 Task: 1.11.2 Create wishlist object
Action: Mouse moved to (892, 63)
Screenshot: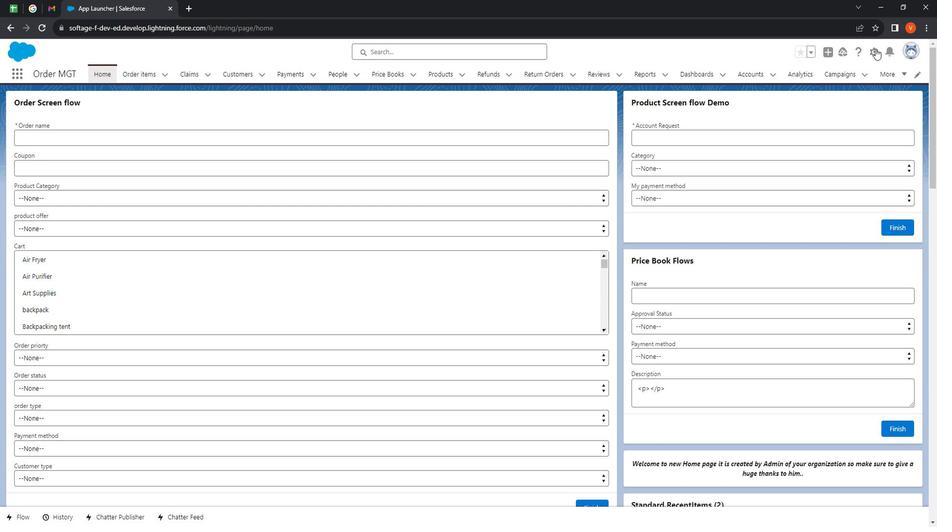 
Action: Mouse pressed left at (892, 63)
Screenshot: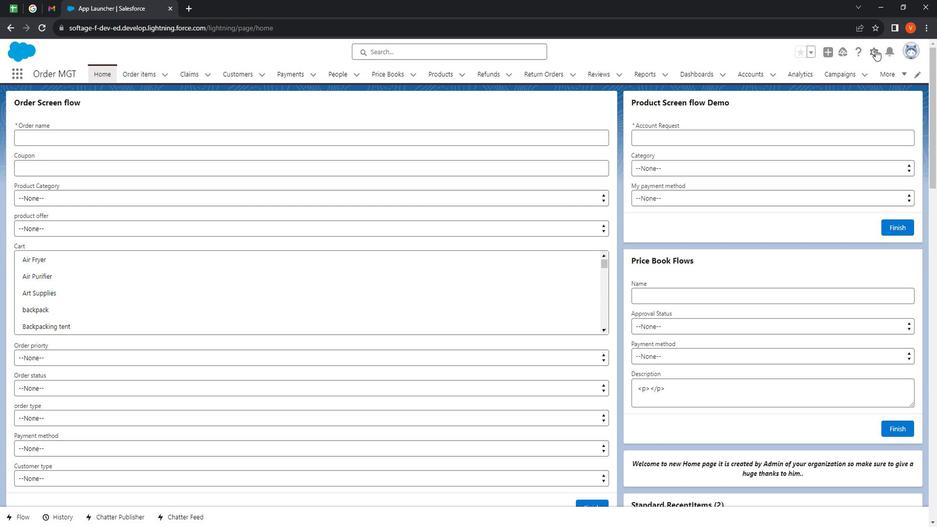 
Action: Mouse moved to (866, 102)
Screenshot: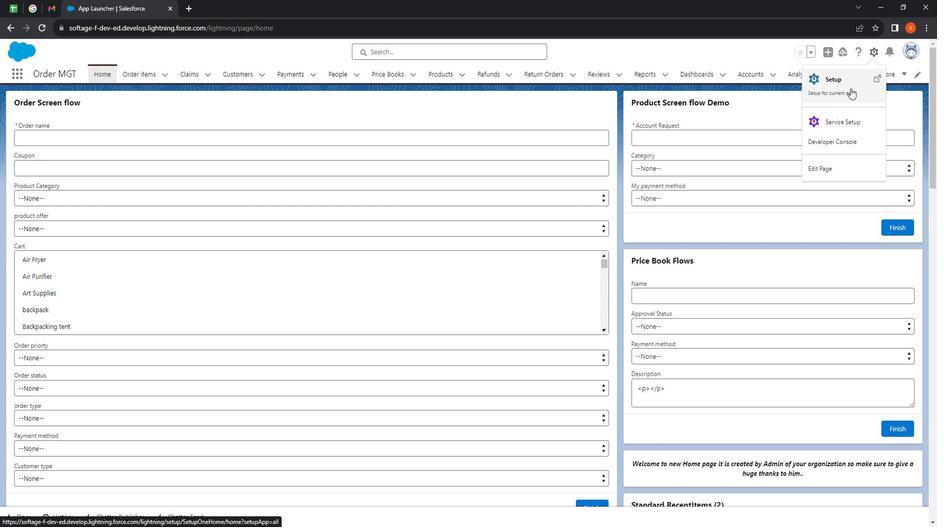 
Action: Mouse pressed left at (866, 102)
Screenshot: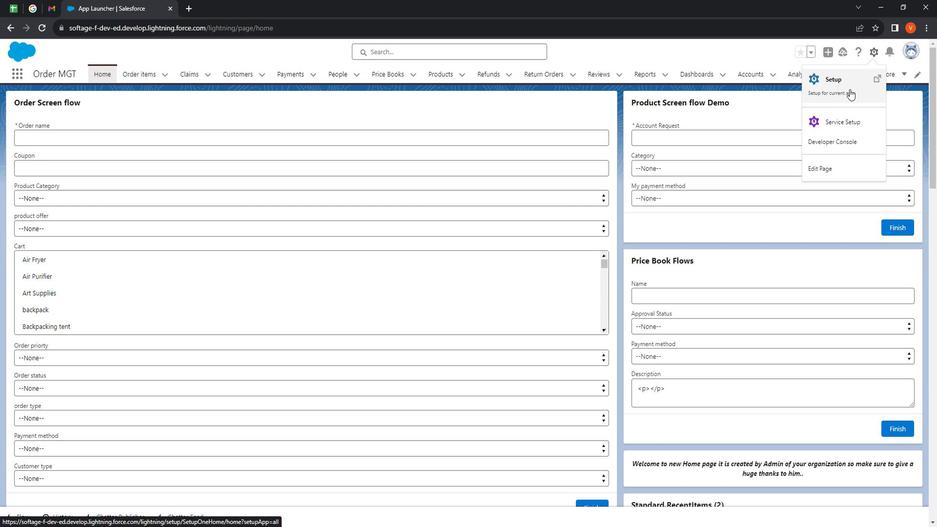 
Action: Mouse moved to (138, 83)
Screenshot: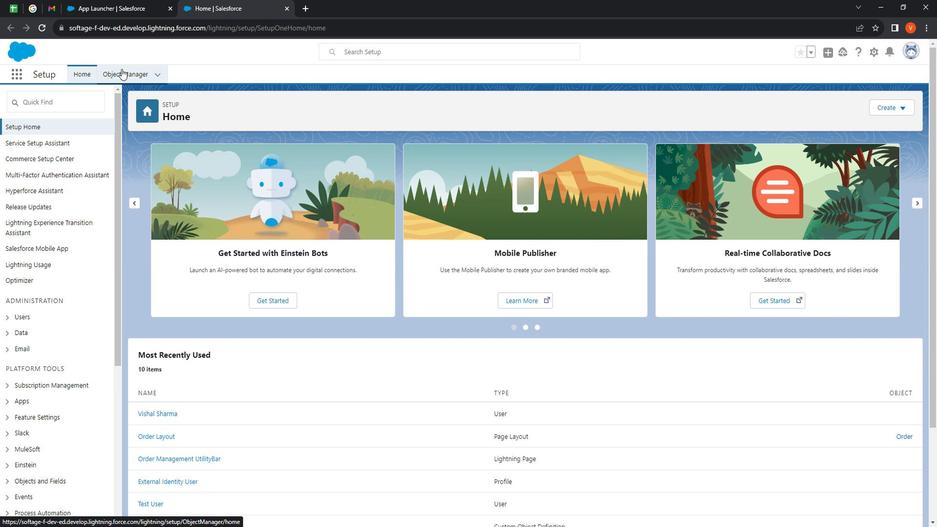 
Action: Mouse pressed left at (138, 83)
Screenshot: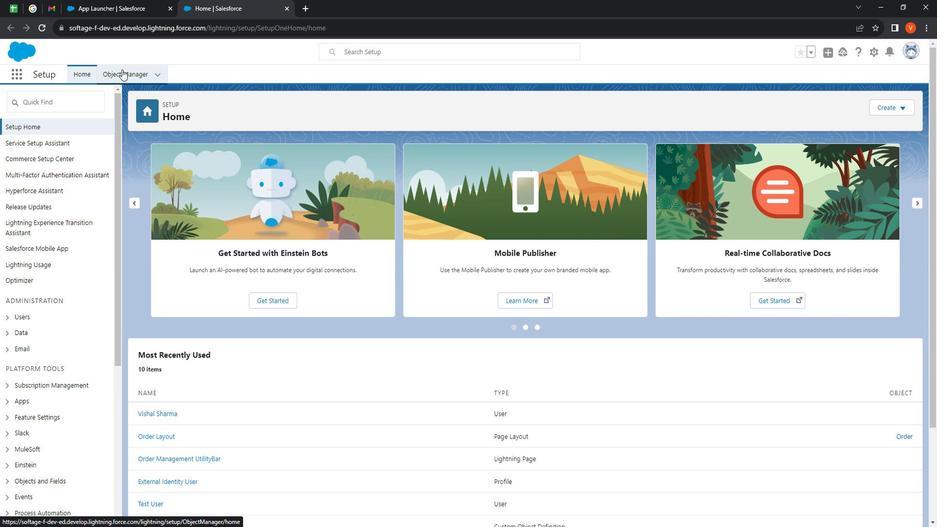 
Action: Mouse moved to (905, 122)
Screenshot: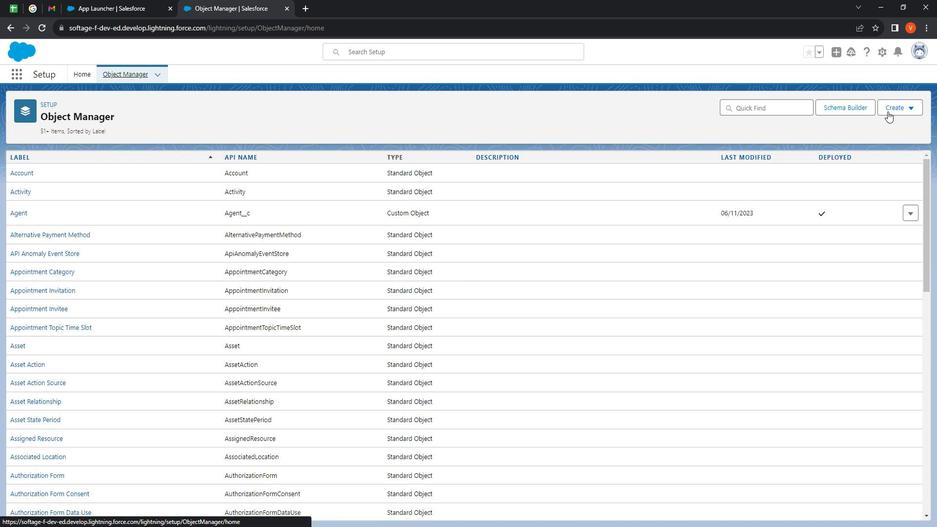 
Action: Mouse pressed left at (905, 122)
Screenshot: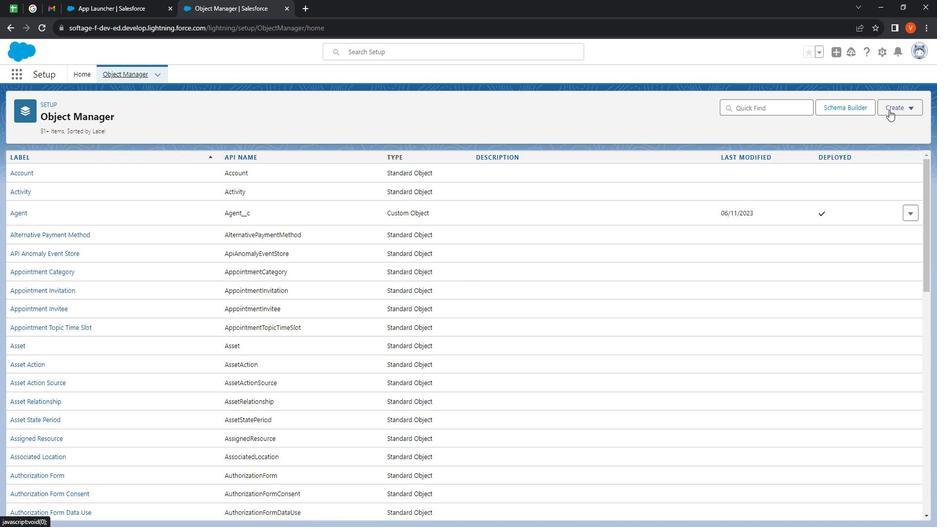 
Action: Mouse moved to (890, 145)
Screenshot: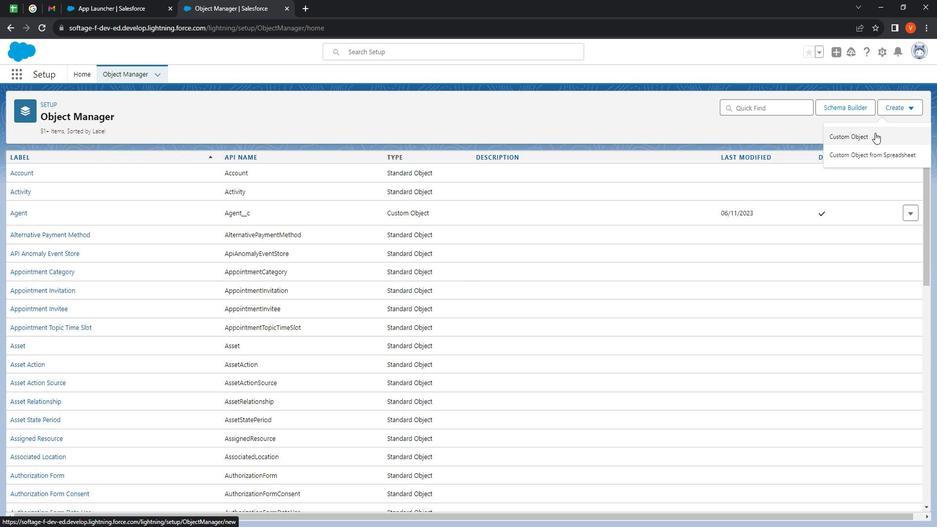 
Action: Mouse pressed left at (890, 145)
Screenshot: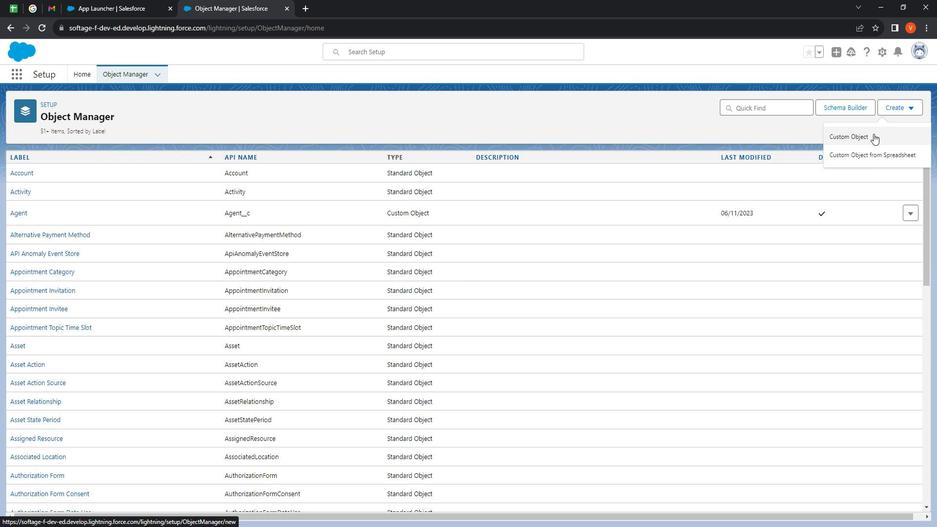
Action: Mouse moved to (225, 242)
Screenshot: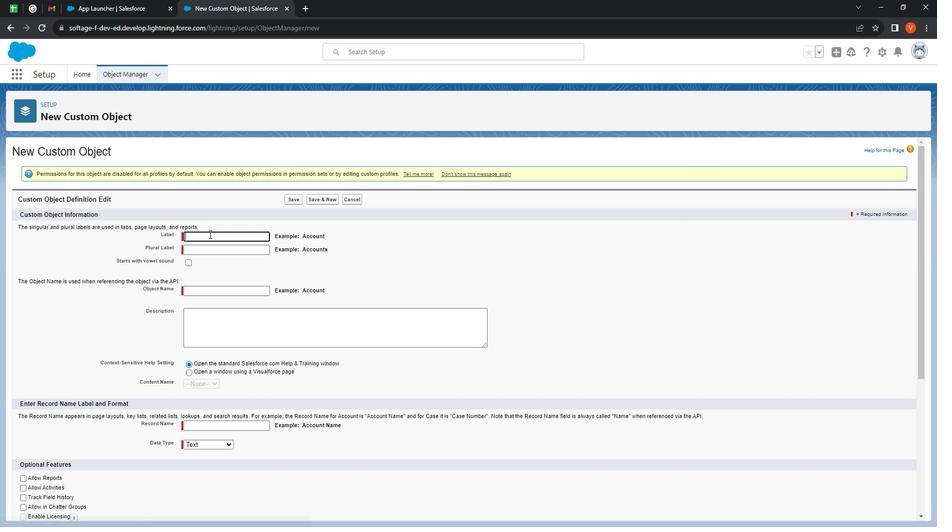 
Action: Mouse pressed left at (225, 242)
Screenshot: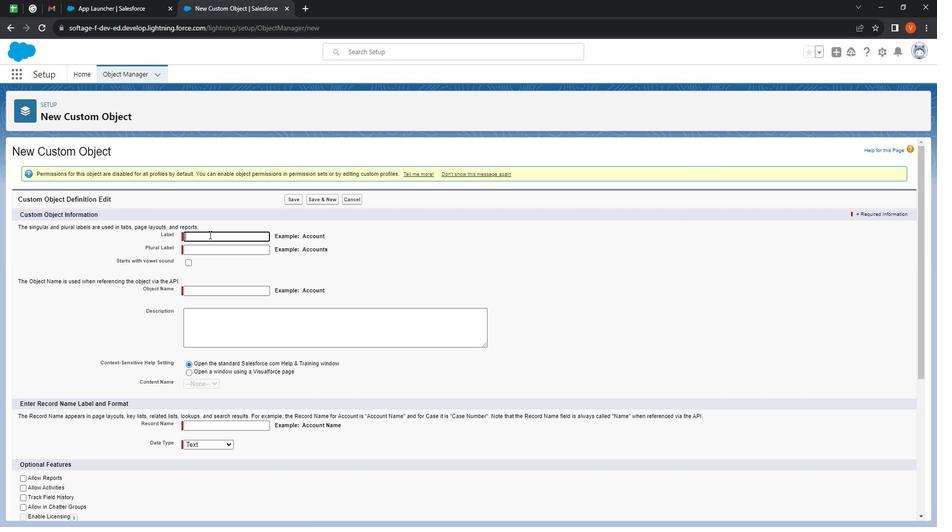 
Action: Key pressed <Key.shift>
Screenshot: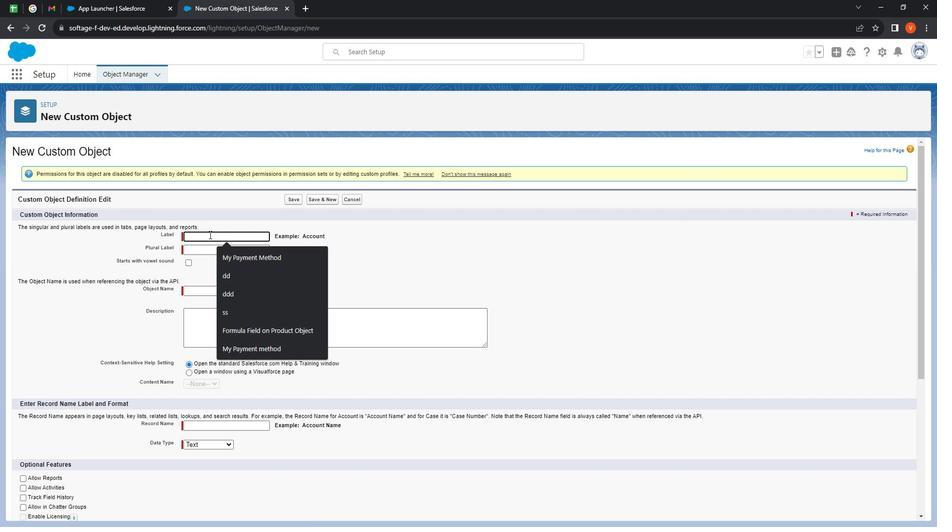 
Action: Mouse moved to (211, 240)
Screenshot: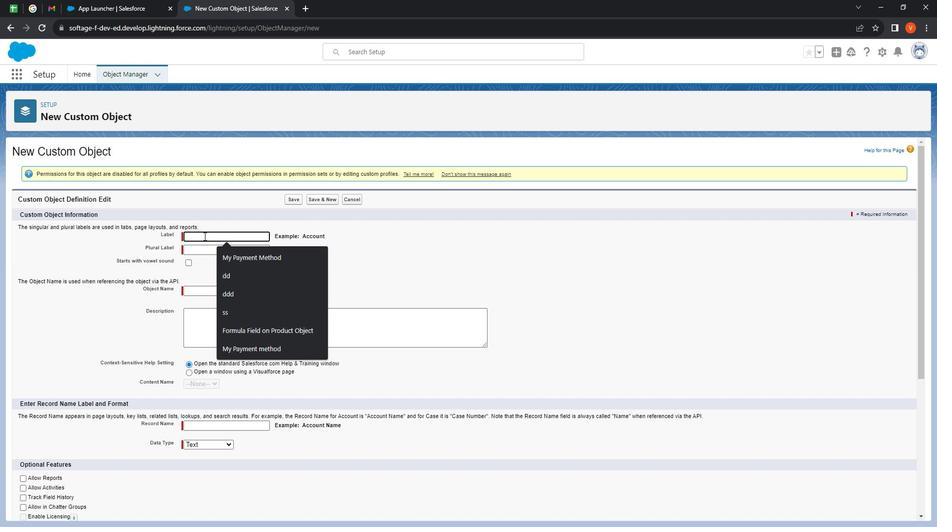 
Action: Key pressed W
Screenshot: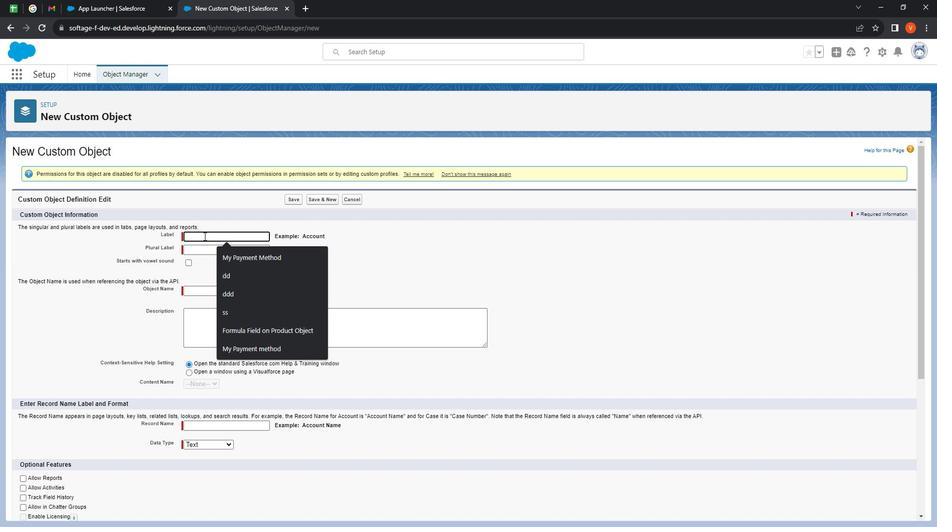 
Action: Mouse moved to (209, 239)
Screenshot: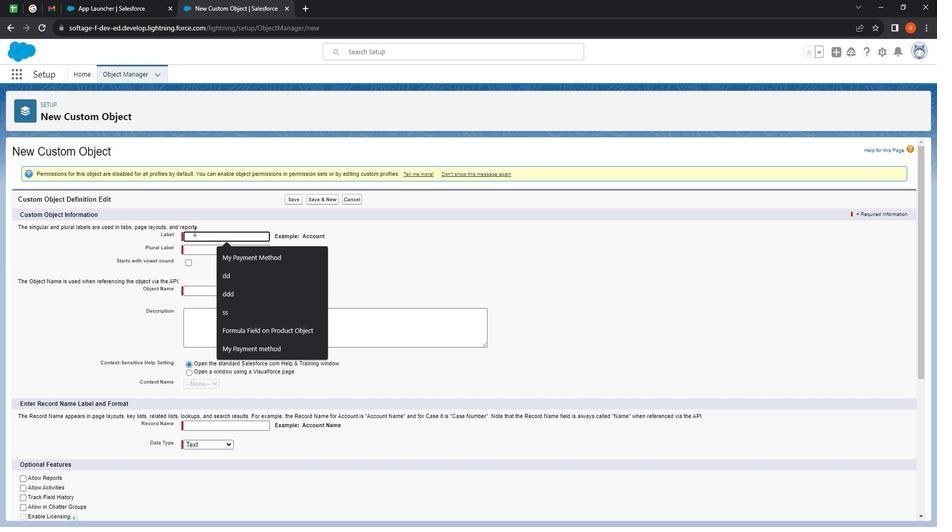 
Action: Key pressed ishlist
Screenshot: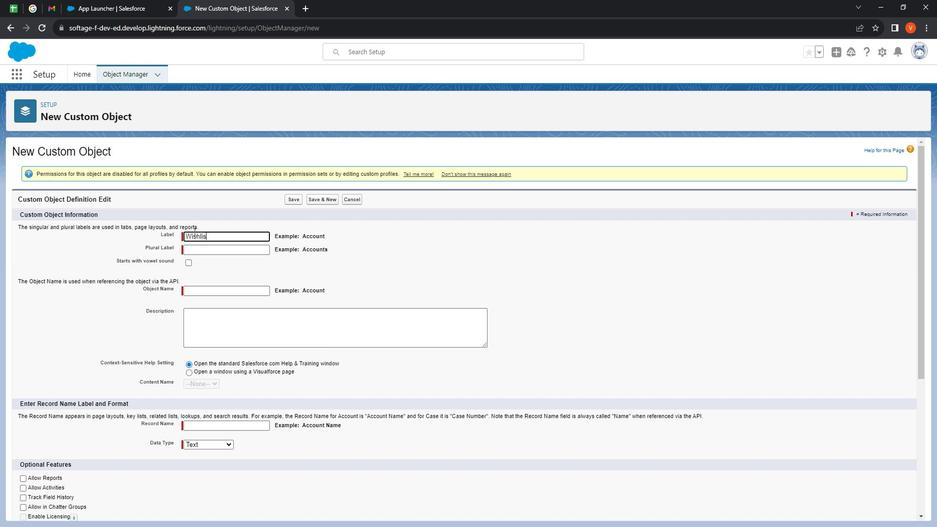 
Action: Mouse moved to (227, 259)
Screenshot: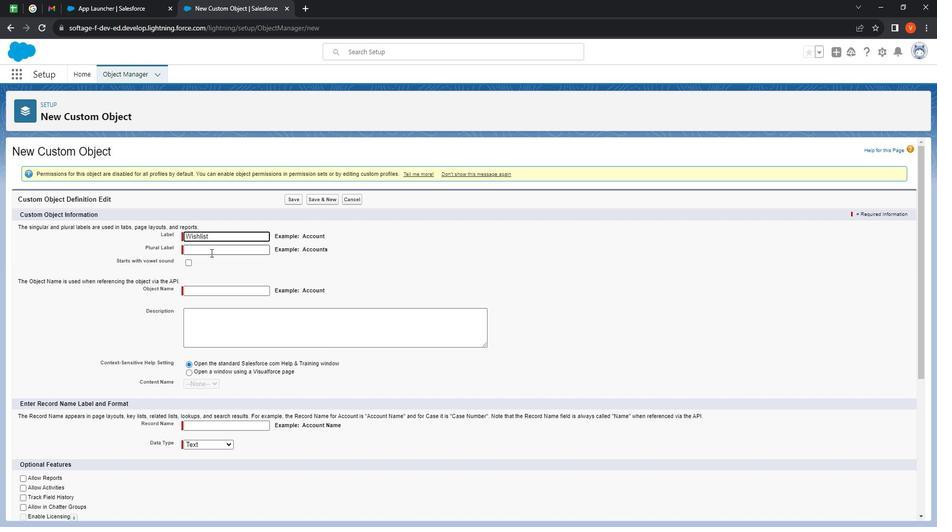 
Action: Mouse pressed left at (227, 259)
Screenshot: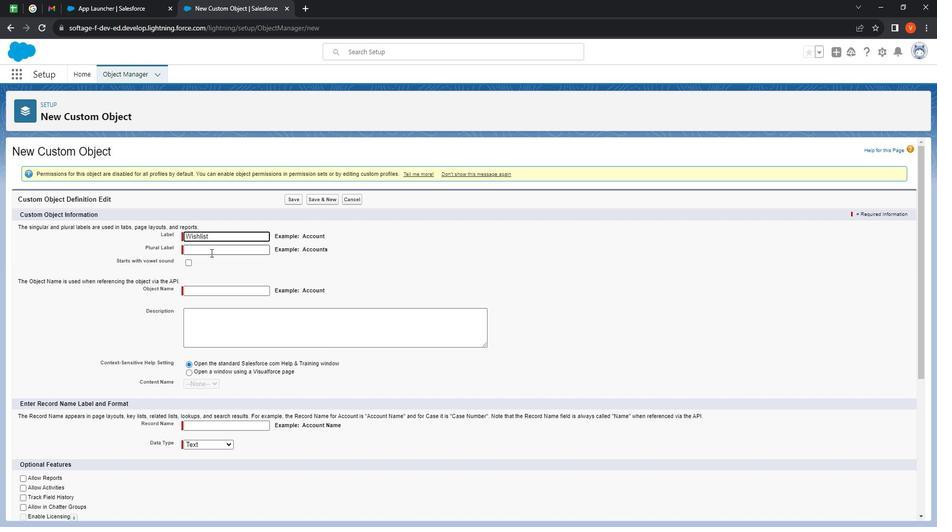 
Action: Key pressed <Key.shift>Wishlists
Screenshot: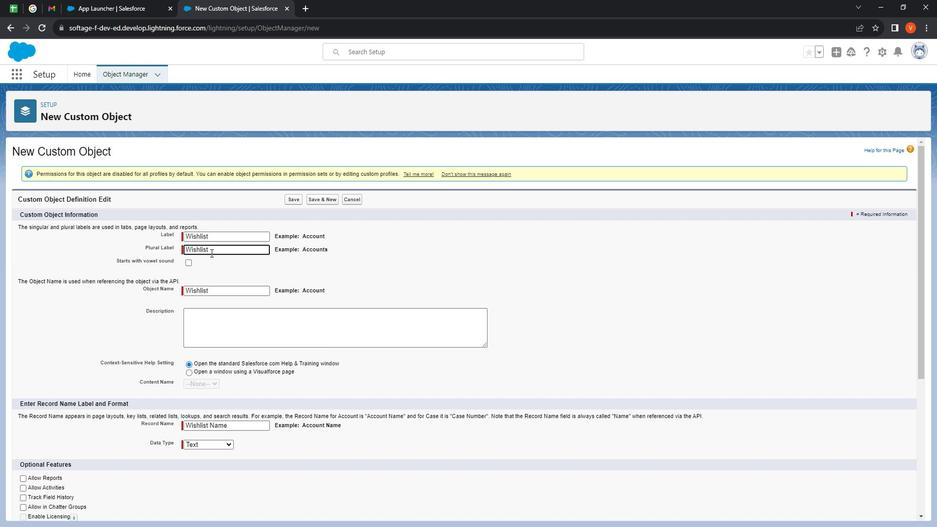 
Action: Mouse moved to (236, 323)
Screenshot: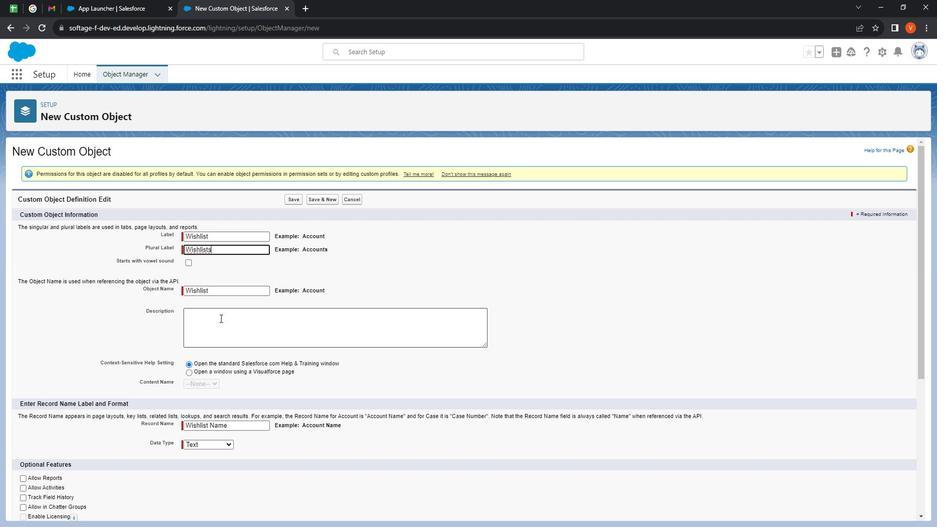 
Action: Mouse pressed left at (236, 323)
Screenshot: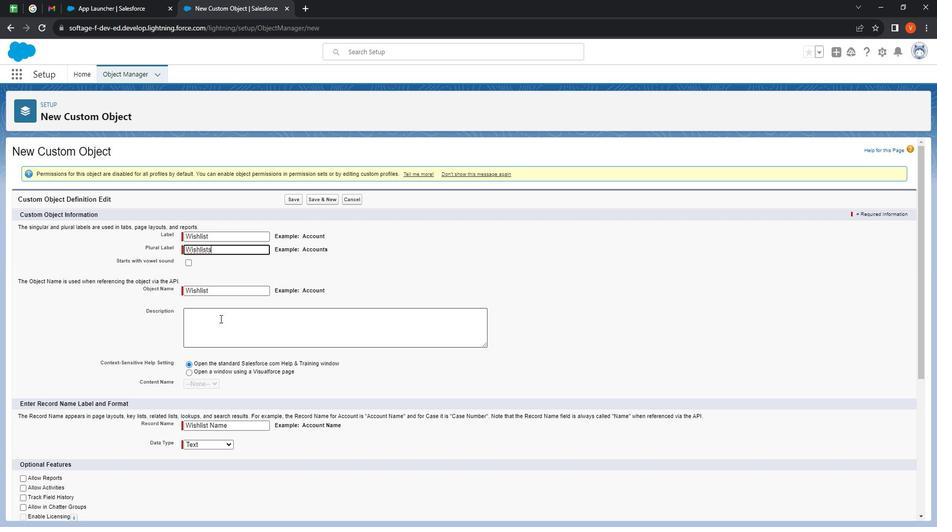 
Action: Key pressed <Key.shift><Key.shift><Key.shift><Key.shift><Key.shift><Key.shift><Key.shift><Key.shift><Key.shift><Key.shift><Key.shift><Key.shift><Key.shift><Key.shift><Key.shift><Key.shift><Key.shift><Key.shift><Key.shift><Key.shift><Key.shift><Key.shift><Key.shift><Key.shift><Key.shift><Key.shift><Key.shift><Key.shift><Key.shift><Key.shift><Key.shift><Key.shift><Key.shift><Key.shift><Key.shift><Key.shift><Key.shift><Key.shift><Key.shift><Key.shift>In<Key.space>salesforce<Key.space>wishlist<Key.space>object<Key.space>could<Key.space>be<Key.space>a<Key.space>custom<Key.space>object<Key.space>created<Key.space>to<Key.space>track<Key.space>and<Key.space>manage<Key.space>users<Key.space>wishlist<Key.space>within<Key.space>the<Key.space>platform<Key.space>below<Key.space>are<Key.space>examples<Key.space>to<Key.space>field<Key.space>you<Key.space>might<Key.space>consider<Key.space>adding<Key.space>to<Key.space>a<Key.space>wishlist<Key.space>custom<Key.space>object<Key.space>along<Key.space>with<Key.space>ter<Key.backspace><Key.backspace>heir<Key.space>respective<Key.space>data<Key.space>type
Screenshot: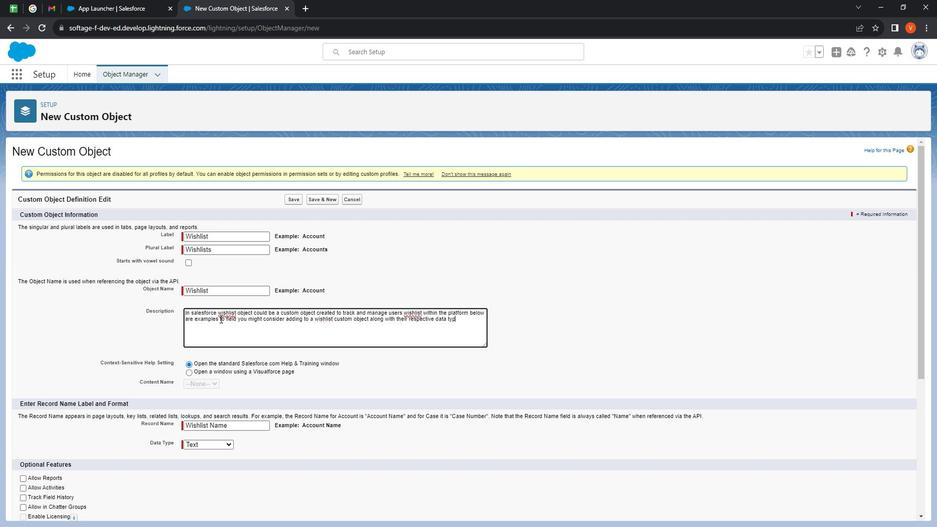 
Action: Mouse moved to (285, 377)
Screenshot: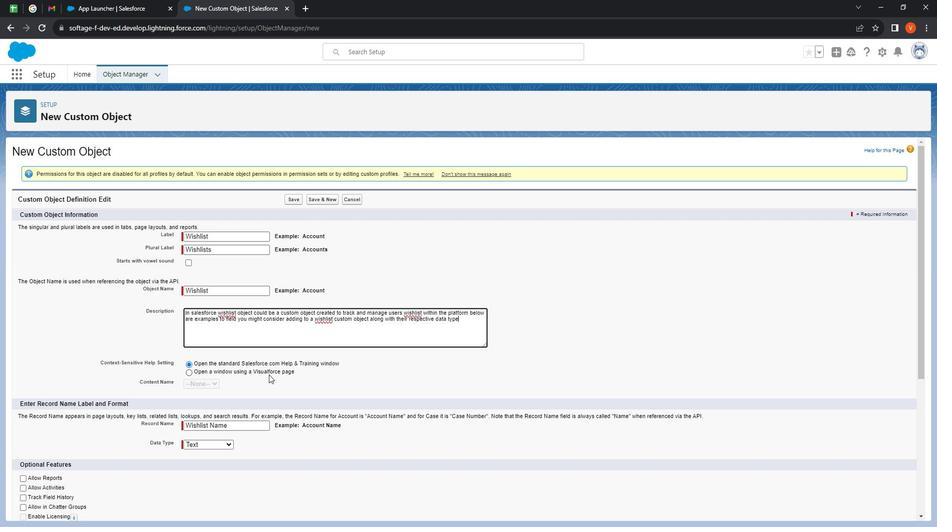 
Action: Key pressed .
Screenshot: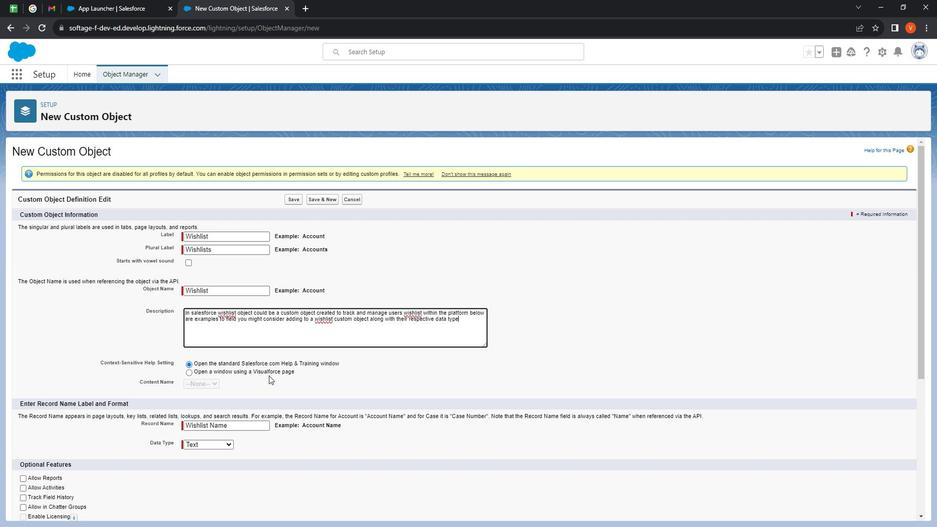 
Action: Mouse moved to (344, 323)
Screenshot: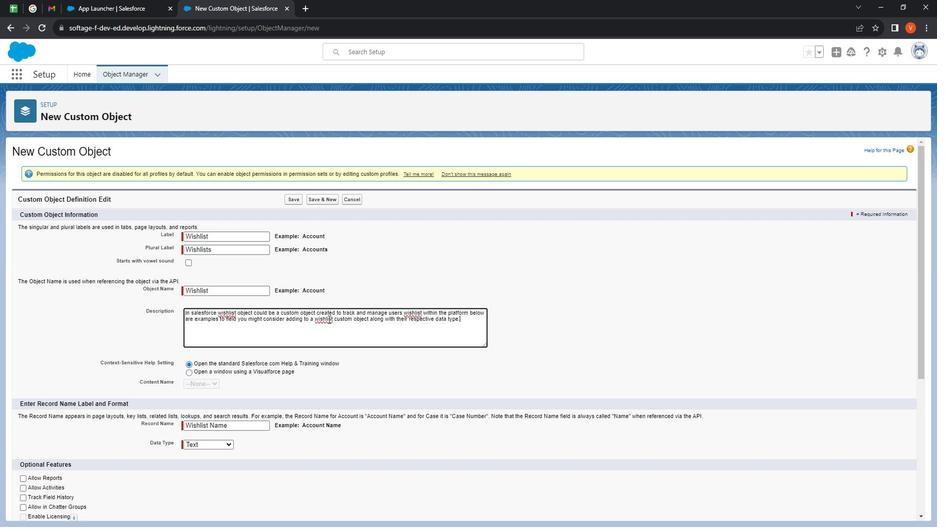 
Action: Mouse pressed right at (344, 323)
Screenshot: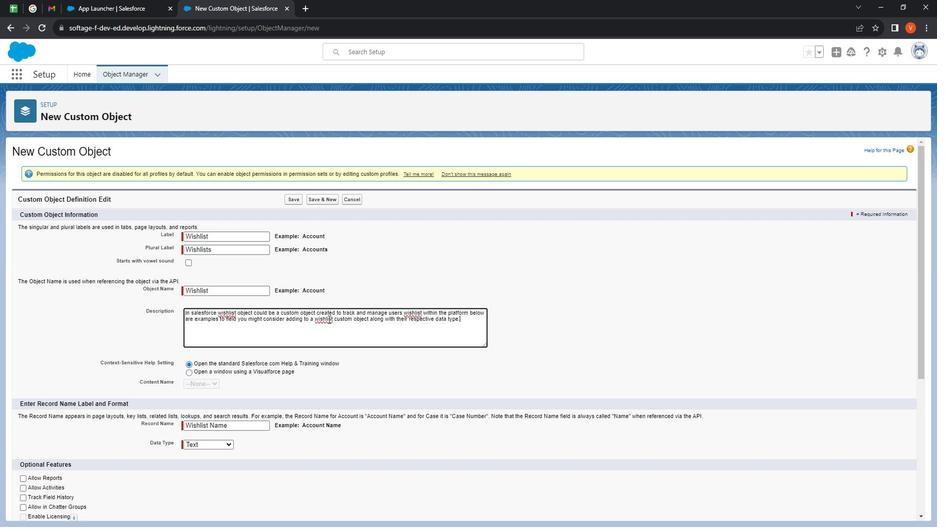 
Action: Mouse moved to (363, 330)
Screenshot: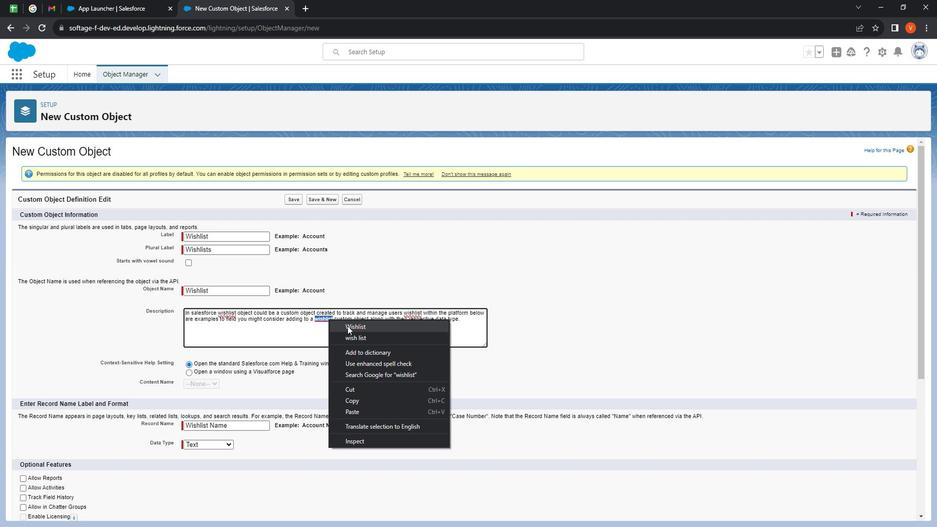 
Action: Mouse pressed left at (363, 330)
Screenshot: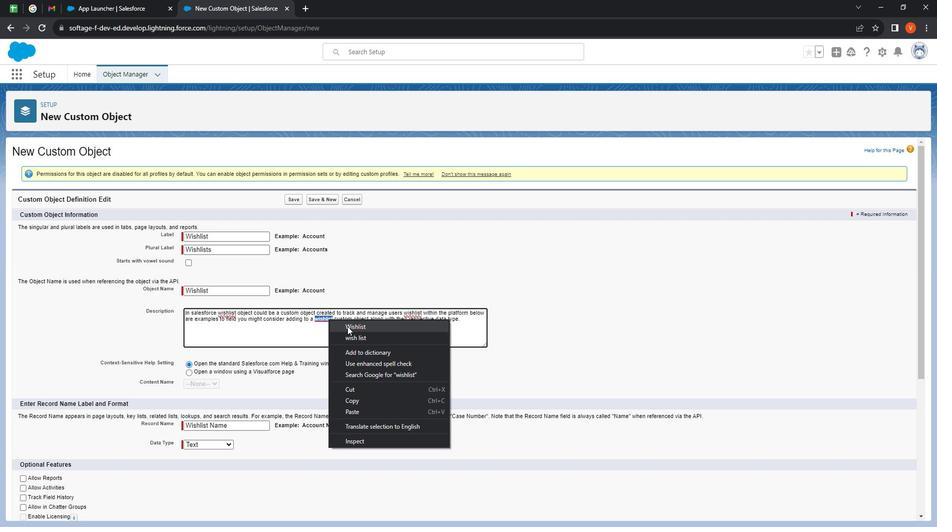 
Action: Mouse moved to (245, 317)
Screenshot: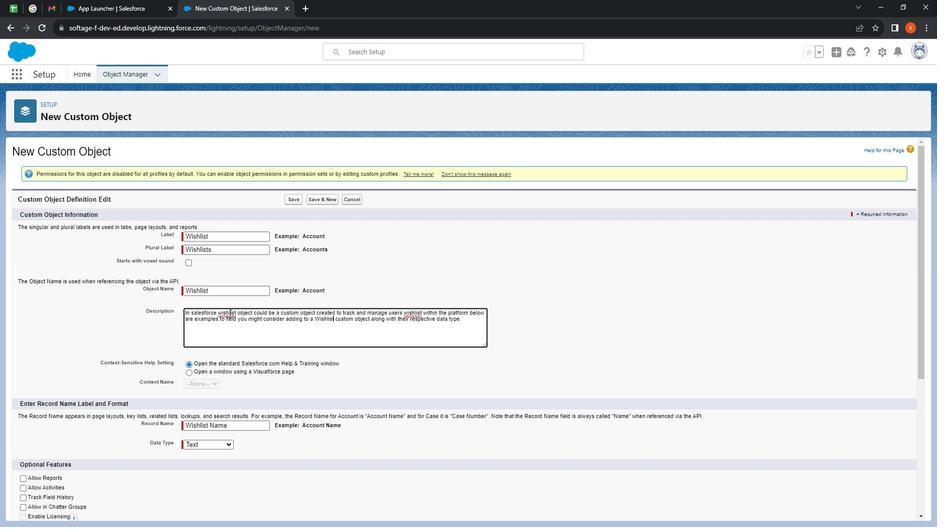 
Action: Mouse pressed right at (245, 317)
Screenshot: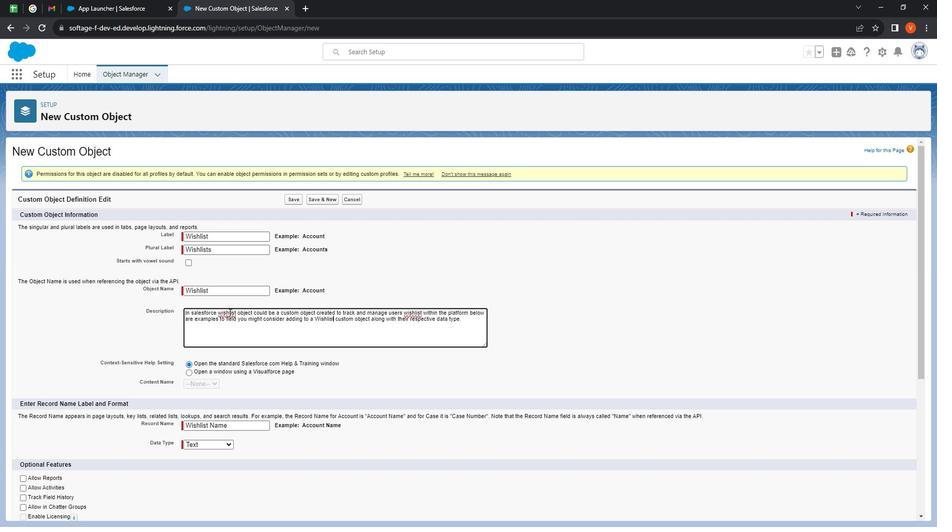 
Action: Mouse moved to (270, 323)
Screenshot: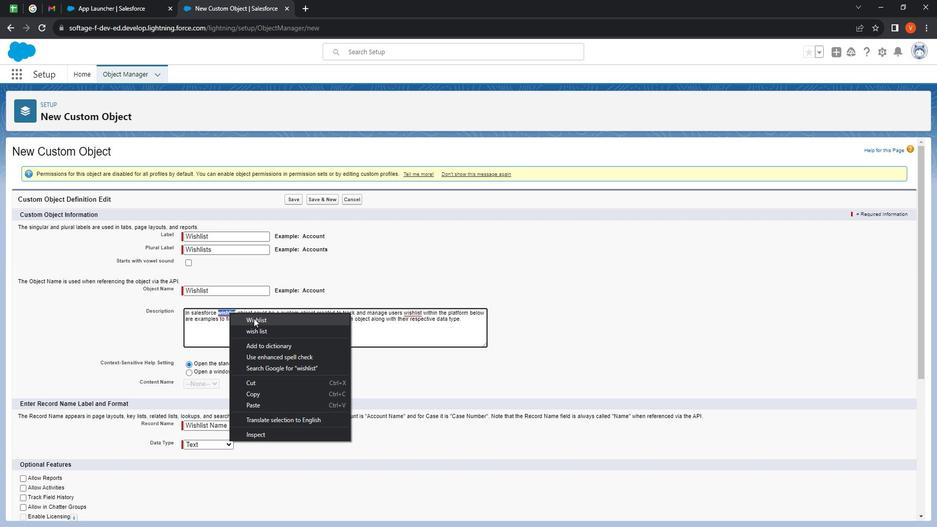 
Action: Mouse pressed left at (270, 323)
Screenshot: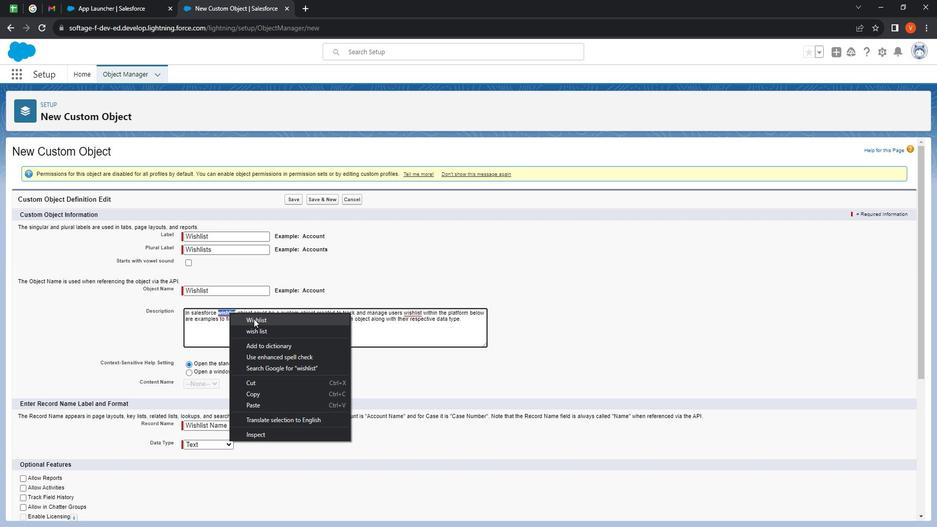 
Action: Mouse moved to (433, 318)
Screenshot: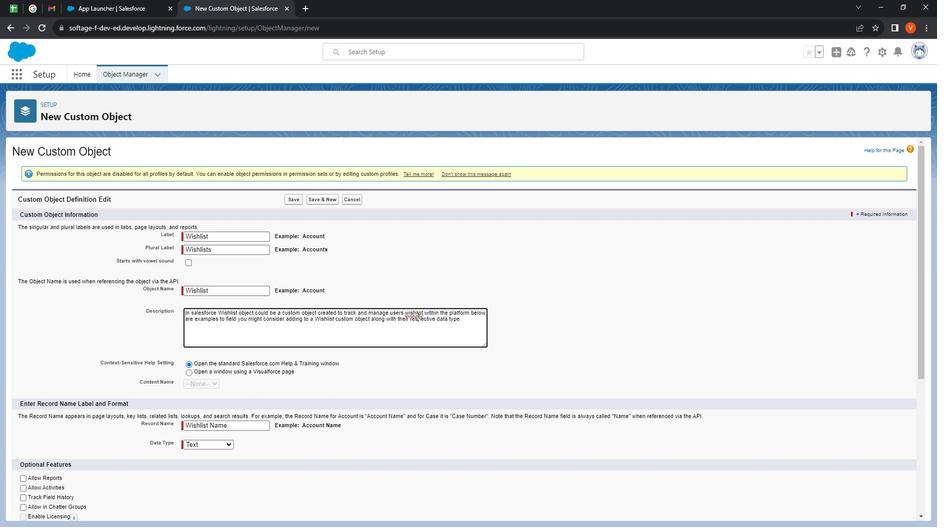 
Action: Mouse pressed right at (433, 318)
Screenshot: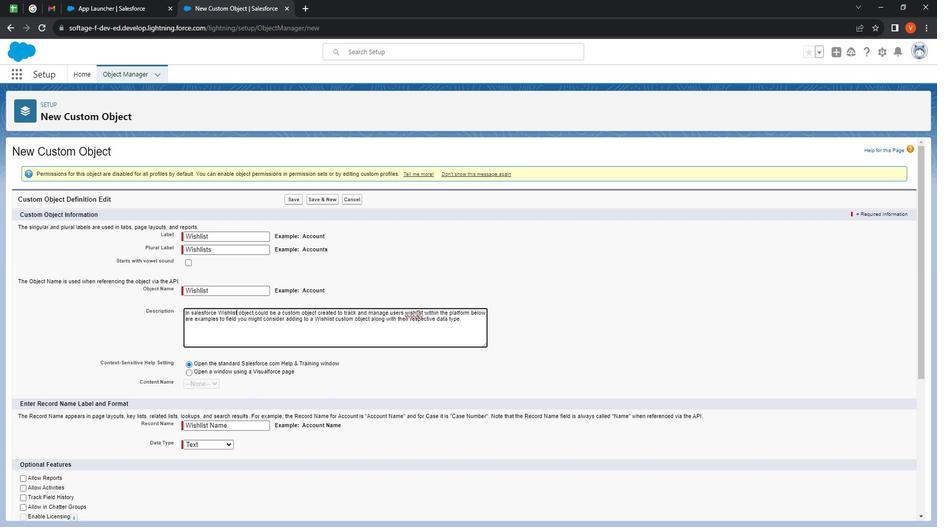
Action: Mouse moved to (448, 326)
Screenshot: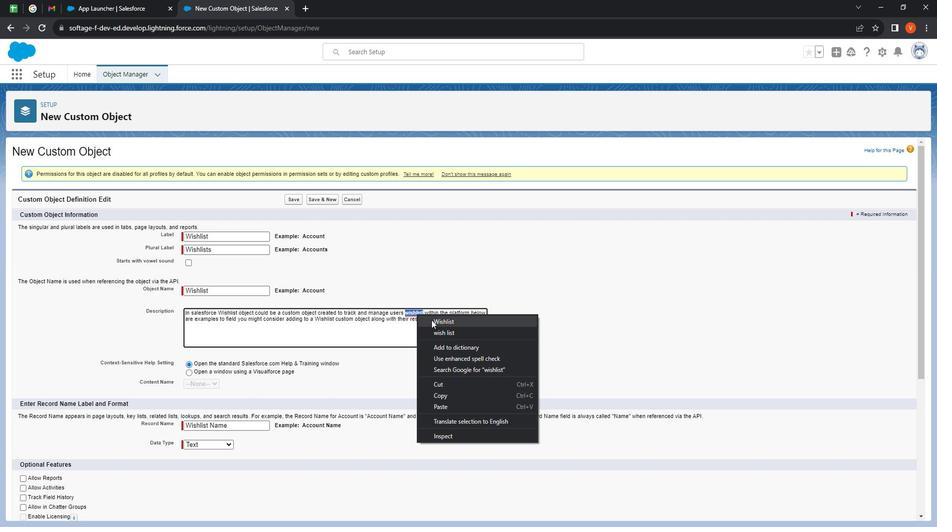 
Action: Mouse pressed left at (448, 326)
Screenshot: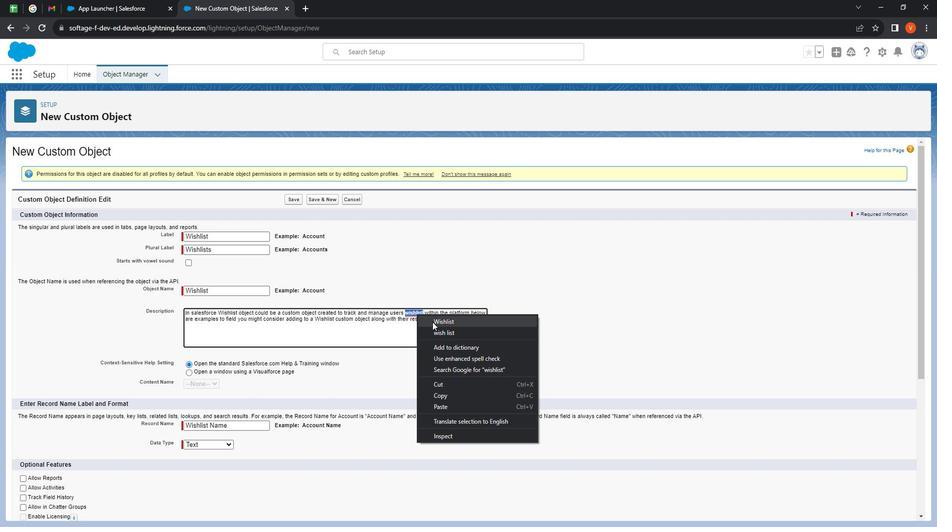 
Action: Mouse moved to (499, 326)
Screenshot: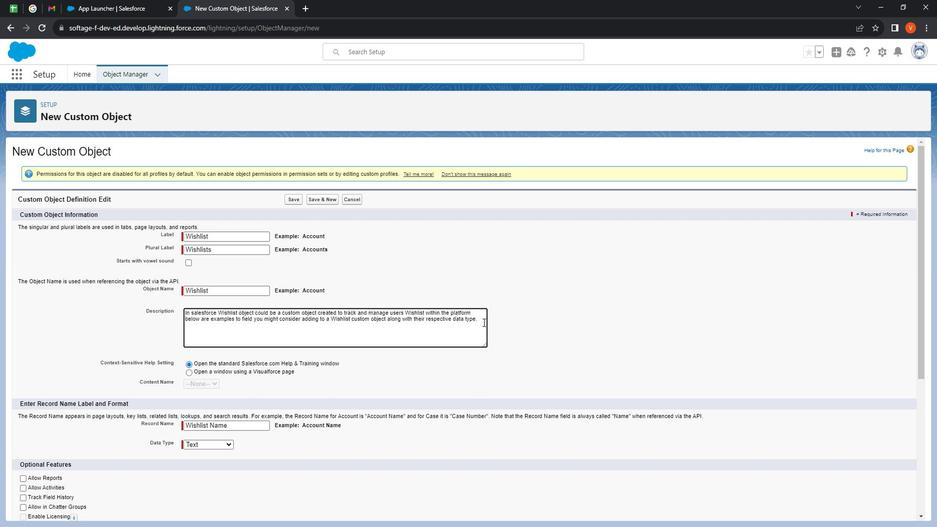 
Action: Mouse pressed left at (499, 326)
Screenshot: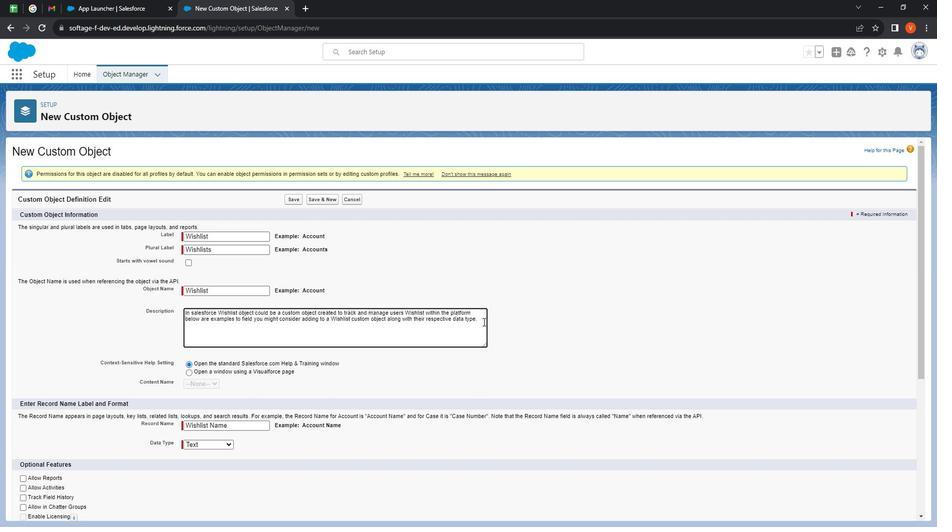 
Action: Mouse moved to (341, 294)
Screenshot: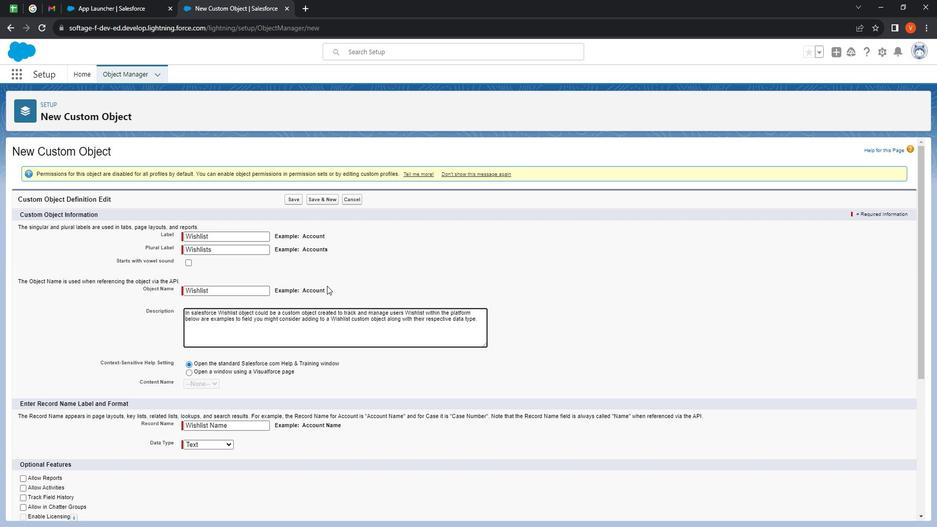 
Action: Mouse scrolled (341, 294) with delta (0, 0)
Screenshot: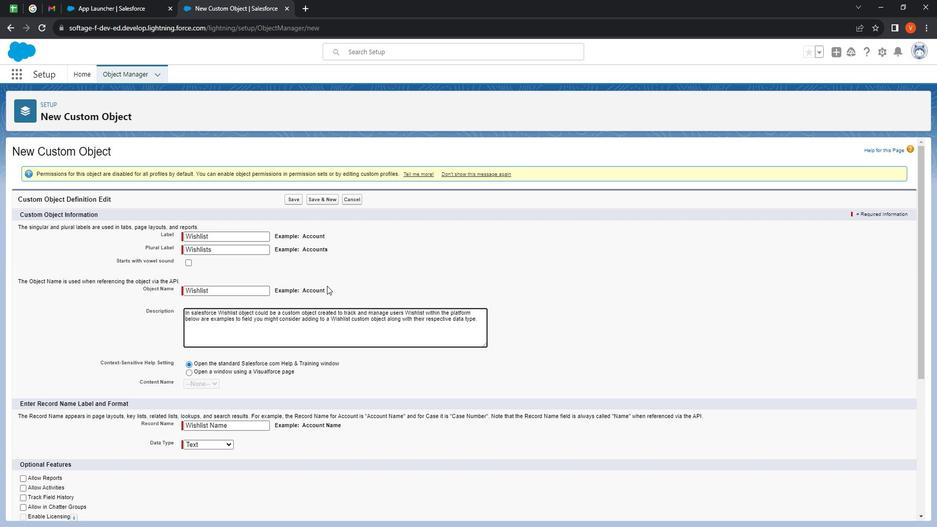 
Action: Mouse moved to (338, 305)
Screenshot: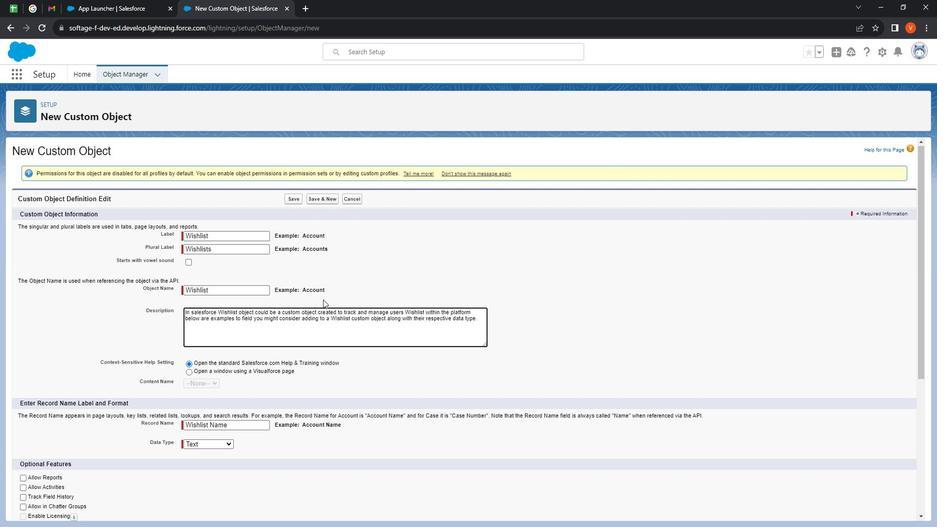 
Action: Mouse scrolled (338, 304) with delta (0, 0)
Screenshot: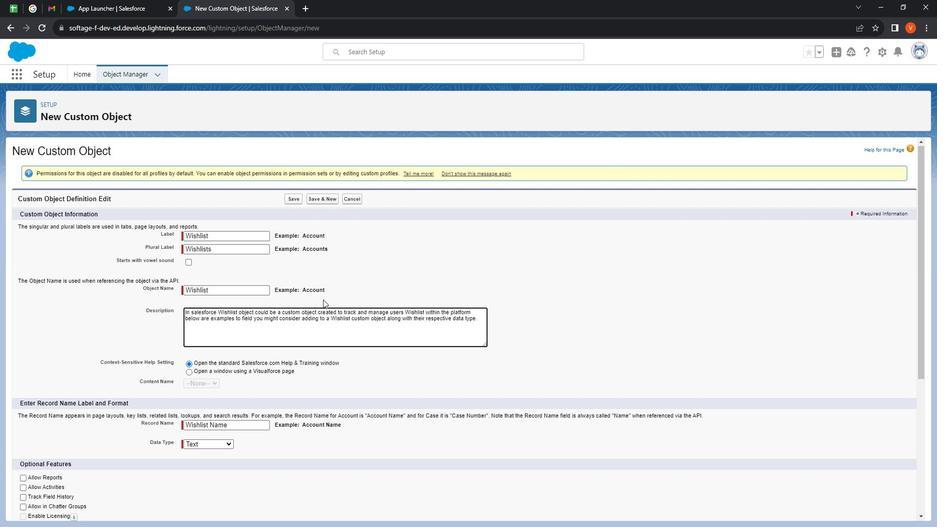 
Action: Mouse moved to (329, 327)
Screenshot: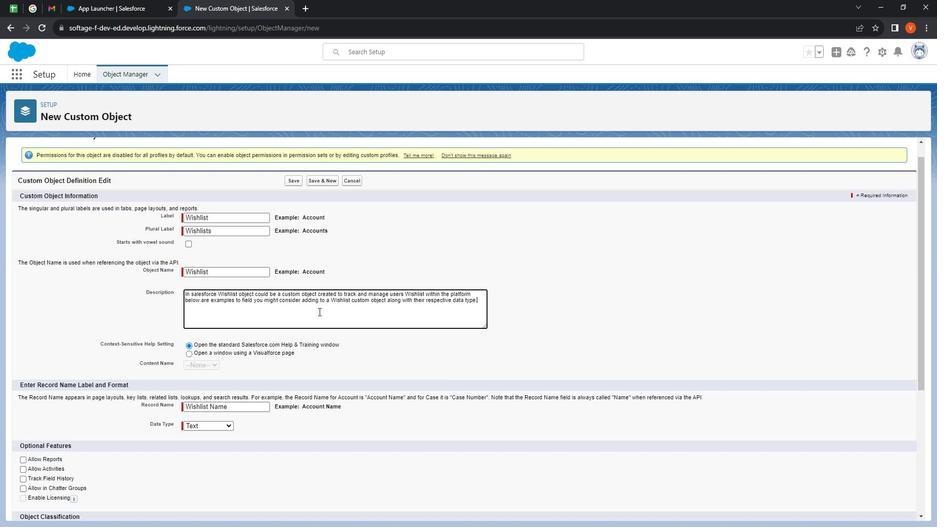 
Action: Mouse scrolled (329, 327) with delta (0, 0)
Screenshot: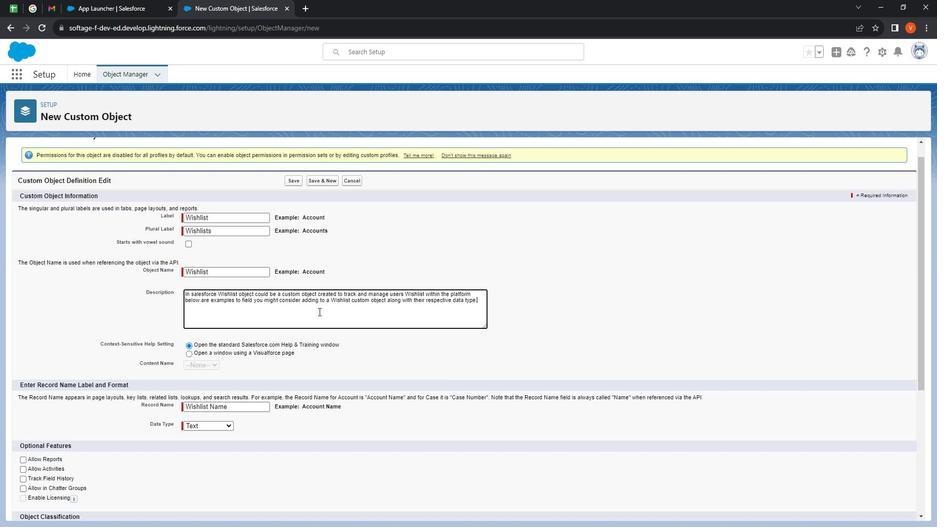 
Action: Mouse moved to (60, 329)
Screenshot: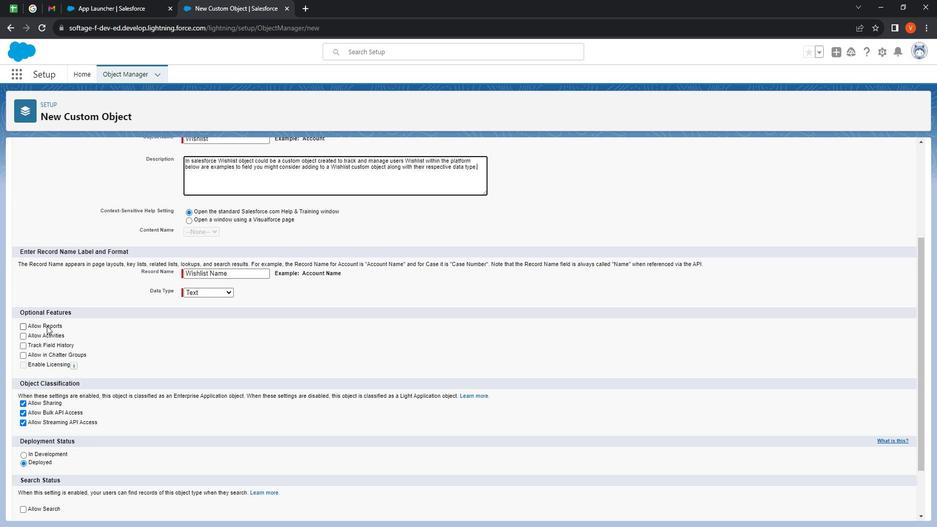 
Action: Mouse pressed left at (60, 329)
Screenshot: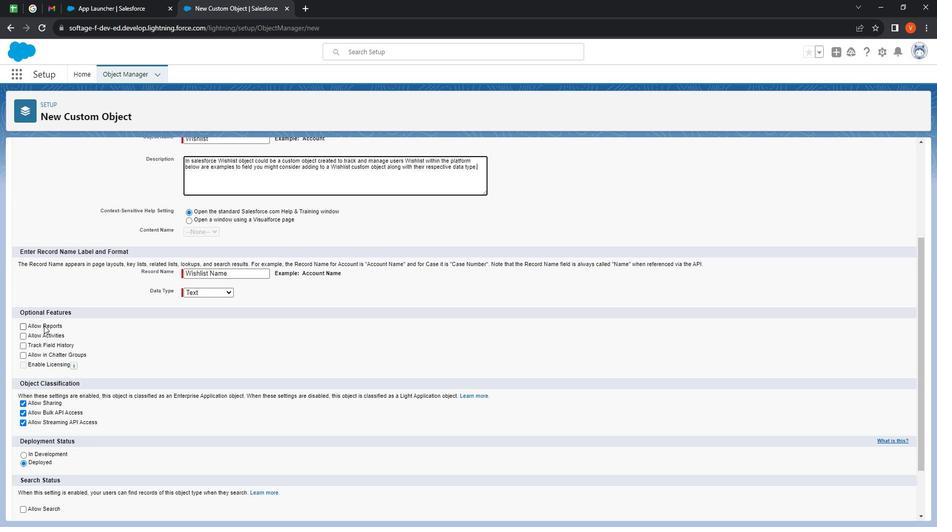 
Action: Mouse moved to (76, 340)
Screenshot: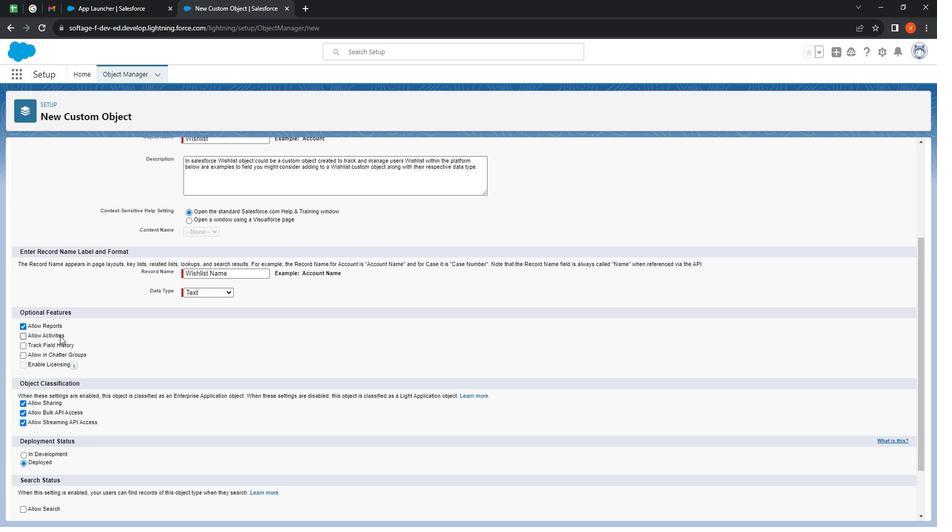 
Action: Mouse pressed left at (76, 340)
Screenshot: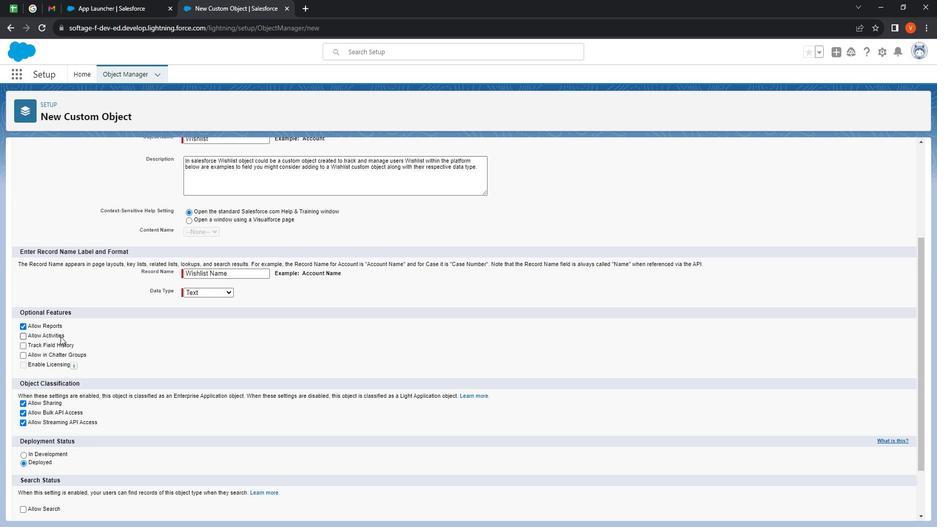 
Action: Mouse moved to (70, 348)
Screenshot: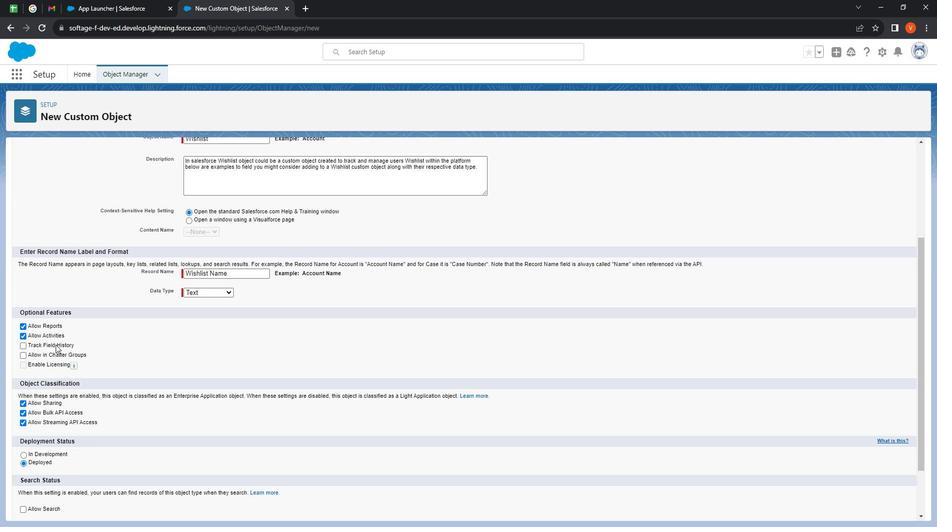 
Action: Mouse pressed left at (70, 348)
Screenshot: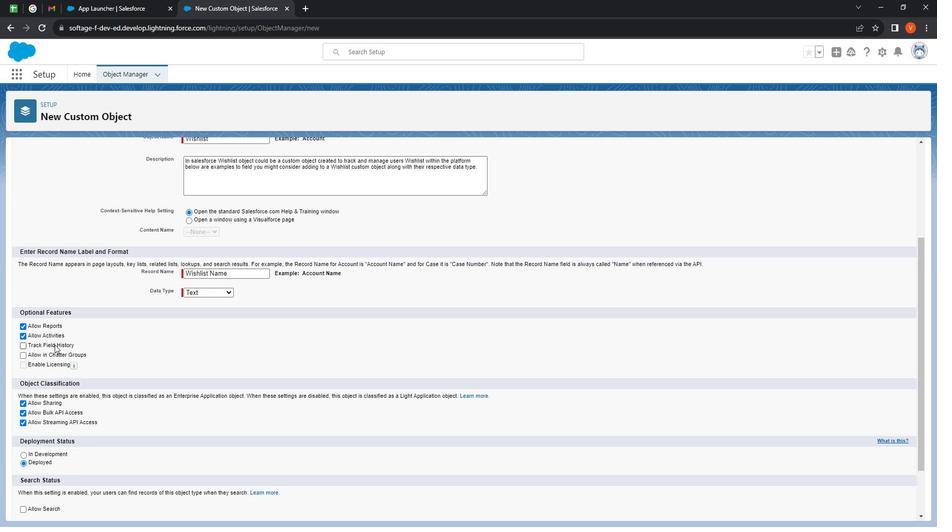 
Action: Mouse moved to (86, 418)
Screenshot: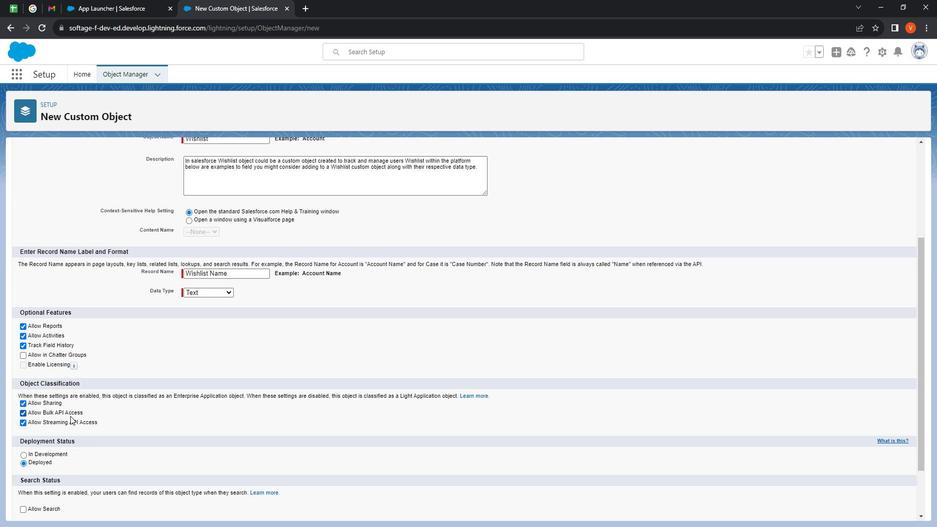 
Action: Mouse scrolled (86, 417) with delta (0, 0)
Screenshot: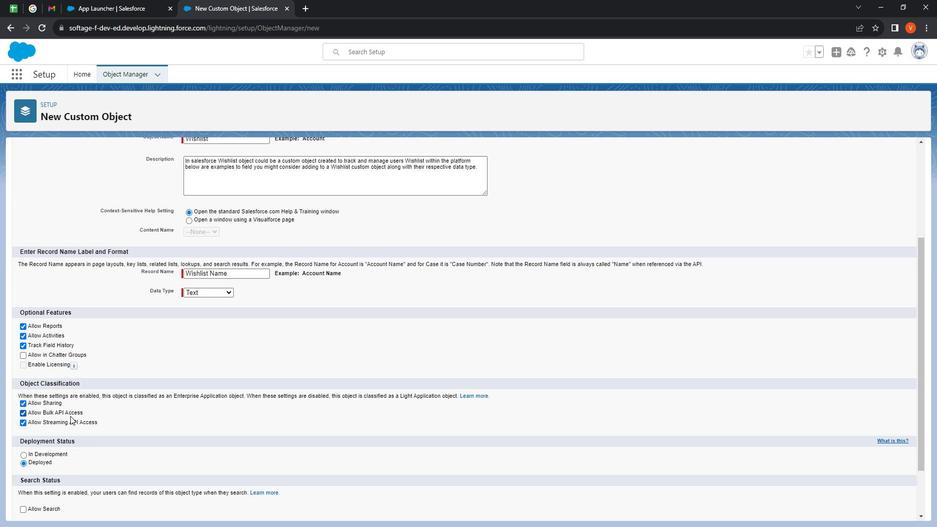 
Action: Mouse moved to (86, 421)
Screenshot: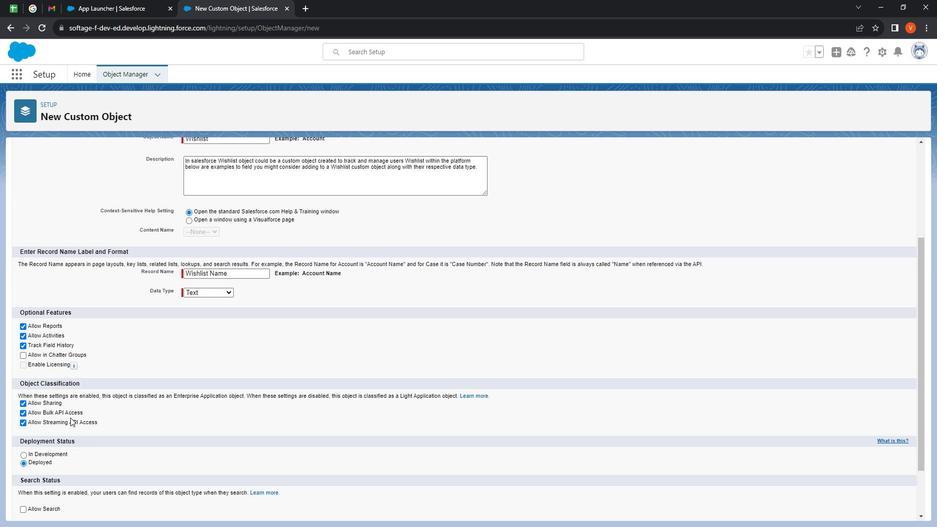
Action: Mouse scrolled (86, 421) with delta (0, 0)
Screenshot: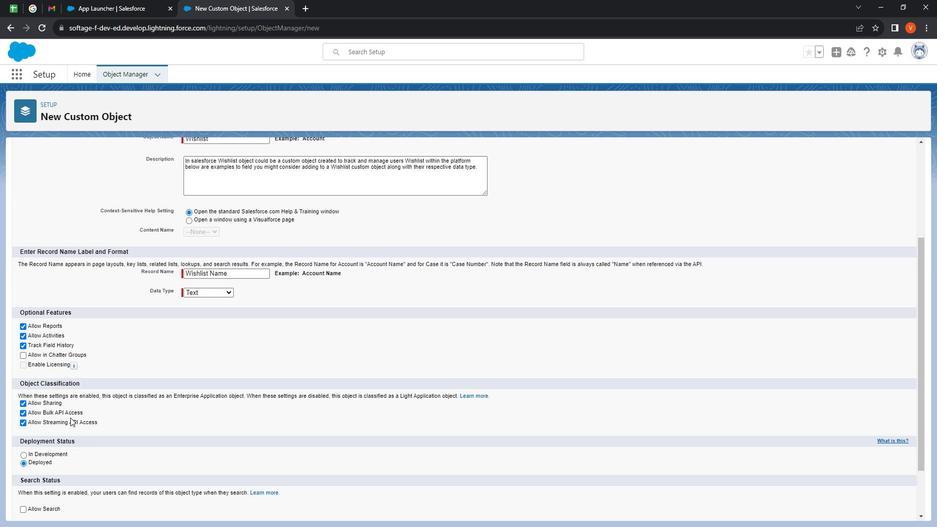 
Action: Mouse moved to (91, 424)
Screenshot: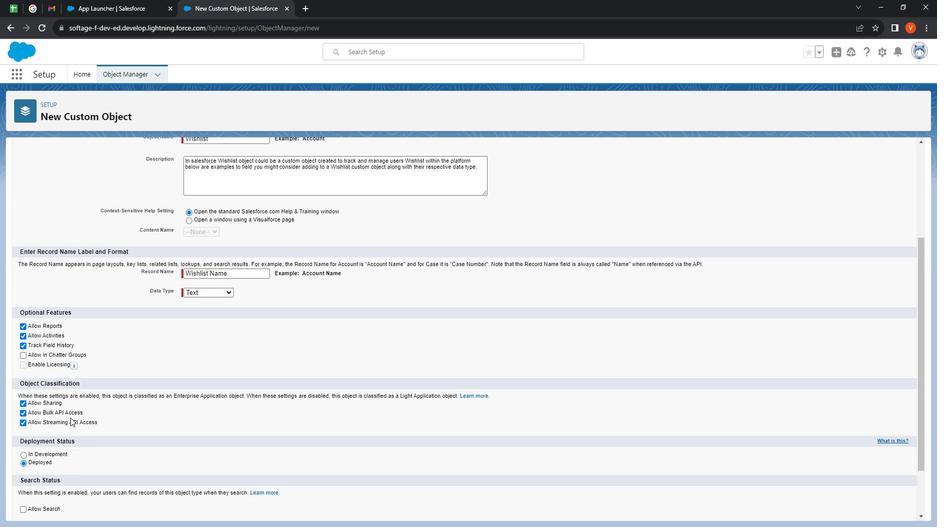 
Action: Mouse scrolled (91, 424) with delta (0, 0)
Screenshot: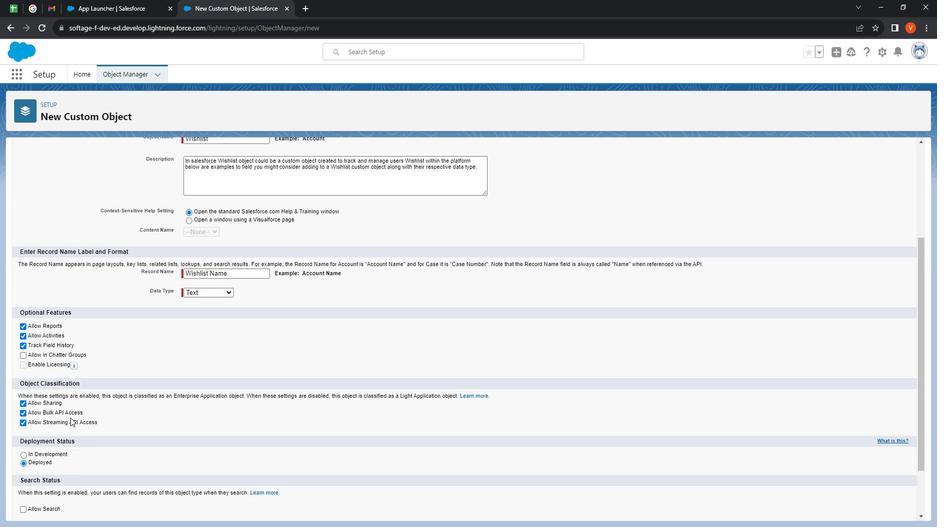 
Action: Mouse moved to (96, 426)
Screenshot: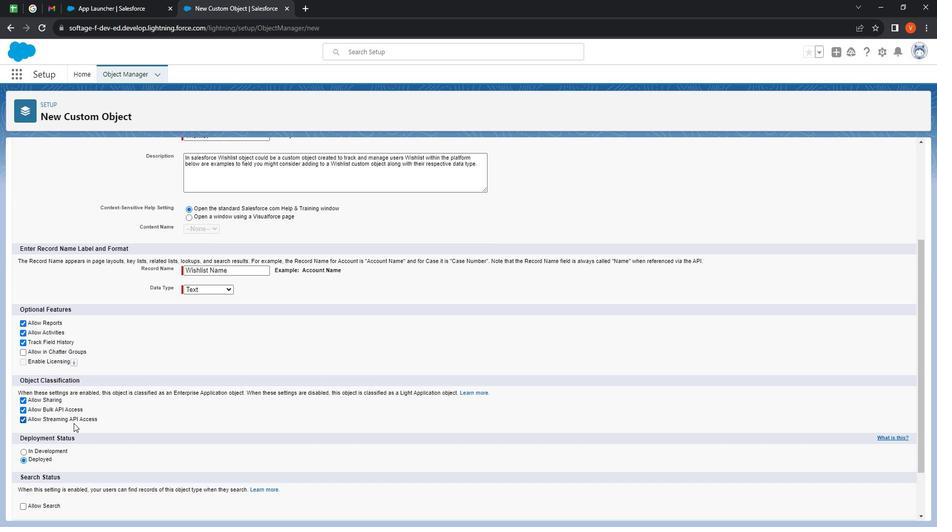 
Action: Mouse scrolled (96, 426) with delta (0, 0)
Screenshot: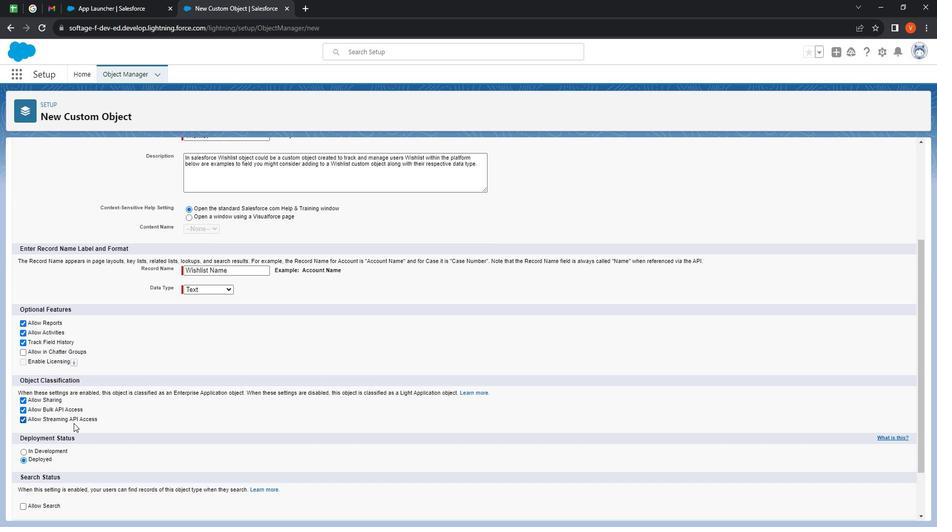 
Action: Mouse moved to (63, 439)
Screenshot: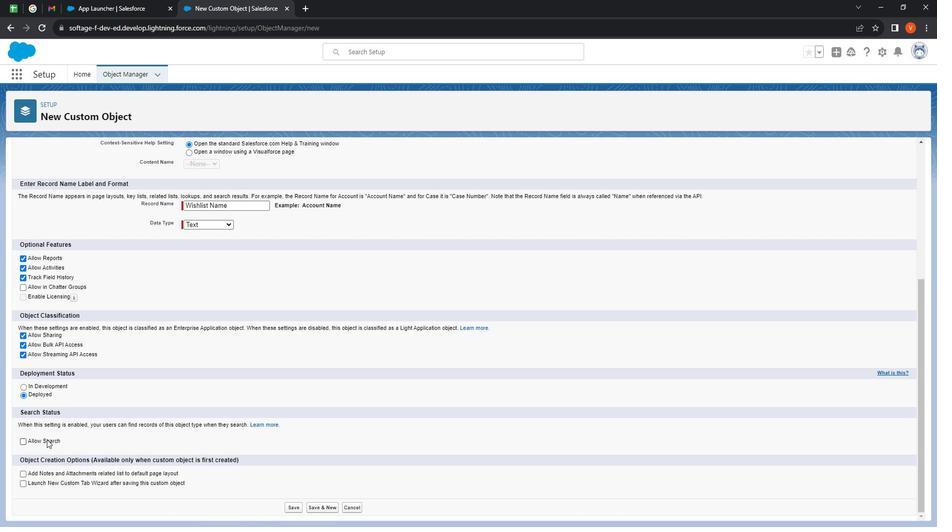 
Action: Mouse pressed left at (63, 439)
Screenshot: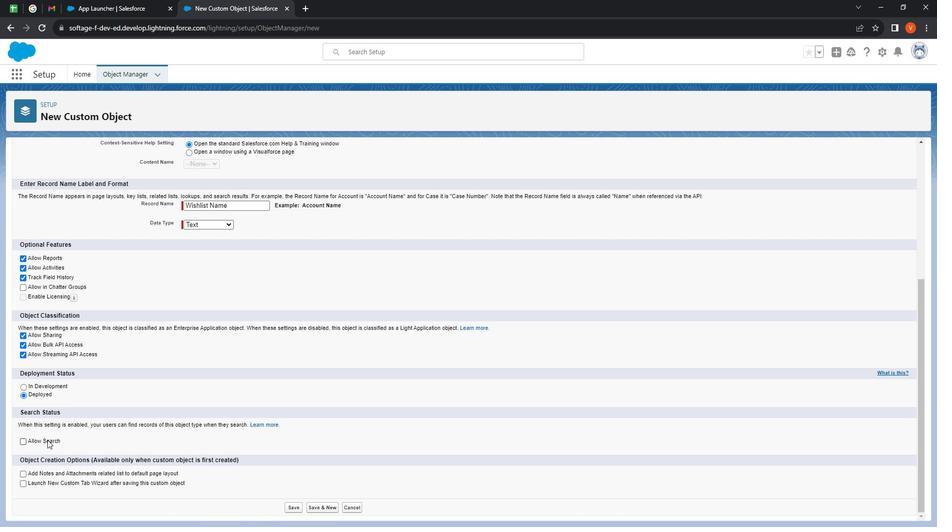 
Action: Mouse moved to (310, 504)
Screenshot: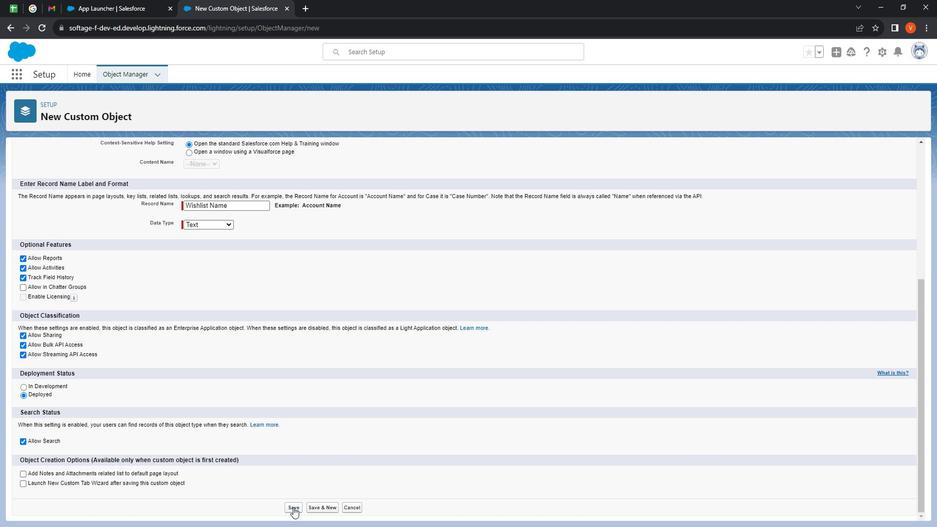 
Action: Mouse pressed left at (310, 504)
Screenshot: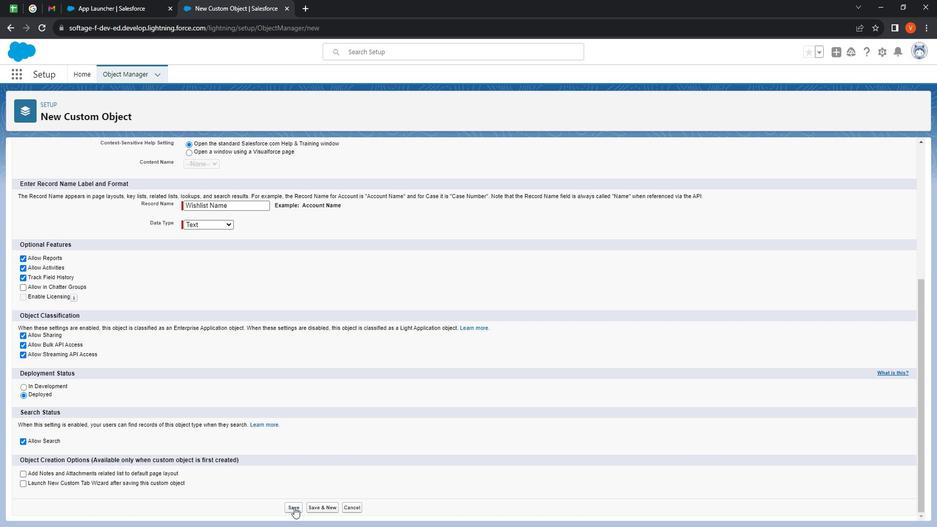 
Action: Mouse moved to (78, 187)
Screenshot: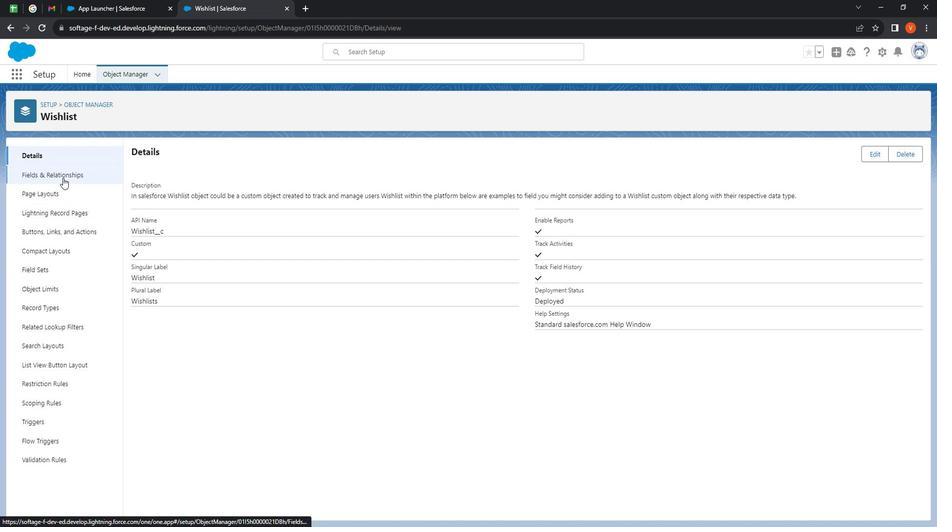 
Action: Mouse pressed left at (78, 187)
Screenshot: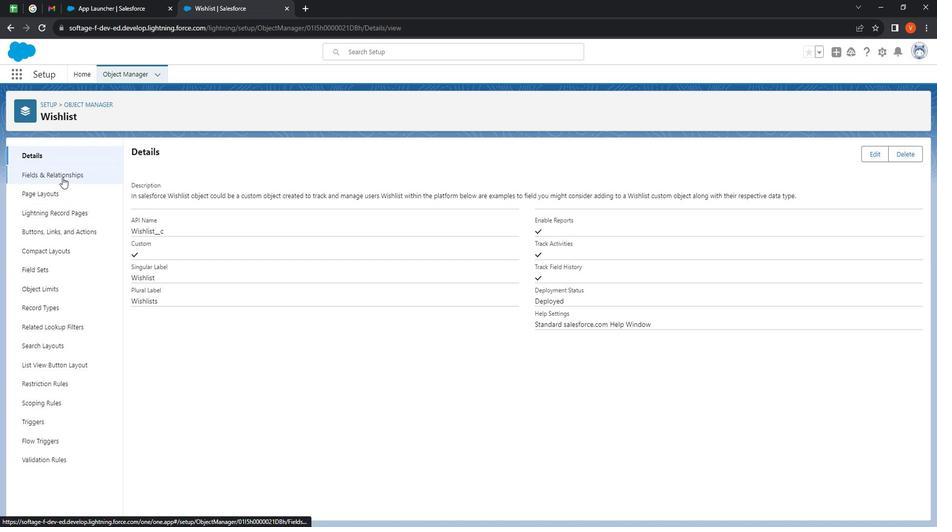 
Action: Mouse moved to (719, 165)
Screenshot: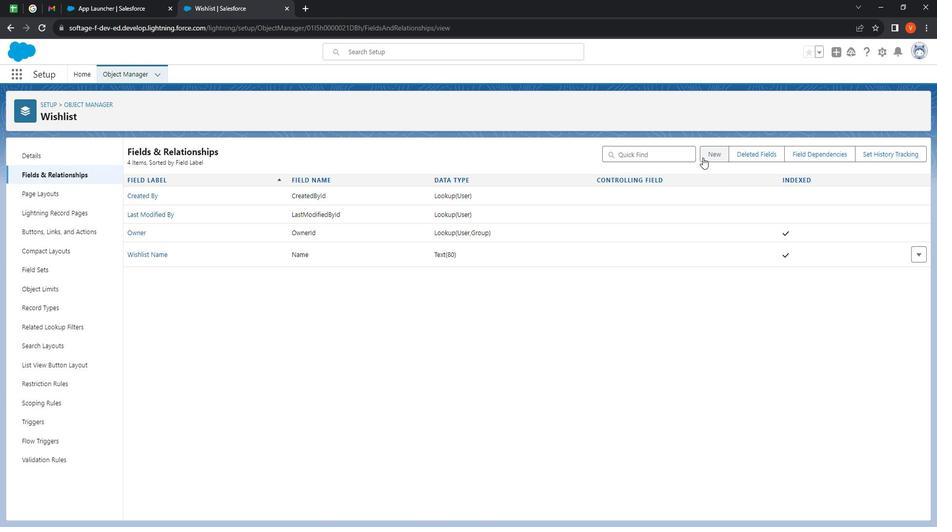 
Action: Mouse pressed left at (719, 165)
Screenshot: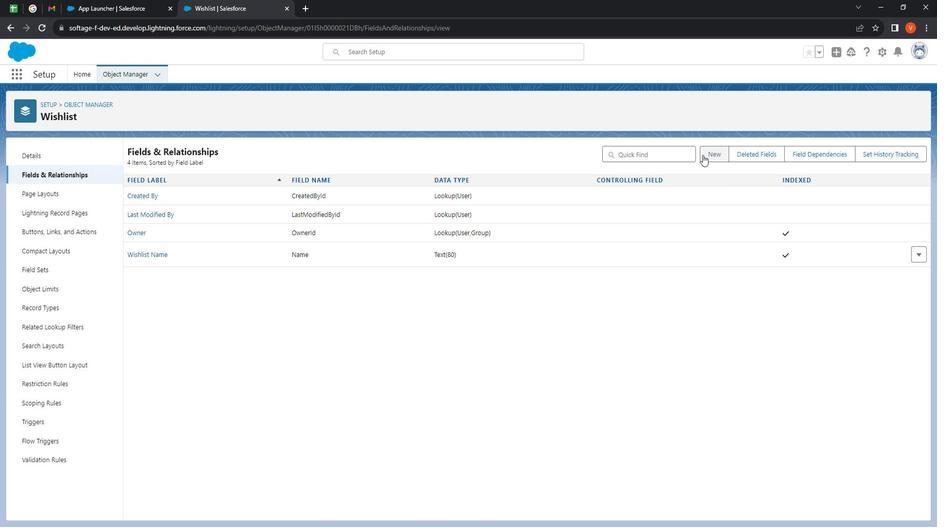 
Action: Mouse moved to (402, 295)
Screenshot: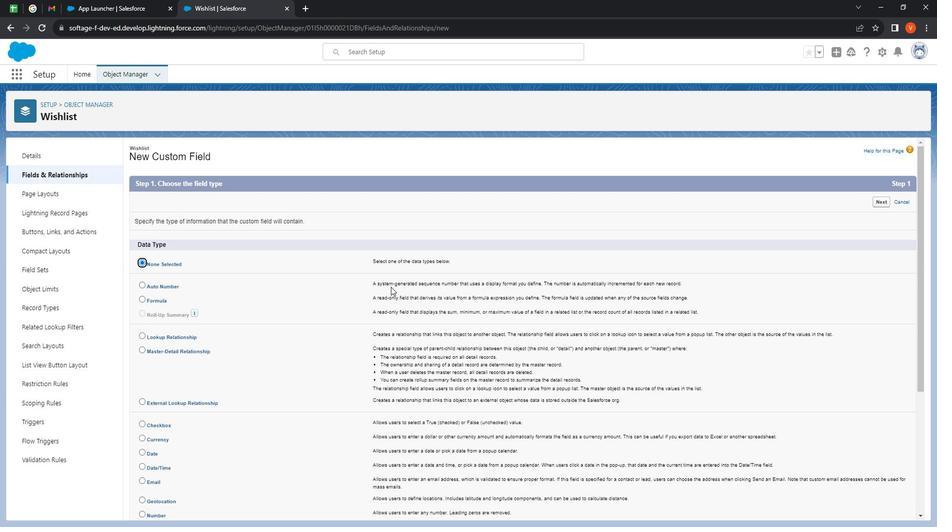 
Action: Mouse scrolled (402, 295) with delta (0, 0)
Screenshot: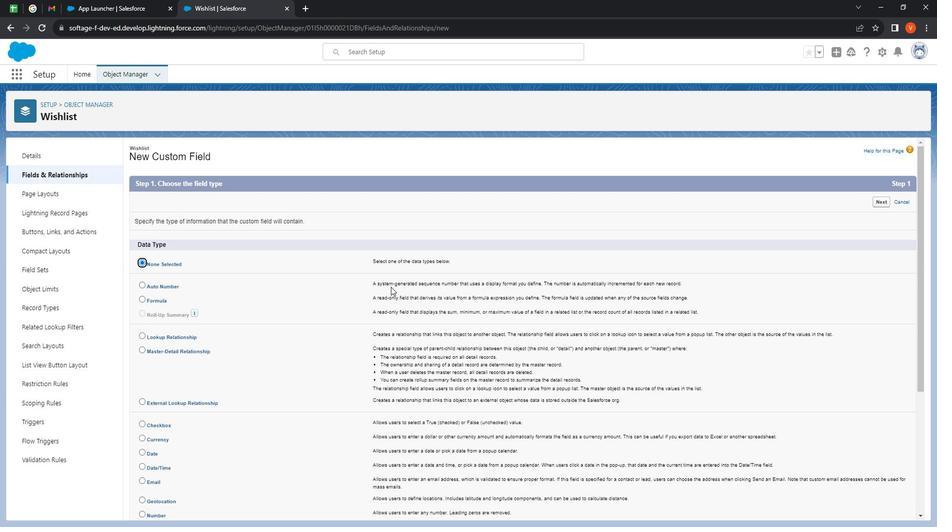 
Action: Mouse moved to (375, 311)
Screenshot: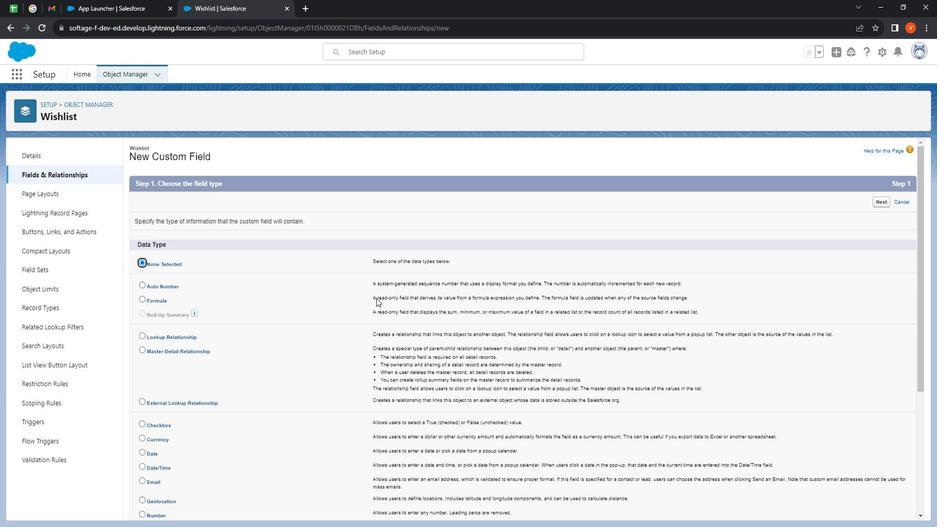 
Action: Mouse scrolled (377, 307) with delta (0, 0)
Screenshot: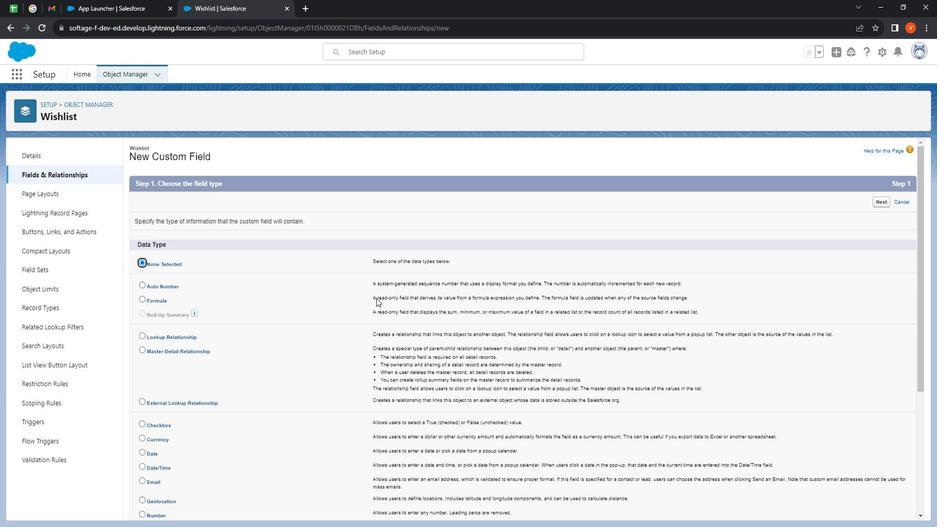 
Action: Mouse moved to (357, 319)
Screenshot: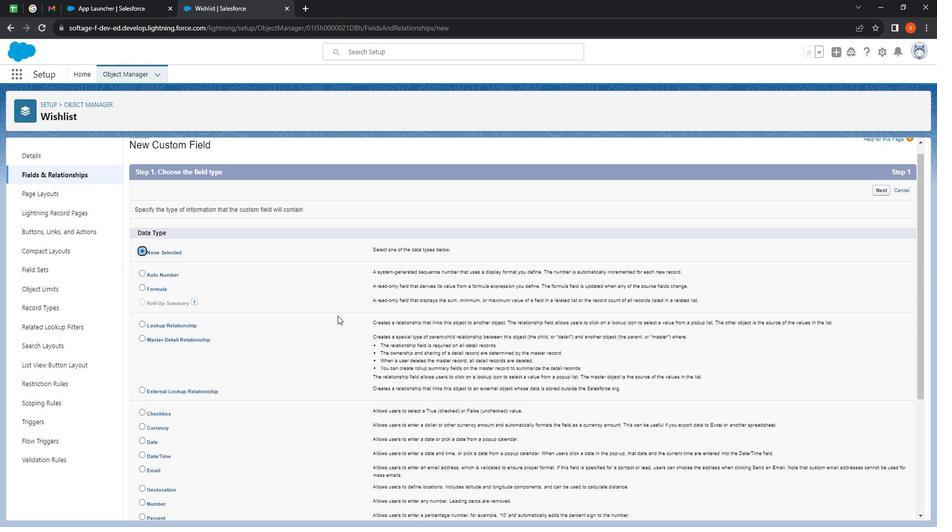 
Action: Mouse scrolled (357, 318) with delta (0, 0)
Screenshot: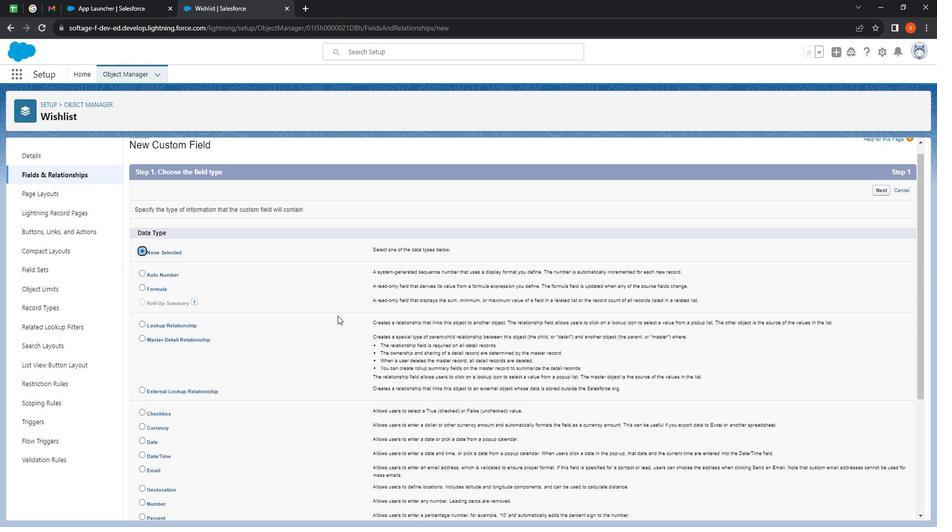 
Action: Mouse moved to (344, 324)
Screenshot: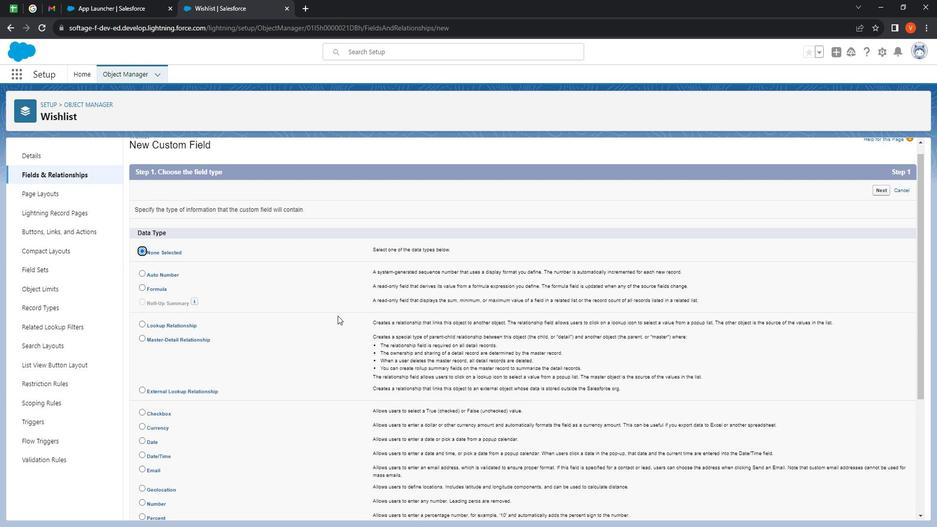 
Action: Mouse scrolled (344, 324) with delta (0, 0)
Screenshot: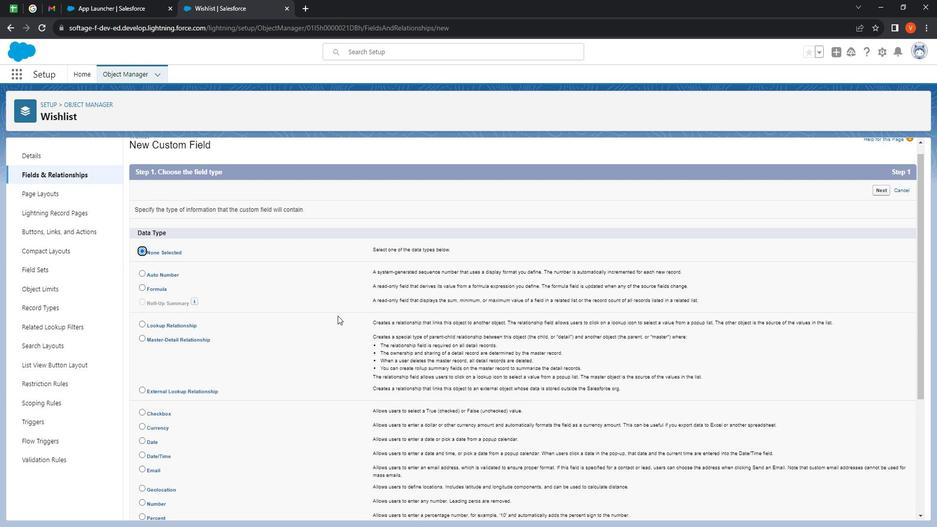 
Action: Mouse moved to (335, 328)
Screenshot: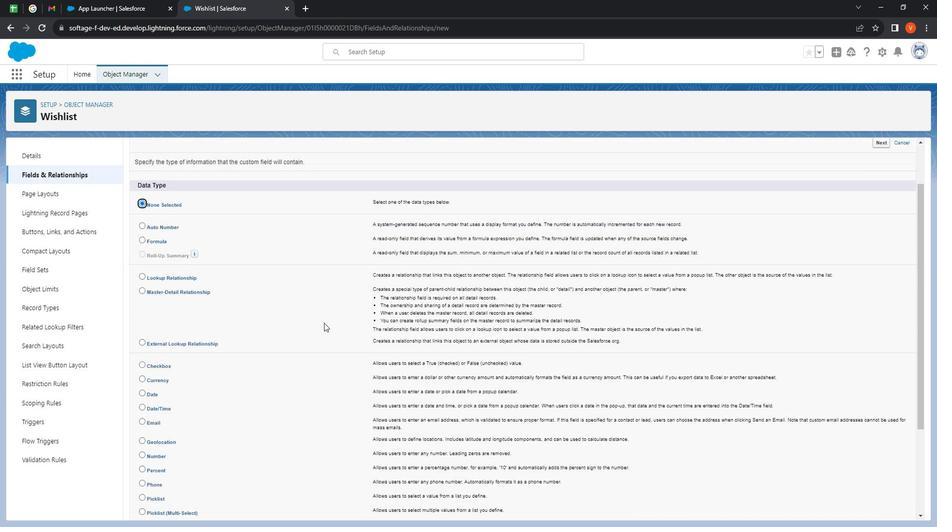 
Action: Mouse scrolled (335, 328) with delta (0, 0)
Screenshot: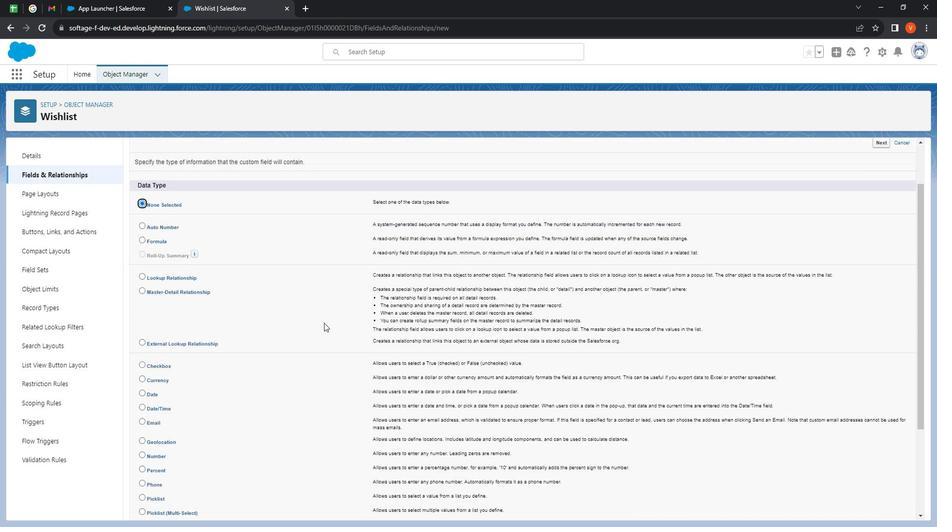 
Action: Mouse moved to (324, 334)
Screenshot: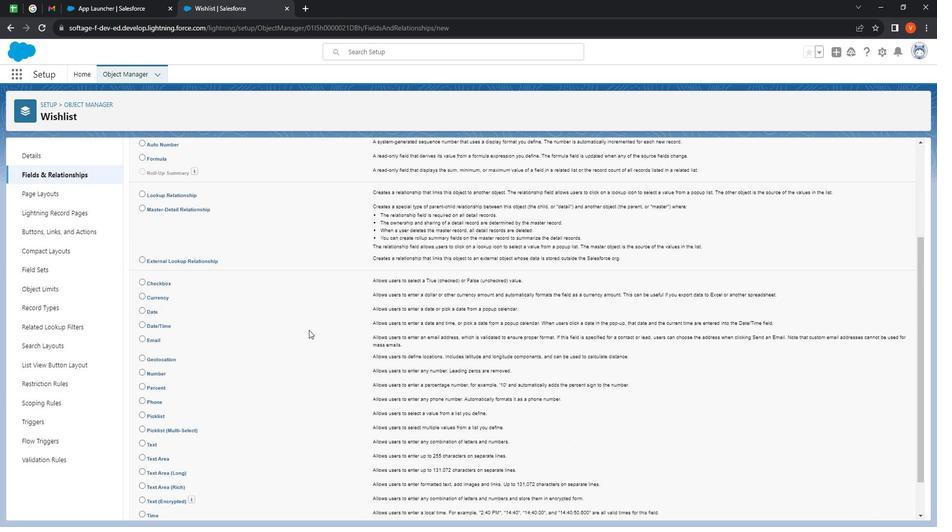 
Action: Mouse scrolled (324, 334) with delta (0, 0)
Screenshot: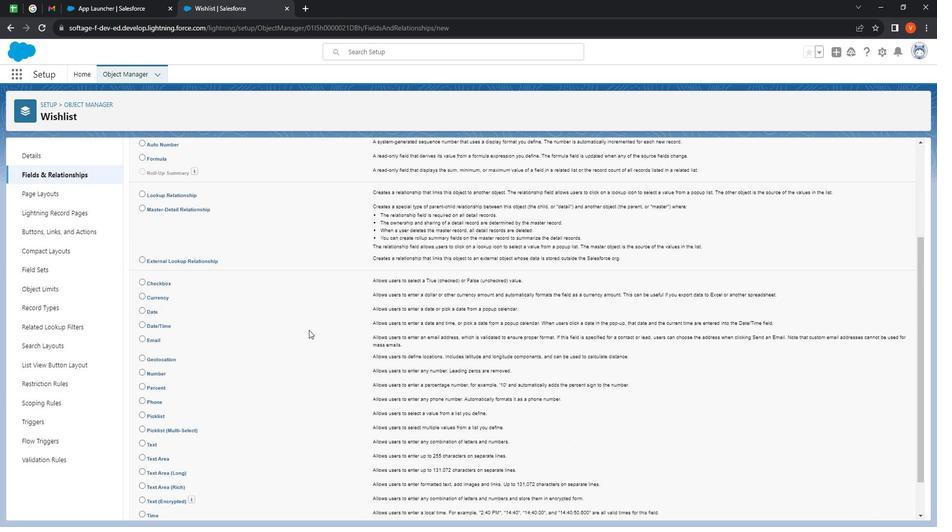 
Action: Mouse moved to (166, 401)
Screenshot: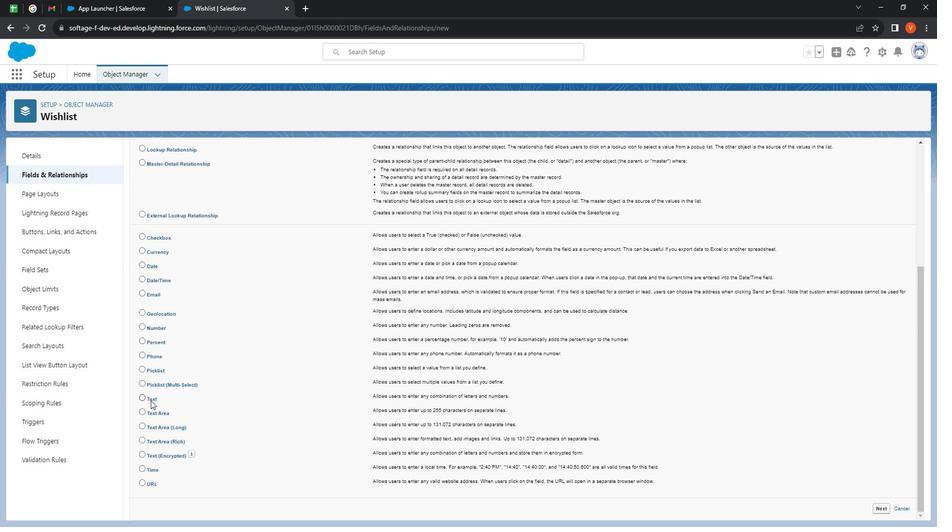 
Action: Mouse pressed left at (166, 401)
Screenshot: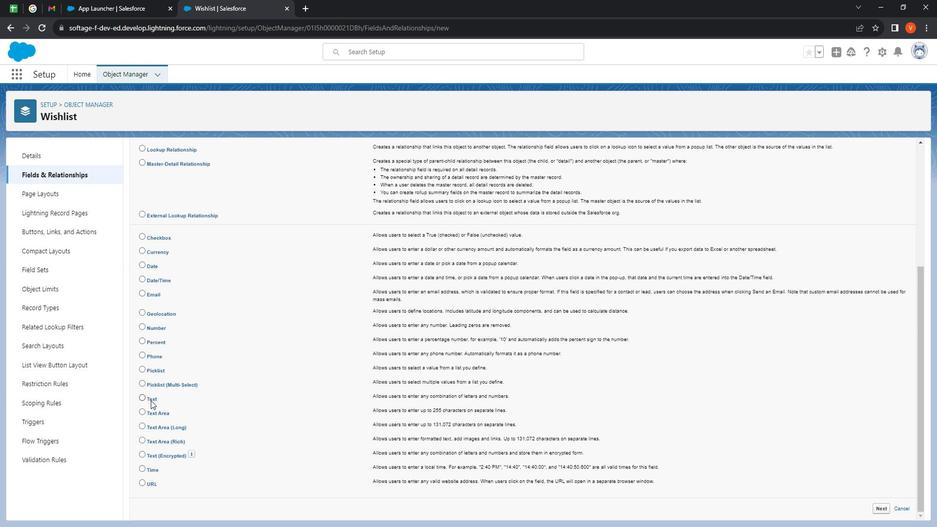 
Action: Mouse moved to (894, 507)
Screenshot: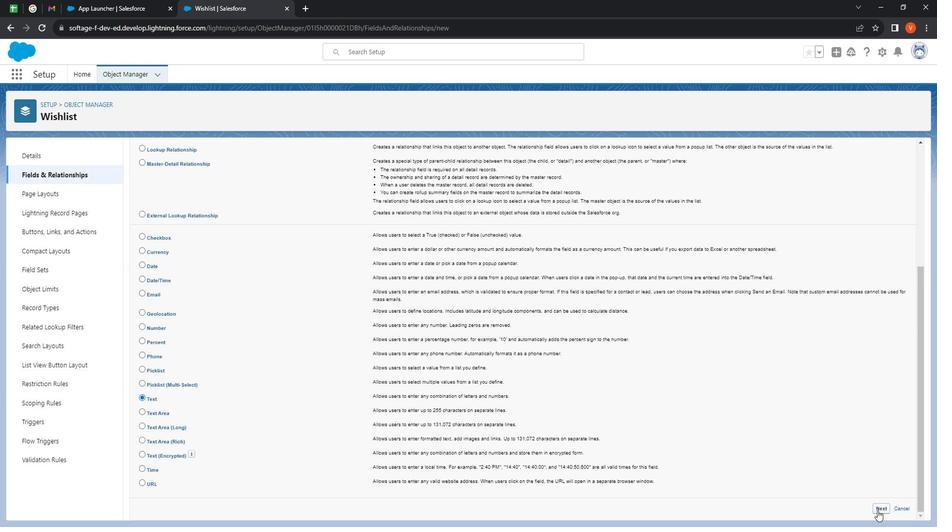 
Action: Mouse pressed left at (894, 507)
Screenshot: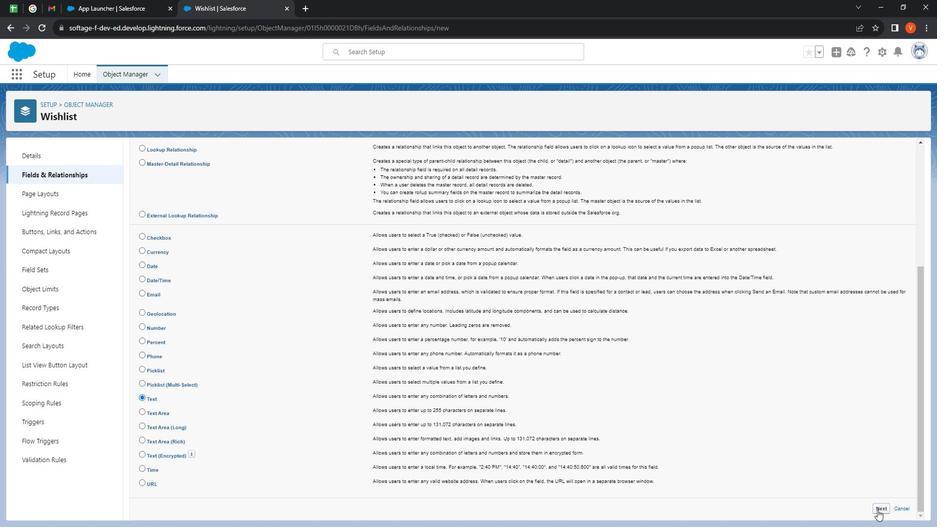 
Action: Mouse moved to (307, 226)
Screenshot: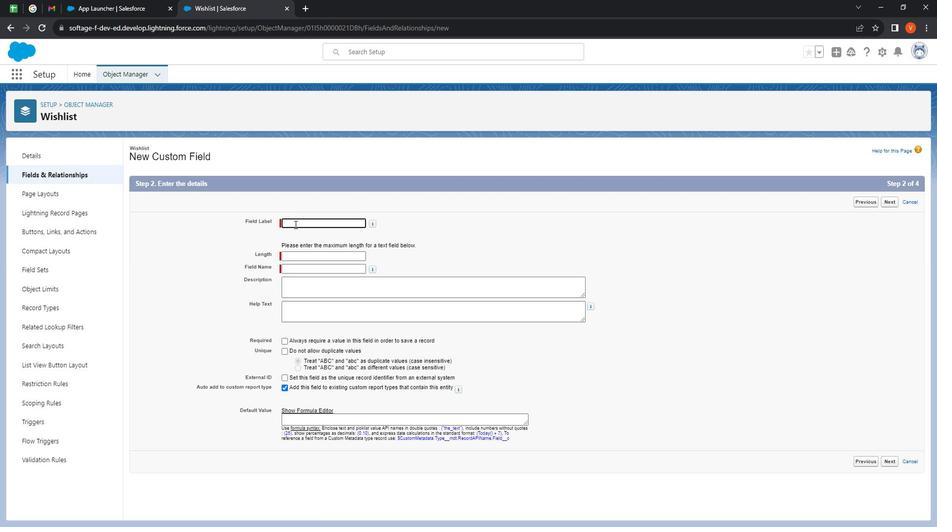 
Action: Mouse pressed left at (307, 226)
Screenshot: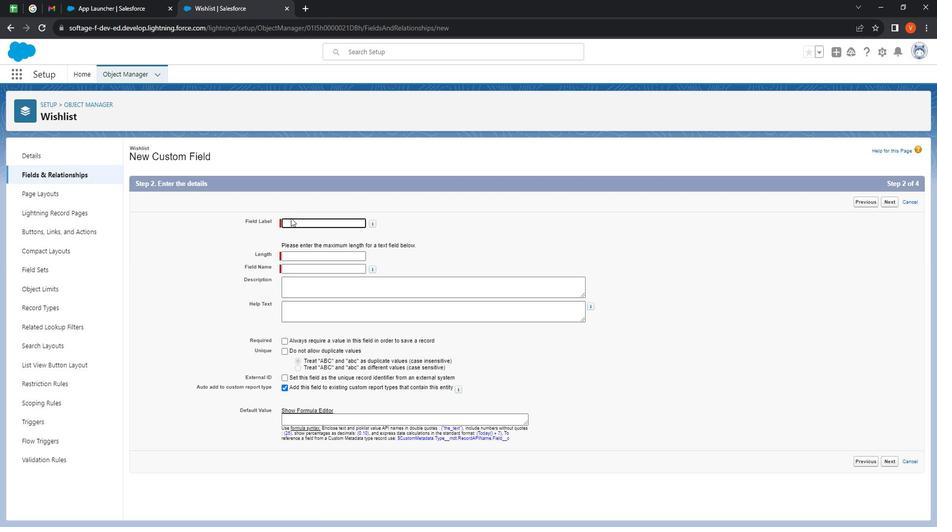 
Action: Mouse moved to (318, 230)
Screenshot: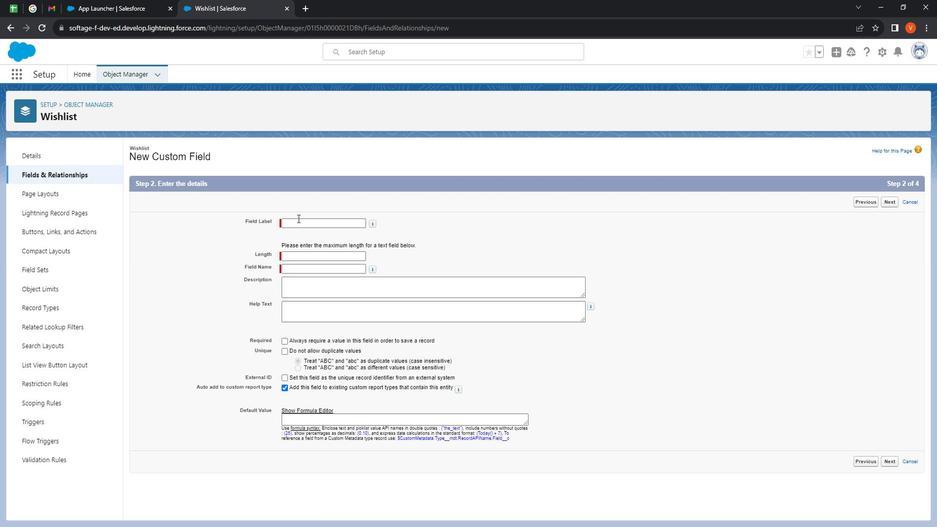 
Action: Mouse pressed left at (318, 230)
Screenshot: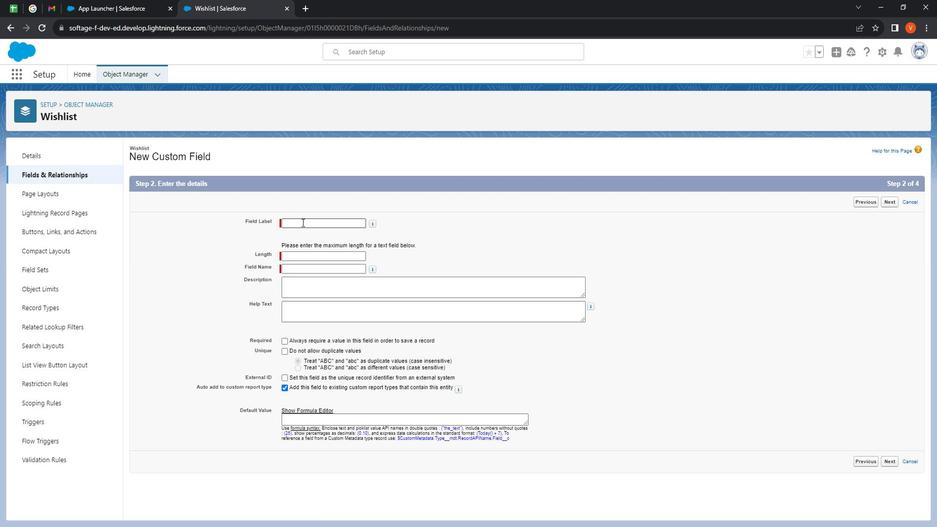 
Action: Key pressed <Key.shift>
Screenshot: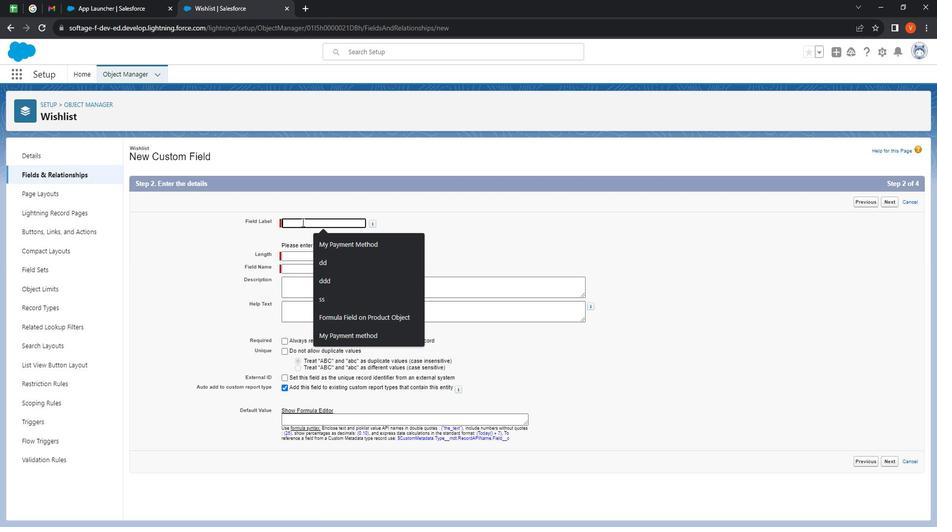 
Action: Mouse moved to (319, 228)
Screenshot: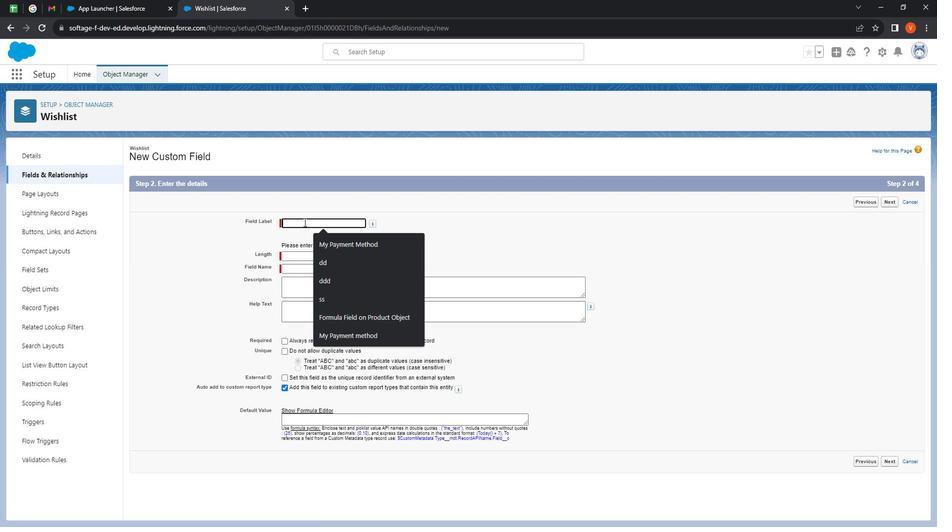 
Action: Key pressed W
Screenshot: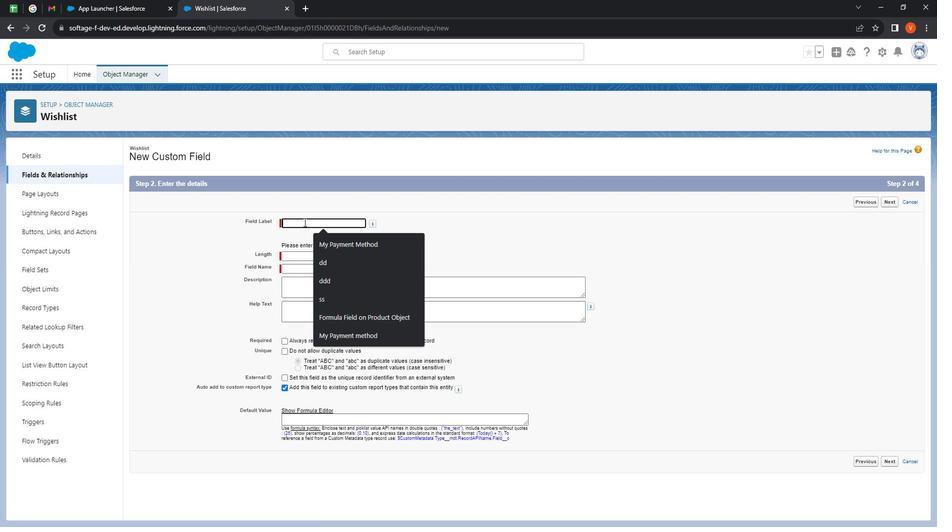 
Action: Mouse moved to (300, 226)
Screenshot: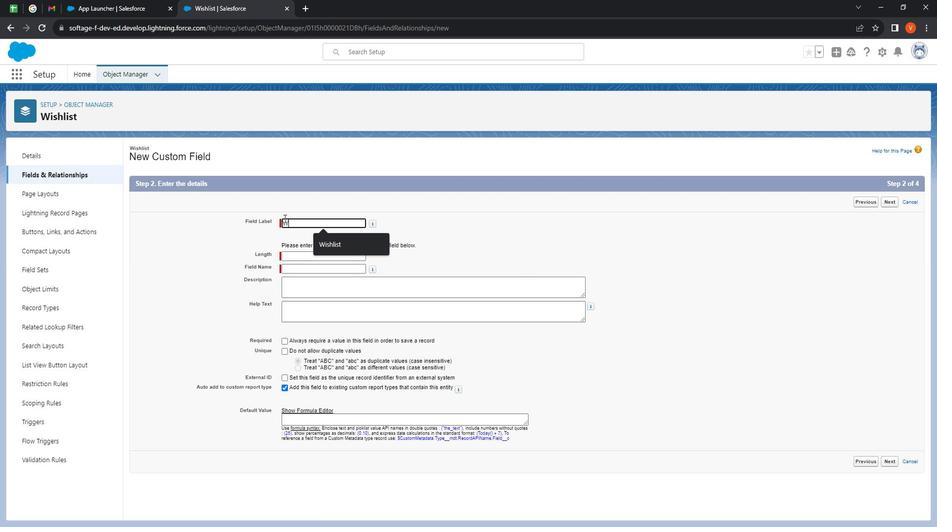 
Action: Key pressed ishlist<Key.space>name
Screenshot: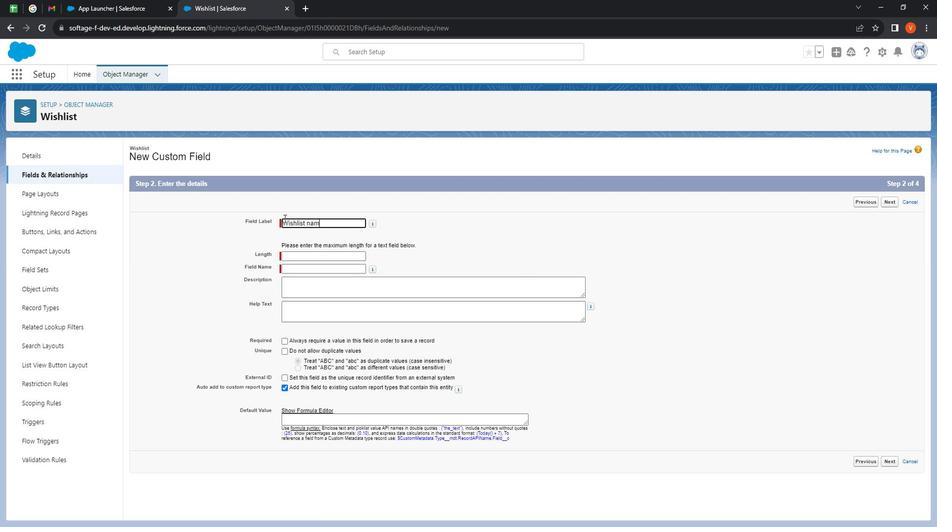
Action: Mouse moved to (333, 260)
Screenshot: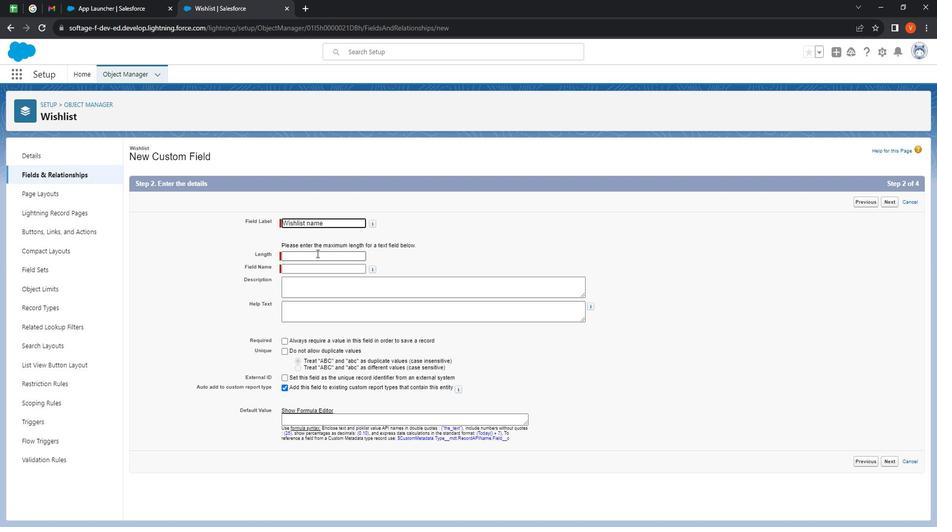 
Action: Mouse pressed left at (333, 260)
Screenshot: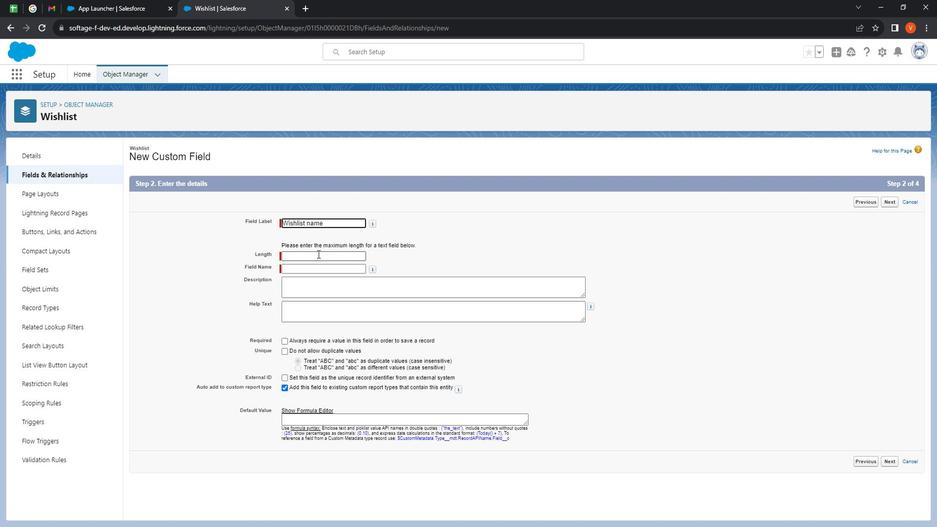 
Action: Mouse moved to (334, 260)
Screenshot: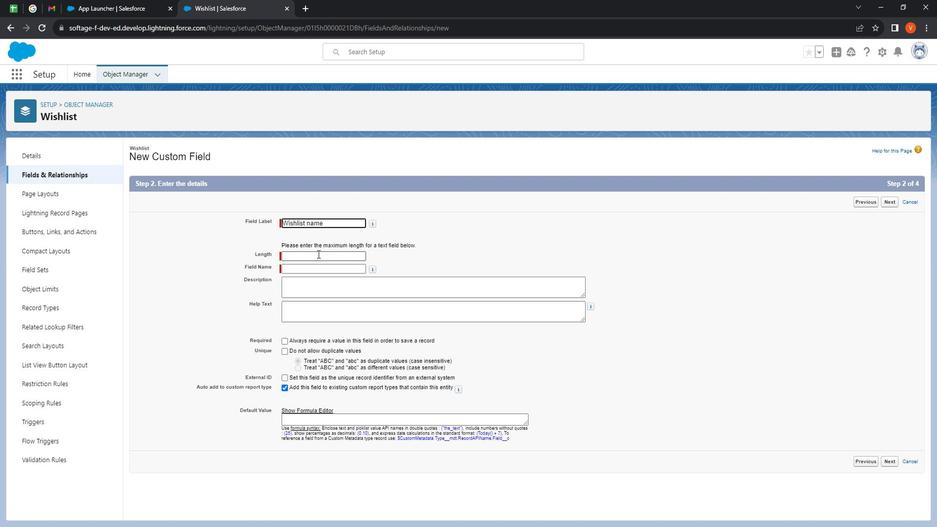 
Action: Key pressed 1
Screenshot: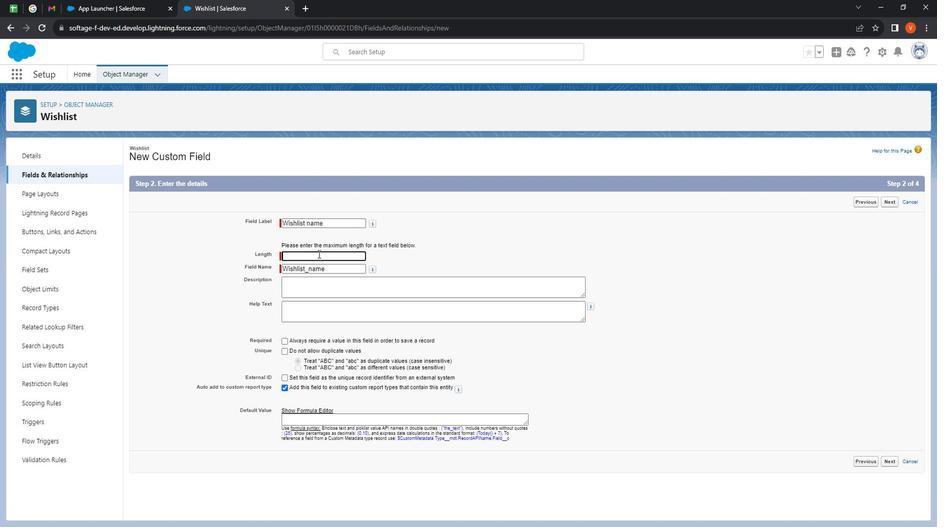 
Action: Mouse moved to (334, 260)
Screenshot: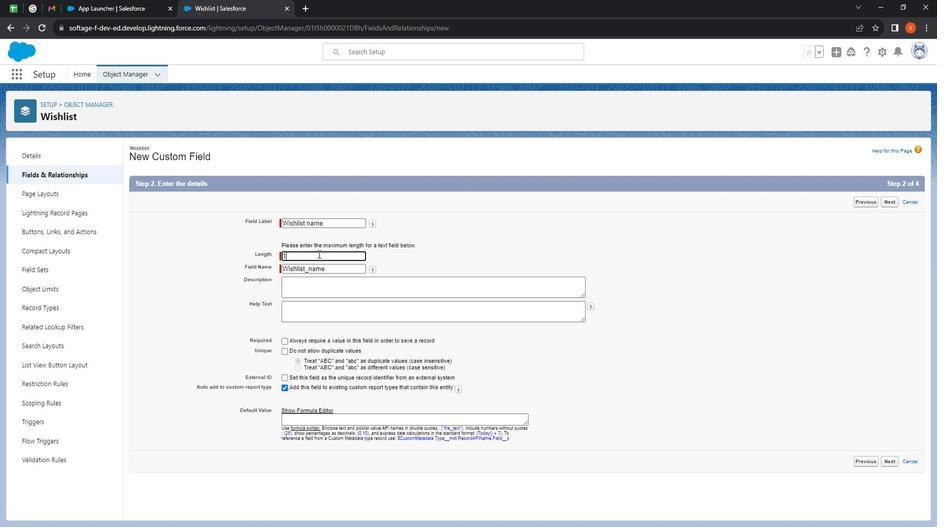 
Action: Key pressed 2
Screenshot: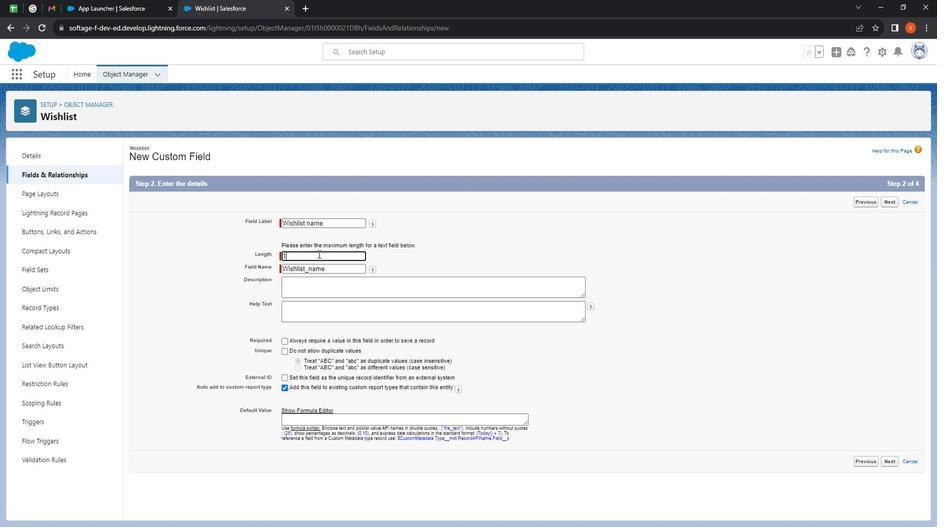 
Action: Mouse moved to (334, 262)
Screenshot: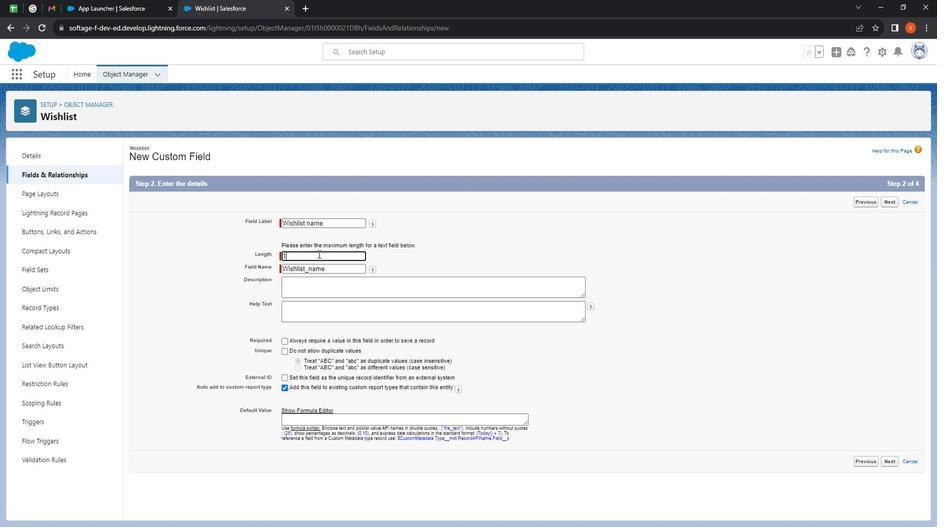 
Action: Key pressed 2
Screenshot: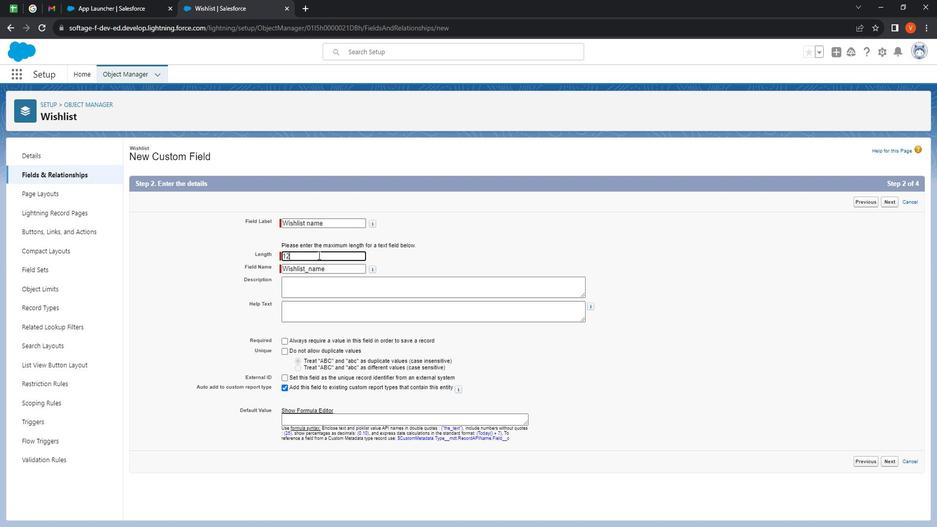
Action: Mouse moved to (352, 288)
Screenshot: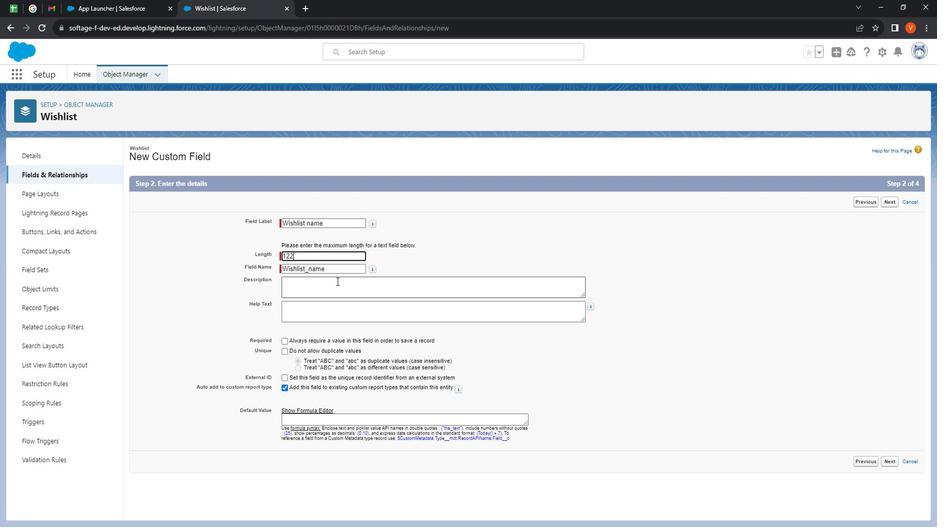 
Action: Mouse pressed left at (352, 288)
Screenshot: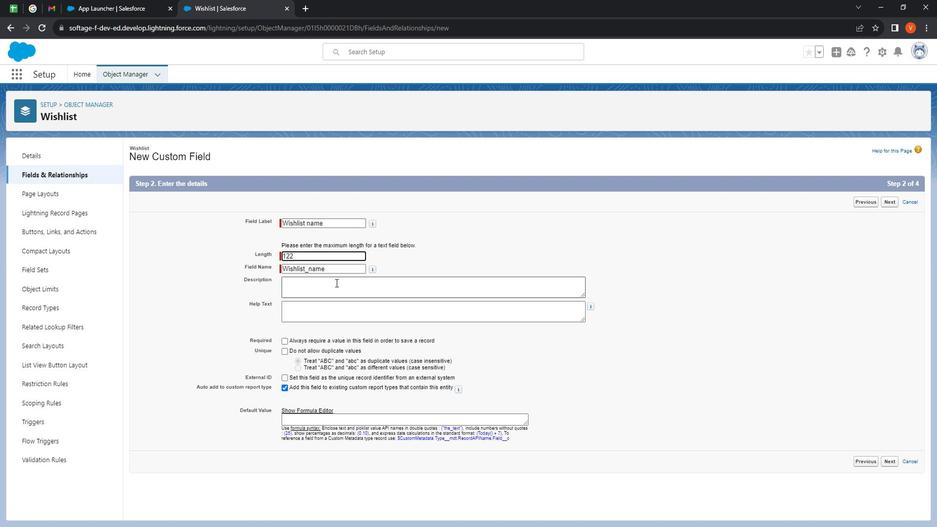 
Action: Mouse moved to (351, 289)
Screenshot: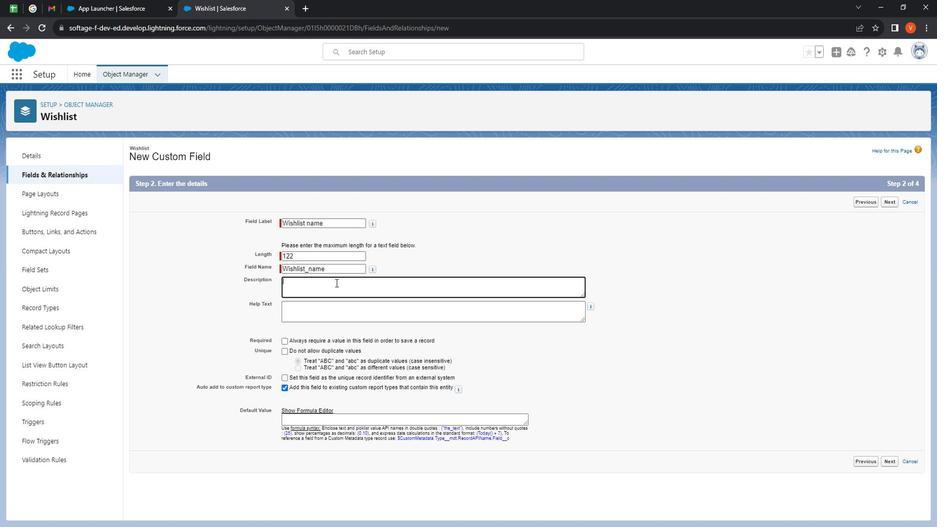 
Action: Key pressed <Key.shift>
Screenshot: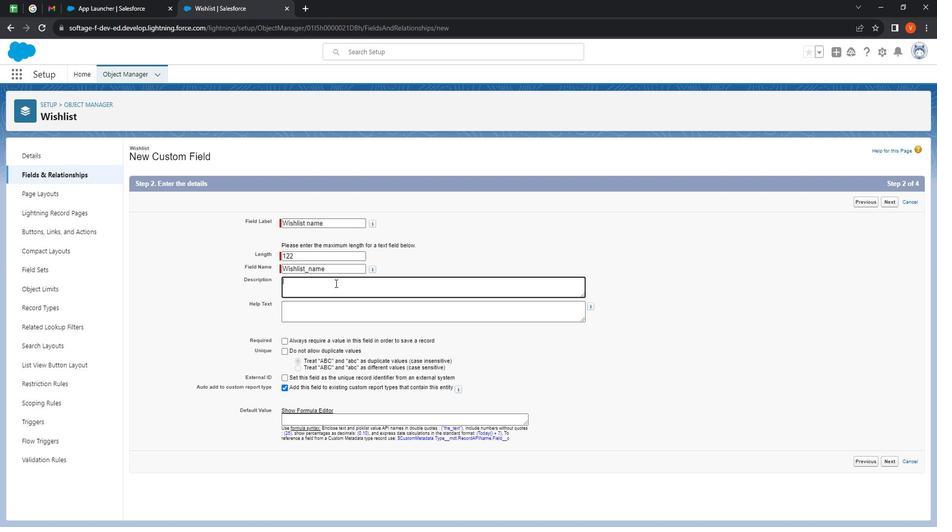 
Action: Mouse moved to (322, 275)
Screenshot: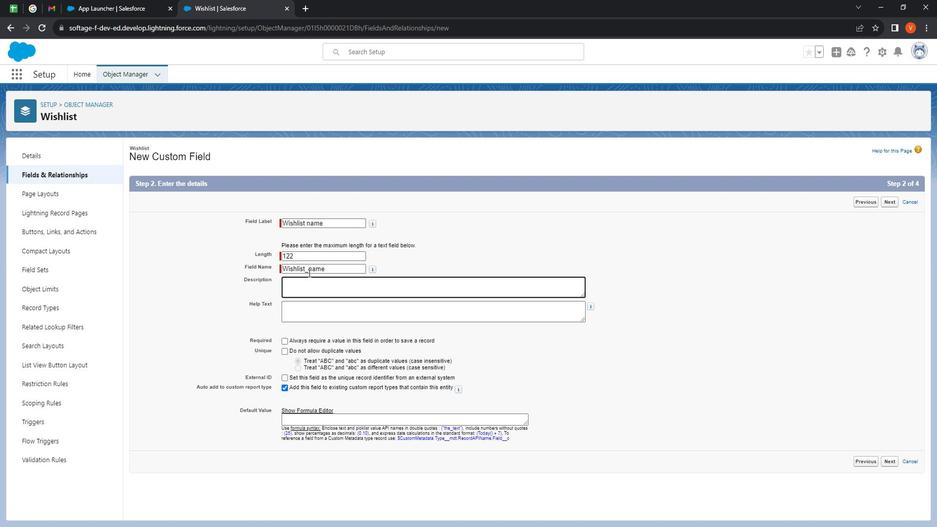 
Action: Key pressed <Key.shift>
Screenshot: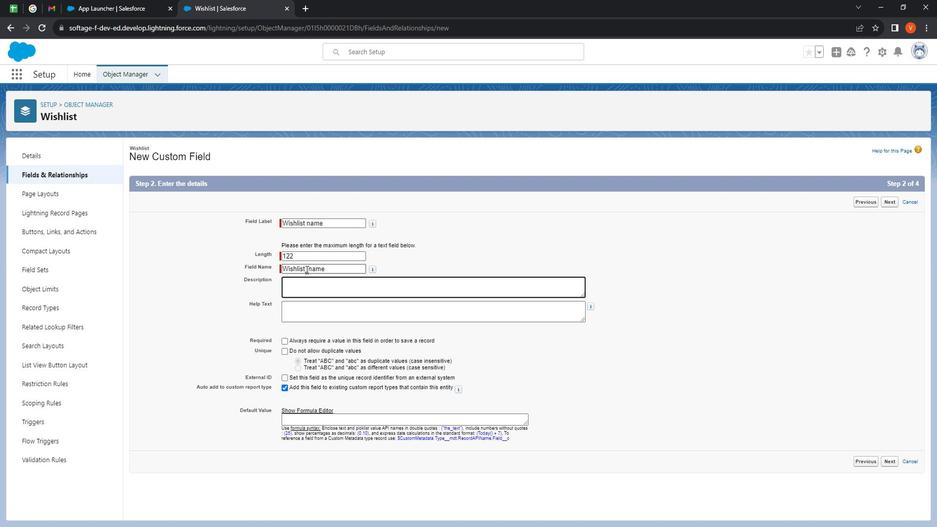 
Action: Mouse moved to (321, 275)
Screenshot: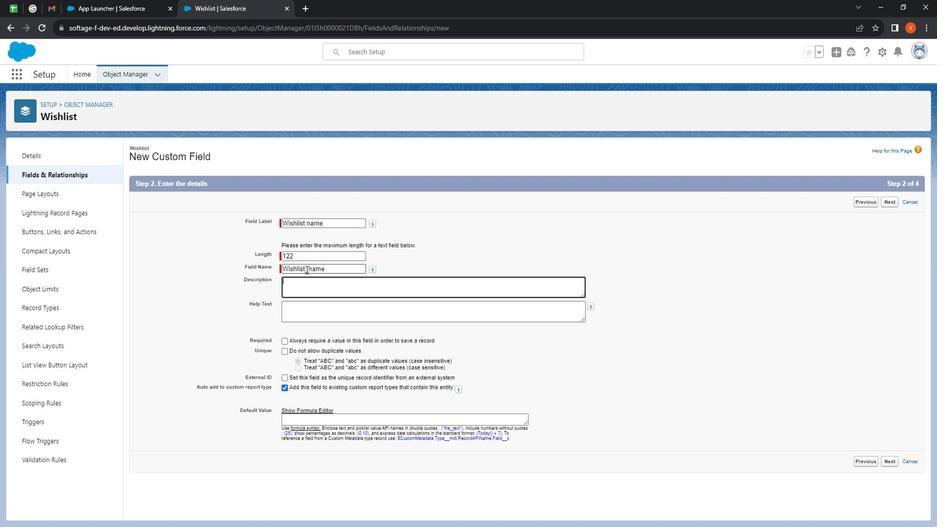 
Action: Key pressed <Key.shift><Key.shift><Key.shift><Key.shift><Key.shift><Key.shift><Key.shift><Key.shift><Key.shift><Key.shift><Key.shift><Key.shift><Key.shift><Key.shift><Key.shift><Key.shift><Key.shift><Key.shift><Key.shift><Key.shift><Key.shift><Key.shift>A<Key.space>field<Key.space>to<Key.space>store<Key.space>the<Key.space>name<Key.space>of<Key.space><Key.backspace><Key.backspace>r<Key.space>title<Key.space>of<Key.space>the<Key.space>wishlist
Screenshot: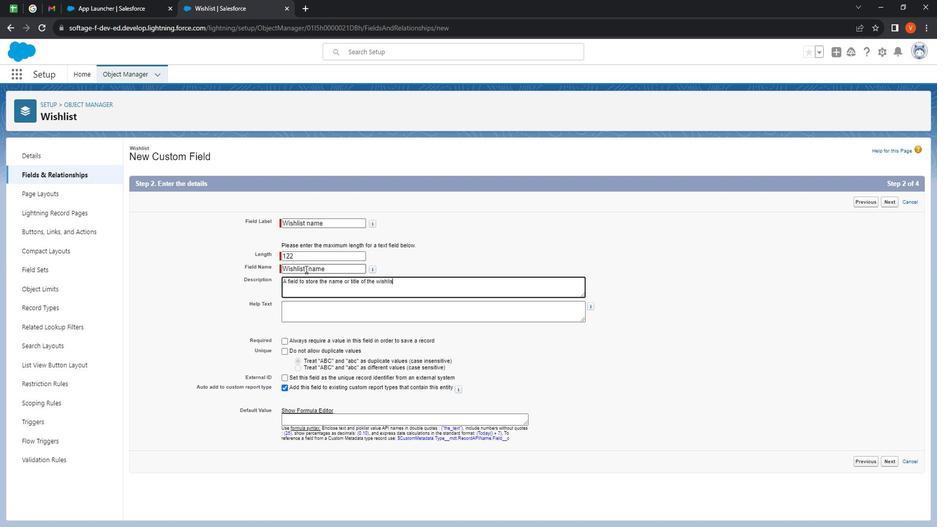 
Action: Mouse moved to (396, 287)
Screenshot: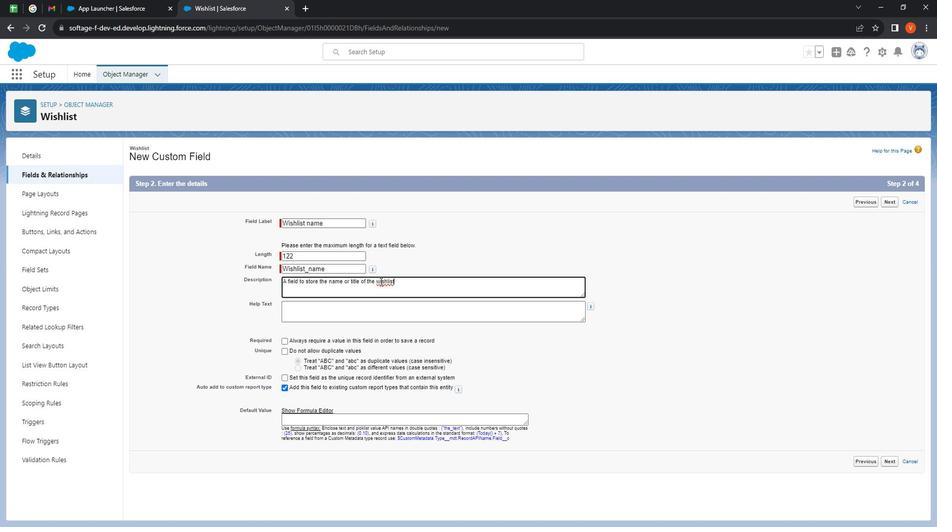 
Action: Mouse pressed right at (396, 287)
Screenshot: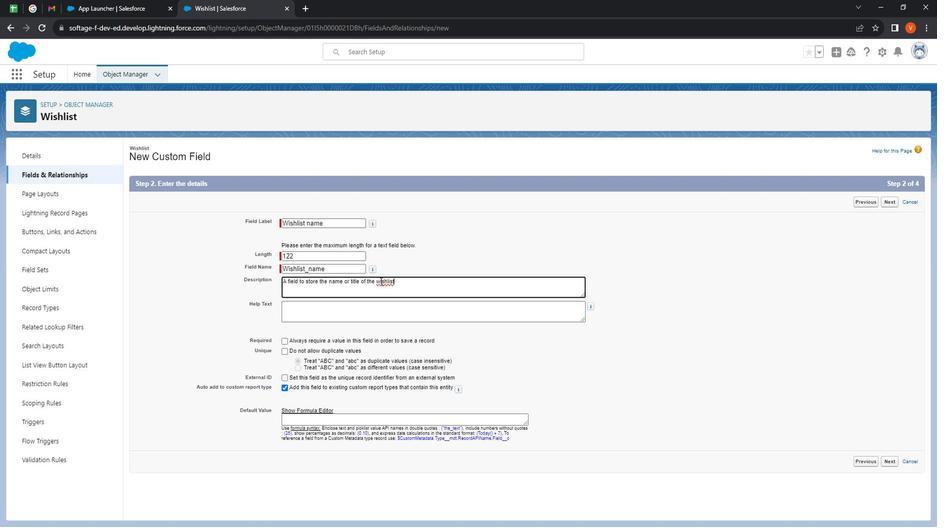 
Action: Mouse moved to (416, 293)
Screenshot: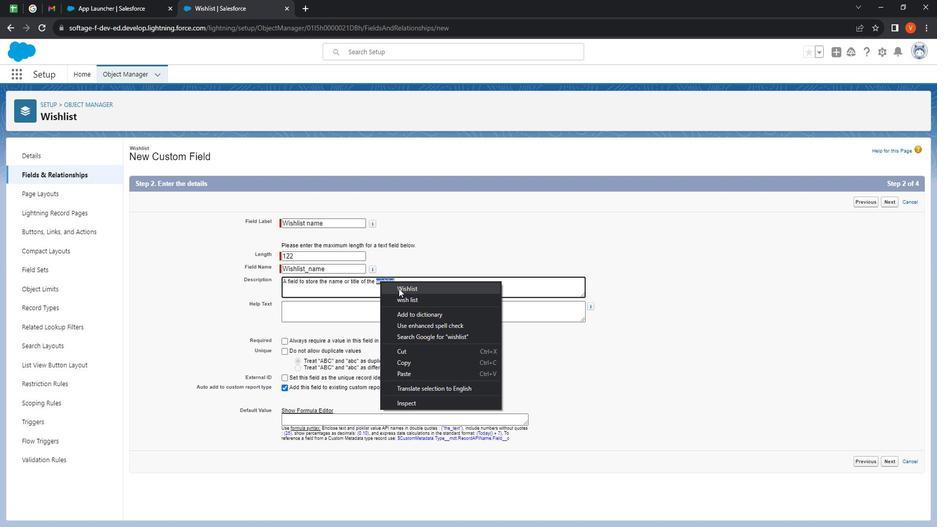 
Action: Mouse pressed left at (416, 293)
Screenshot: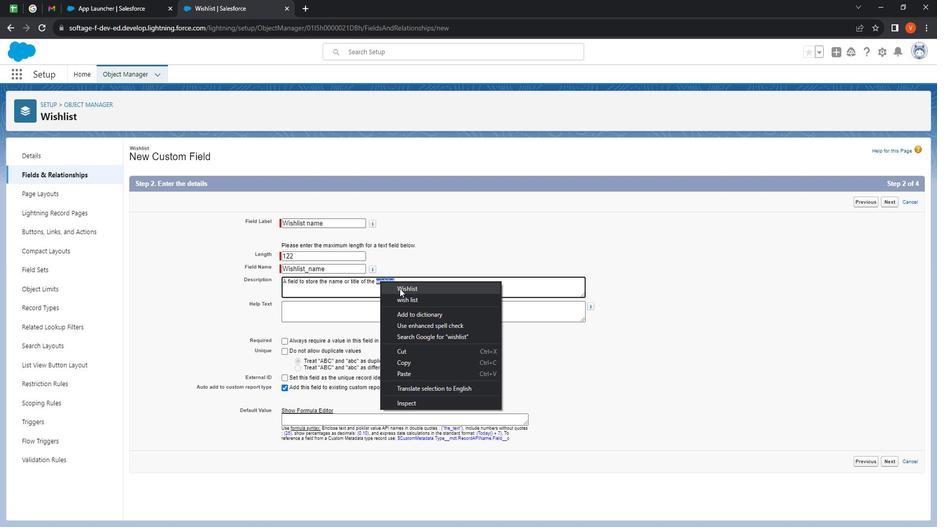 
Action: Mouse moved to (422, 292)
Screenshot: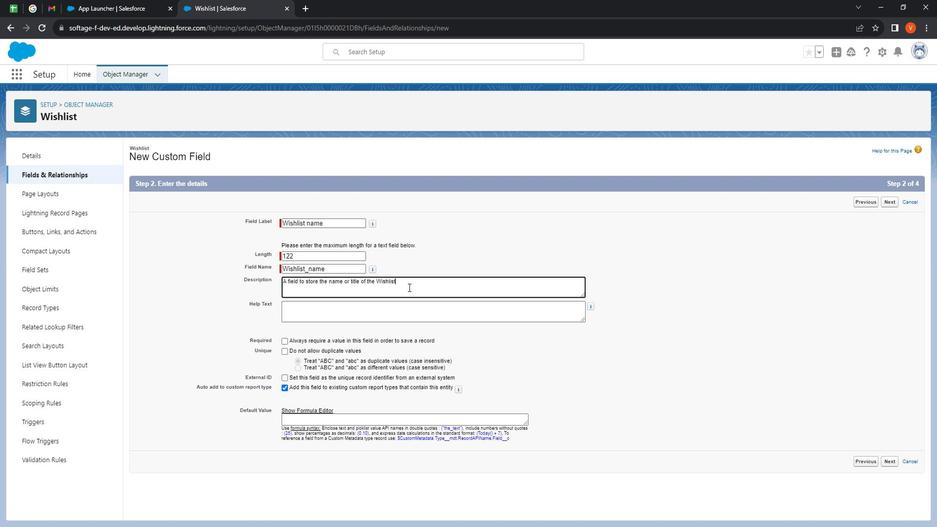 
Action: Key pressed .
Screenshot: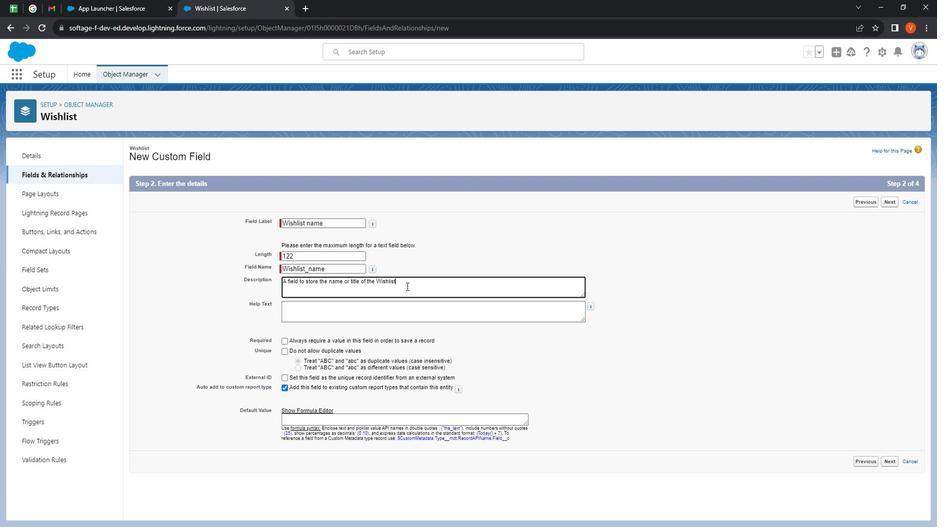 
Action: Mouse moved to (396, 300)
Screenshot: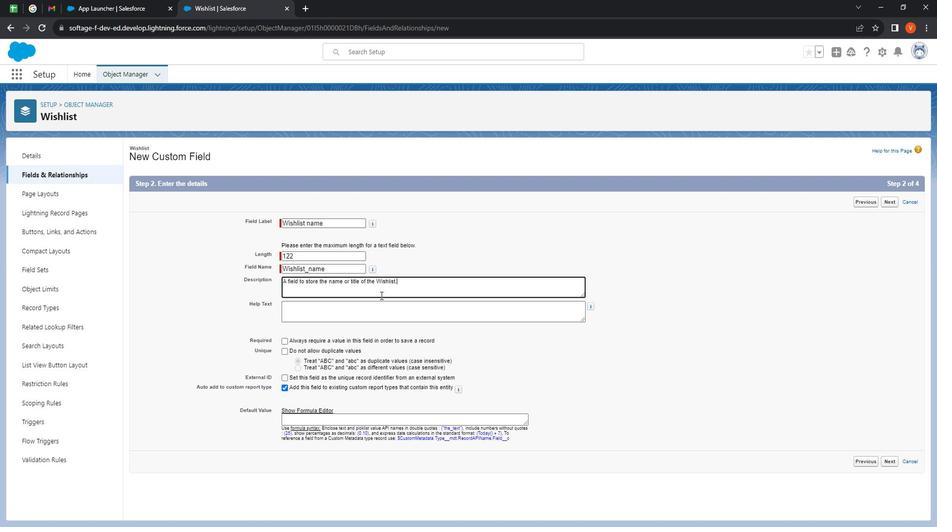
Action: Mouse pressed left at (396, 300)
Screenshot: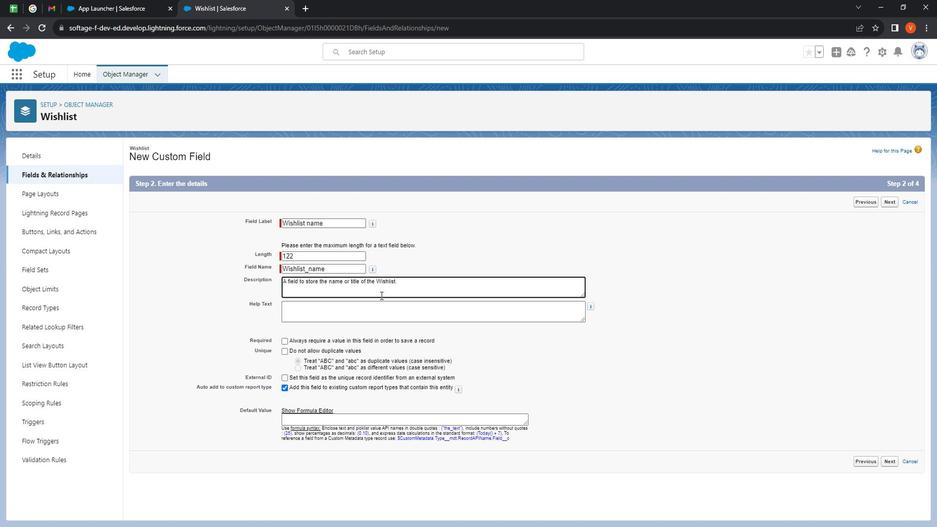 
Action: Mouse moved to (398, 310)
Screenshot: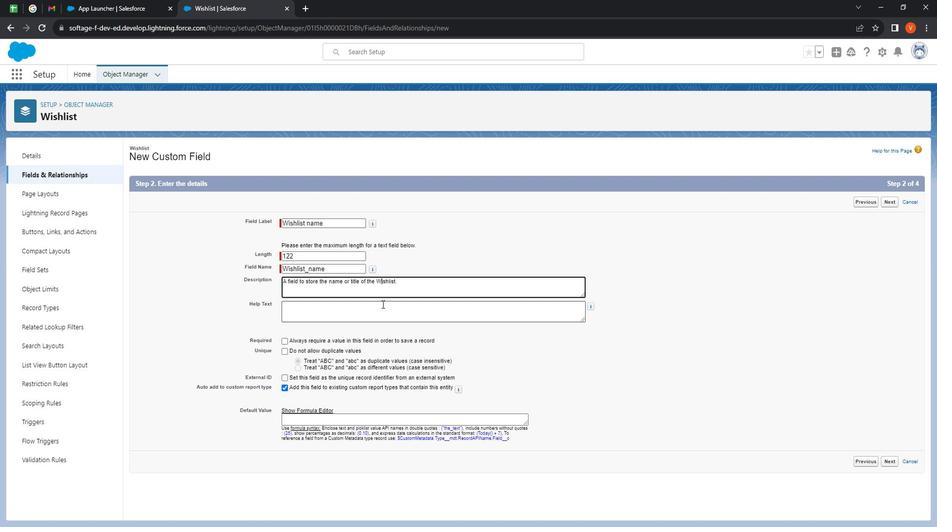 
Action: Mouse pressed left at (398, 310)
Screenshot: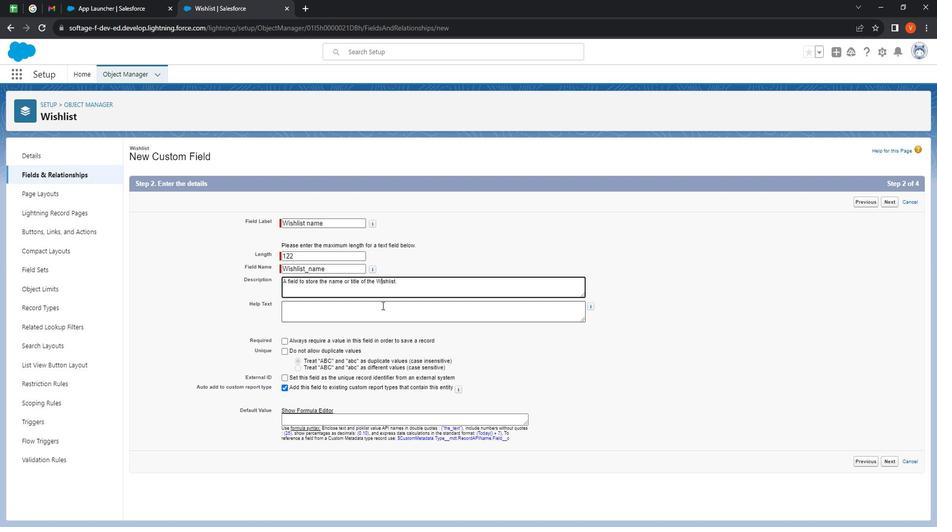 
Action: Key pressed <Key.shift>
Screenshot: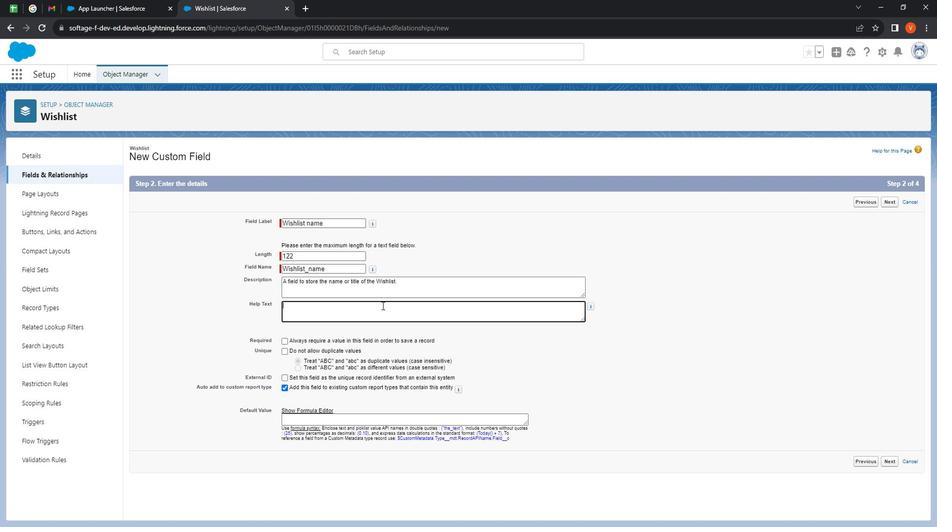 
Action: Mouse moved to (369, 286)
Screenshot: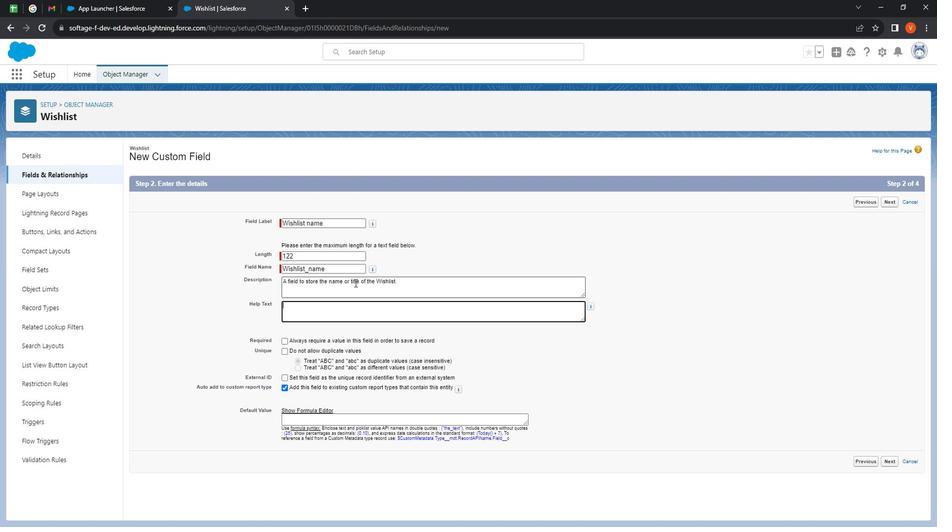 
Action: Key pressed A<Key.space>field<Key.space>to<Key.space>store<Key.space>the<Key.space>name<Key.space>or<Key.space>title<Key.space>of<Key.space>the<Key.space>wishlist.
Screenshot: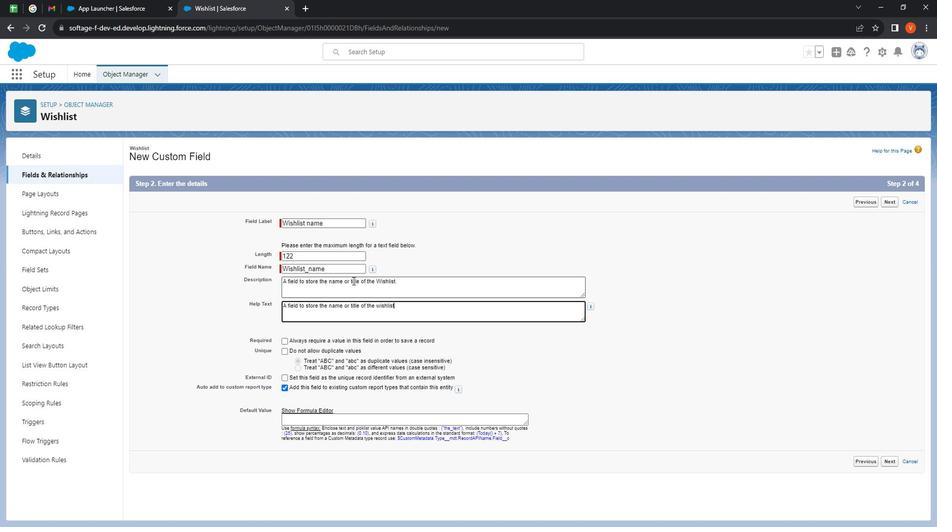 
Action: Mouse moved to (402, 312)
Screenshot: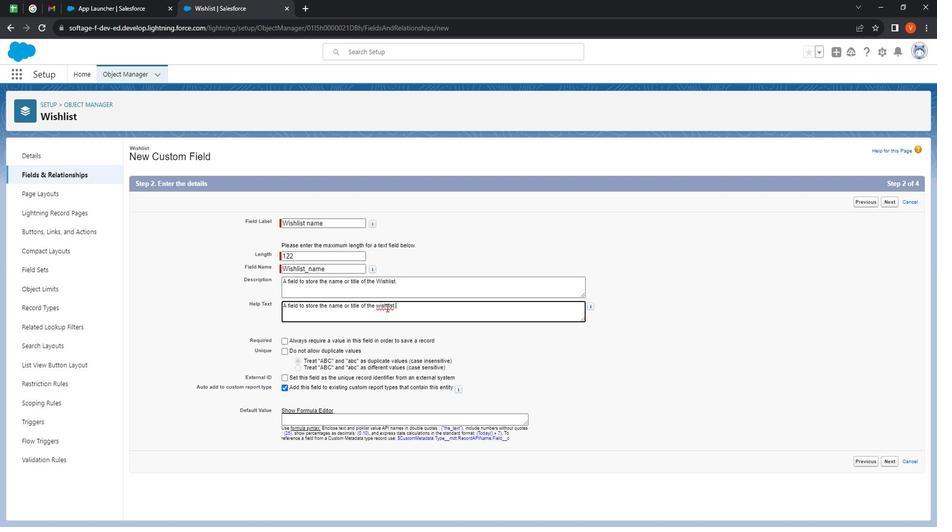 
Action: Mouse pressed right at (402, 312)
Screenshot: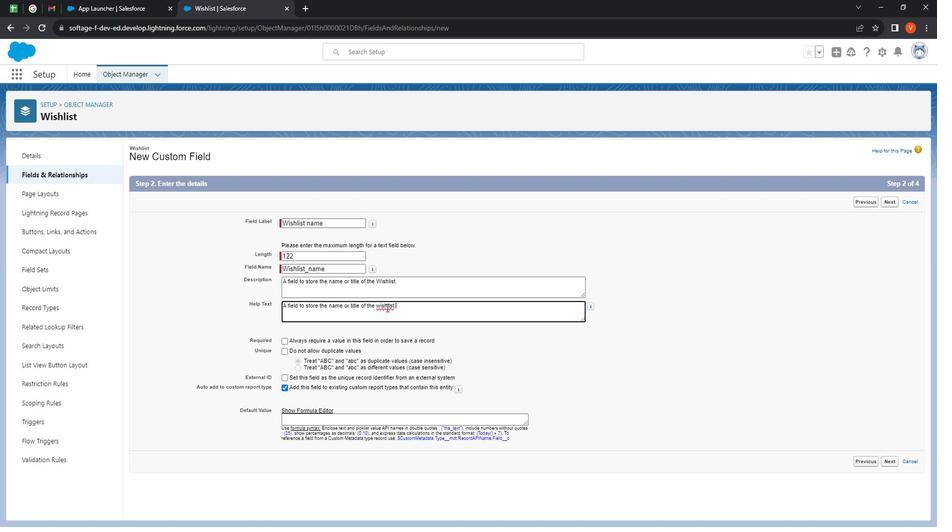 
Action: Mouse moved to (421, 318)
Screenshot: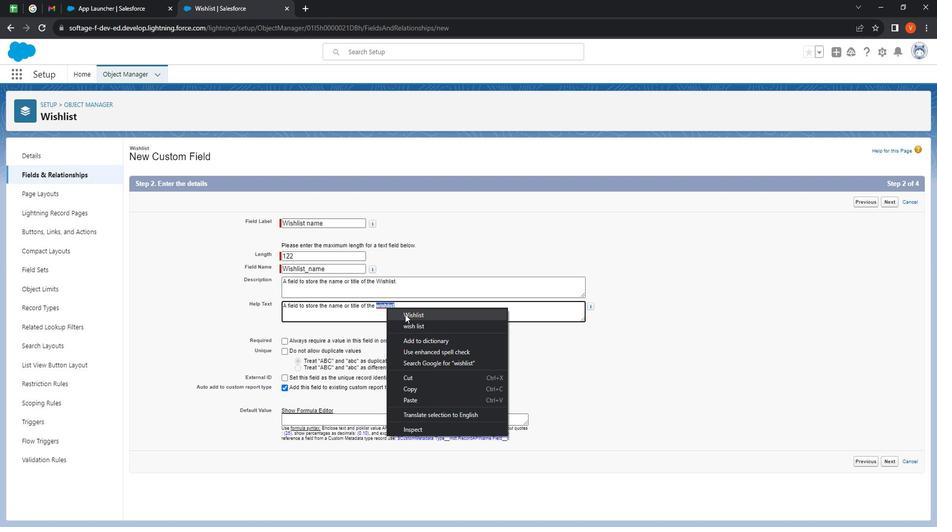 
Action: Mouse pressed left at (421, 318)
Screenshot: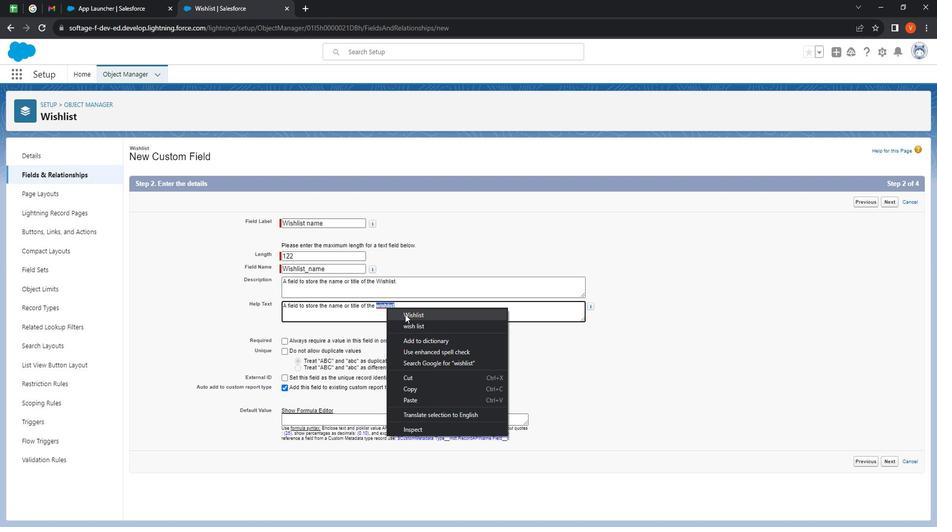 
Action: Mouse moved to (901, 458)
Screenshot: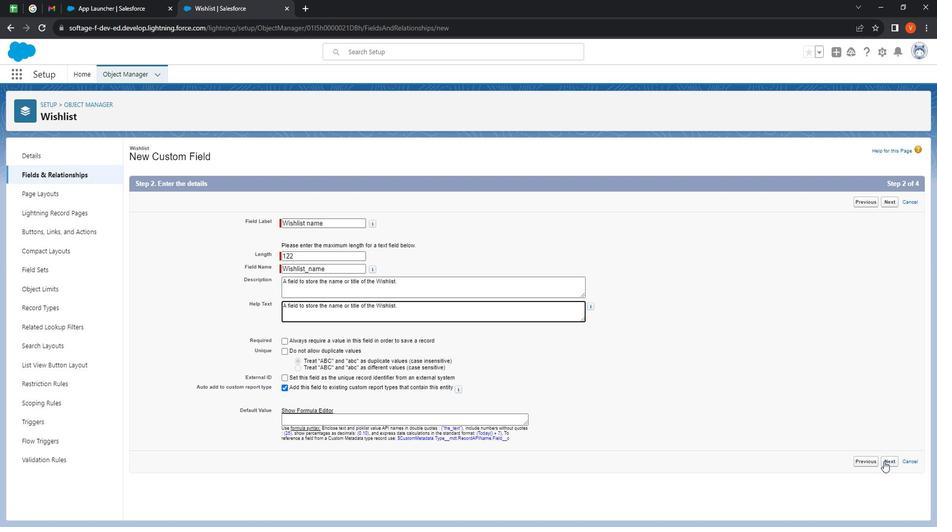 
Action: Mouse pressed left at (901, 458)
Screenshot: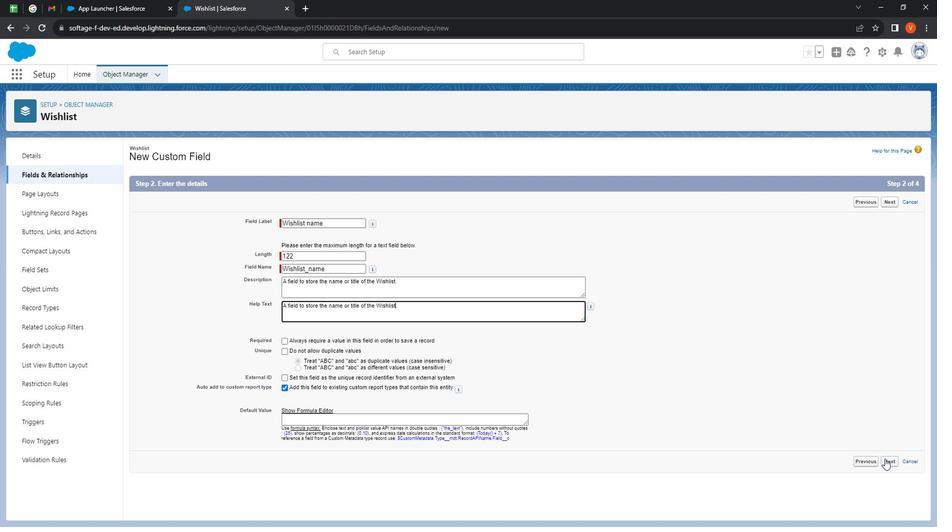 
Action: Mouse moved to (834, 306)
Screenshot: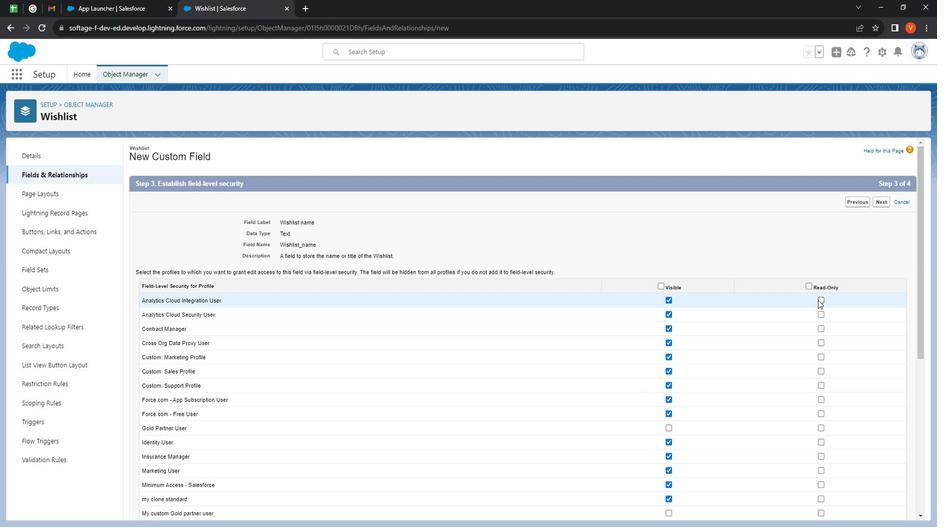 
Action: Mouse pressed left at (834, 306)
Screenshot: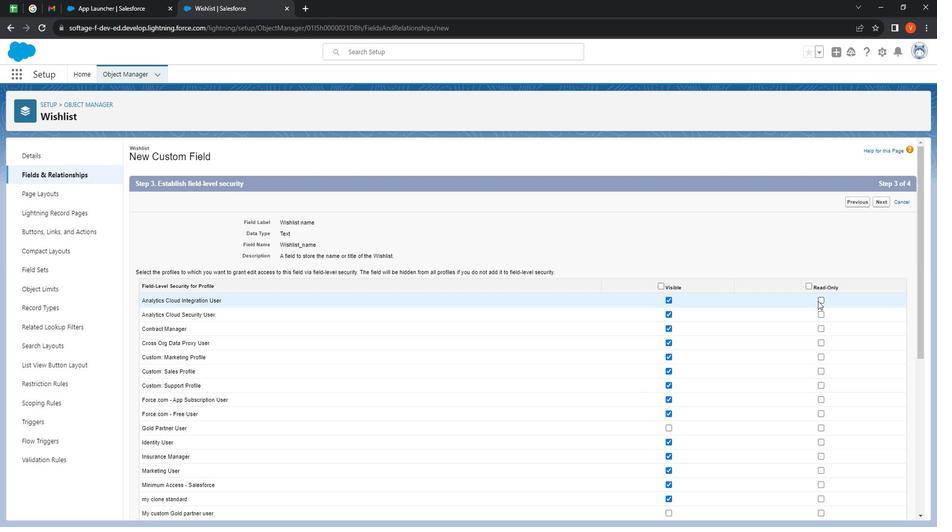 
Action: Mouse moved to (837, 319)
Screenshot: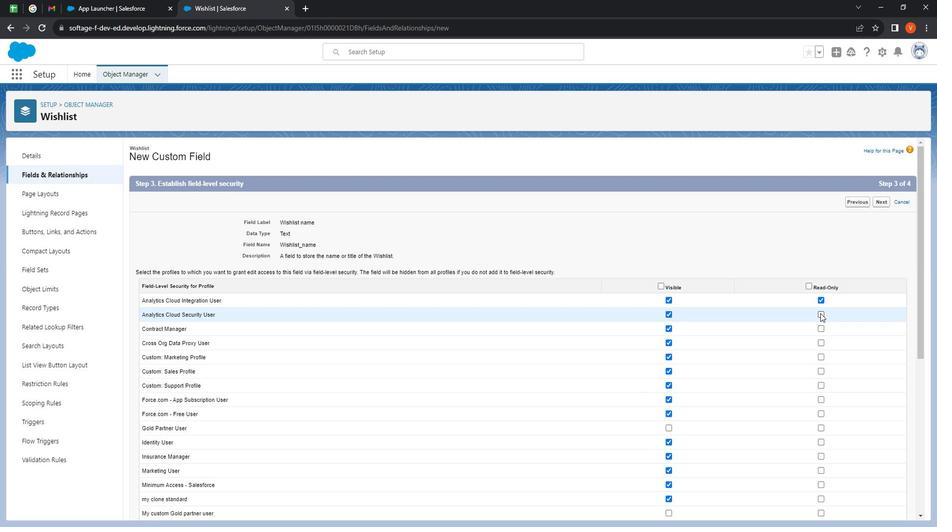
Action: Mouse pressed left at (837, 319)
Screenshot: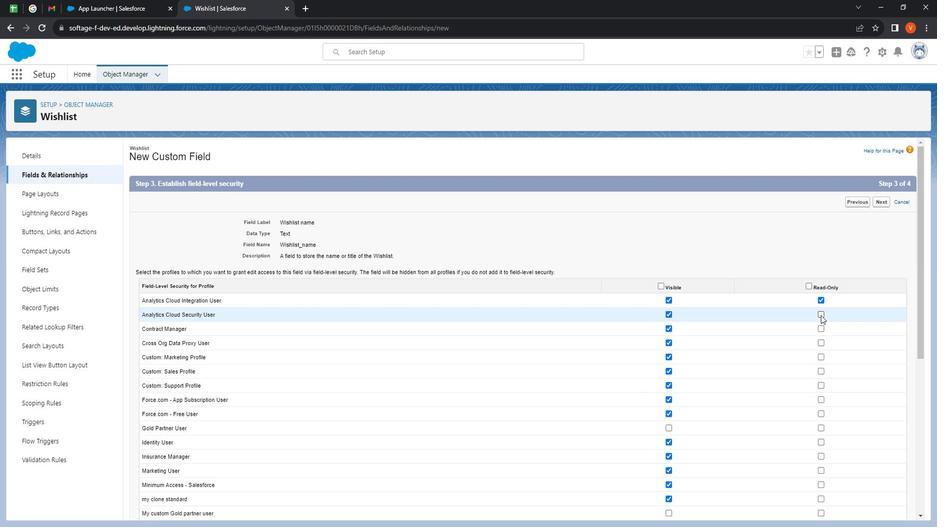 
Action: Mouse moved to (838, 333)
Screenshot: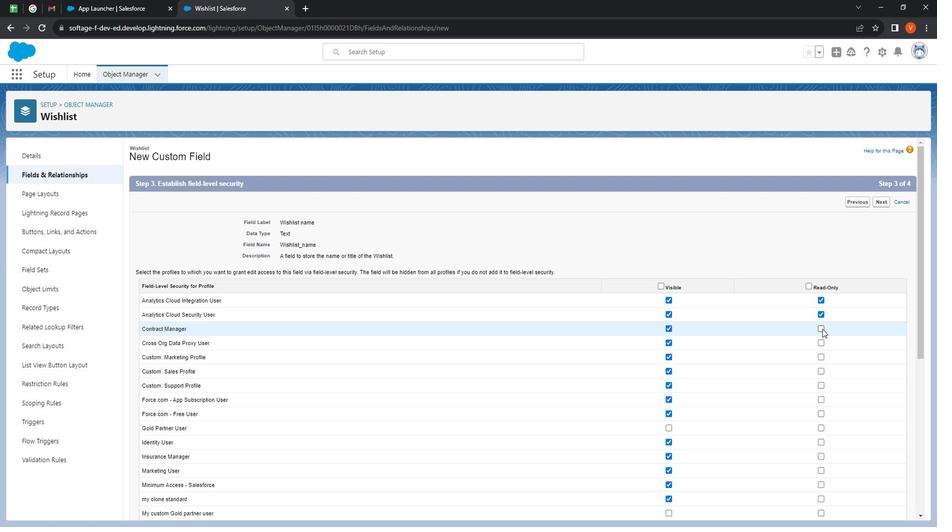 
Action: Mouse pressed left at (838, 333)
Screenshot: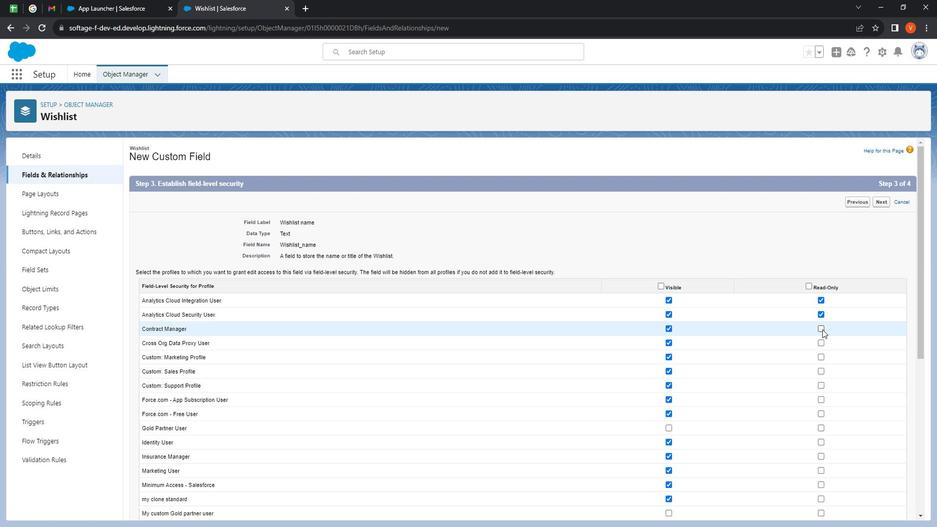 
Action: Mouse moved to (837, 346)
Screenshot: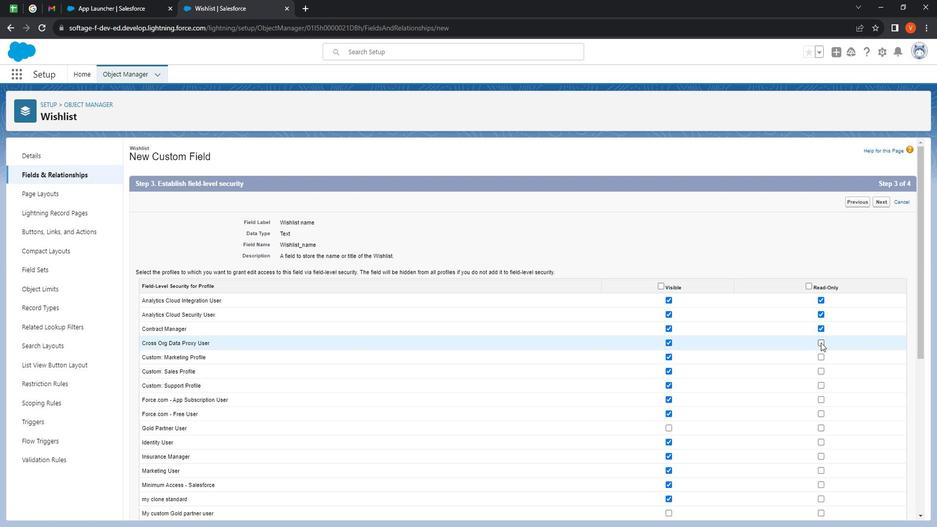 
Action: Mouse pressed left at (837, 346)
Screenshot: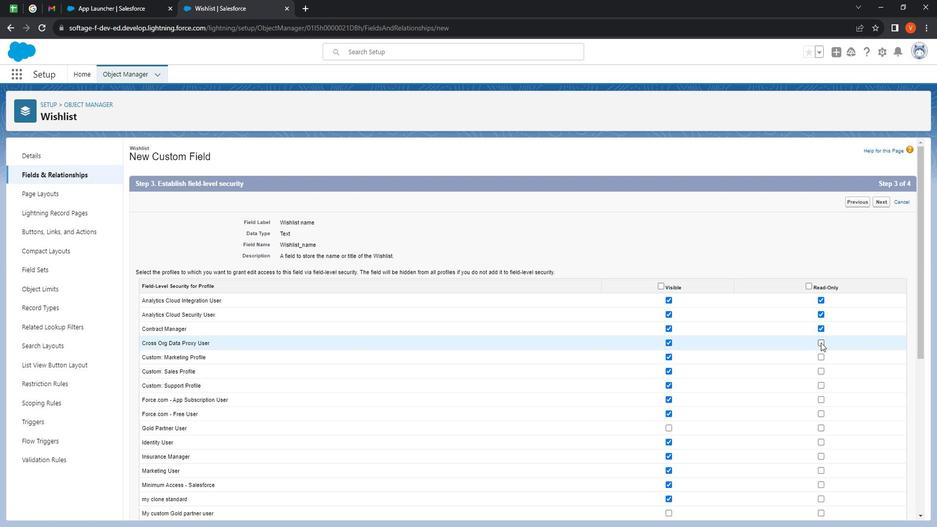 
Action: Mouse moved to (835, 357)
Screenshot: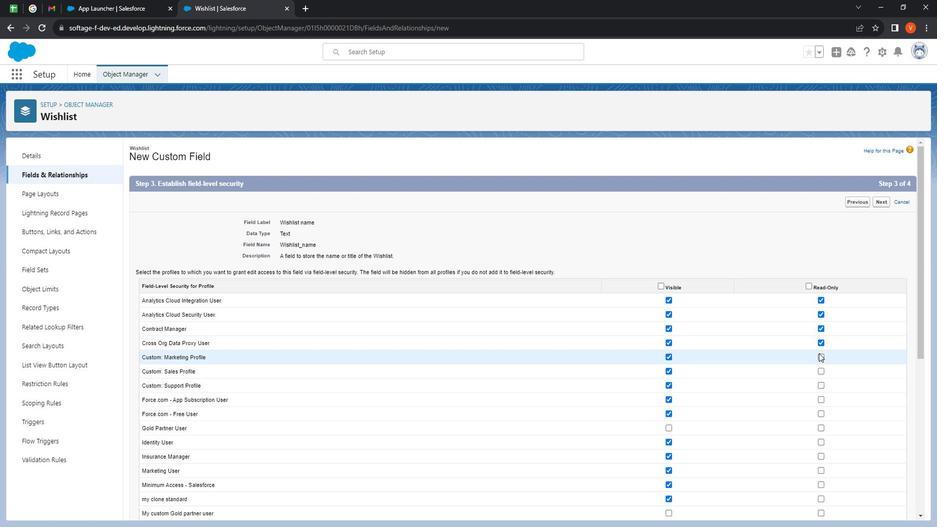 
Action: Mouse pressed left at (835, 357)
Screenshot: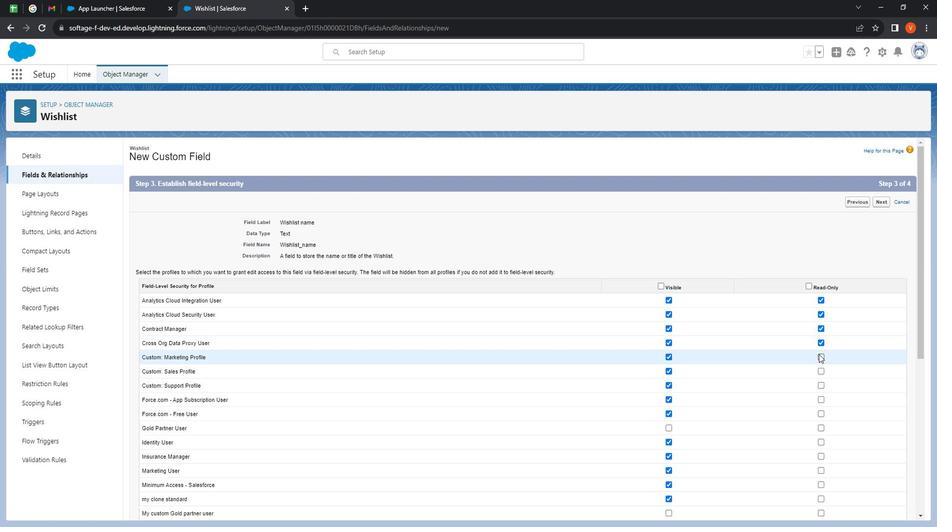 
Action: Mouse moved to (838, 374)
Screenshot: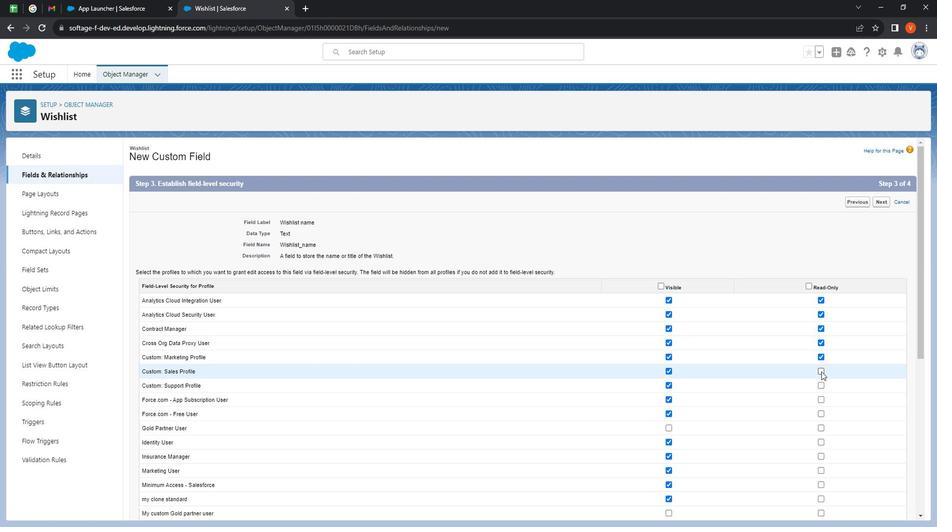 
Action: Mouse pressed left at (838, 374)
Screenshot: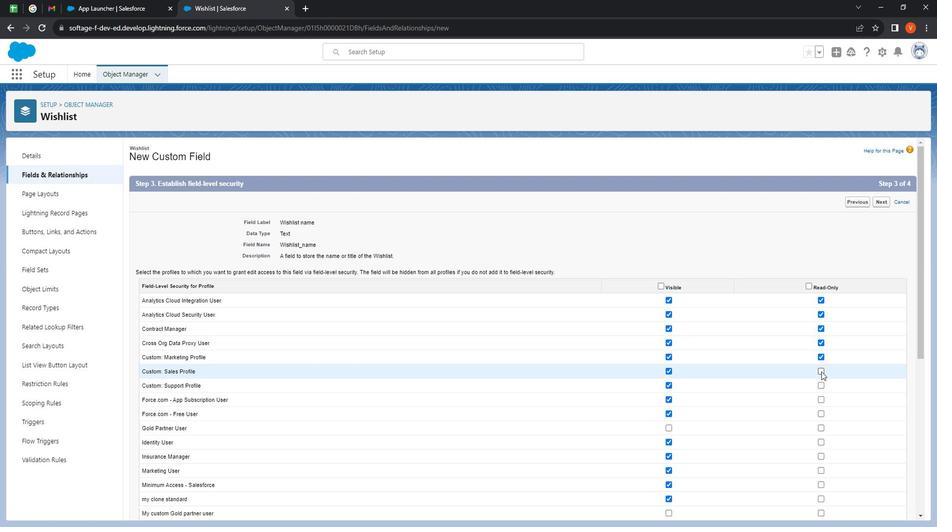 
Action: Mouse moved to (839, 388)
Screenshot: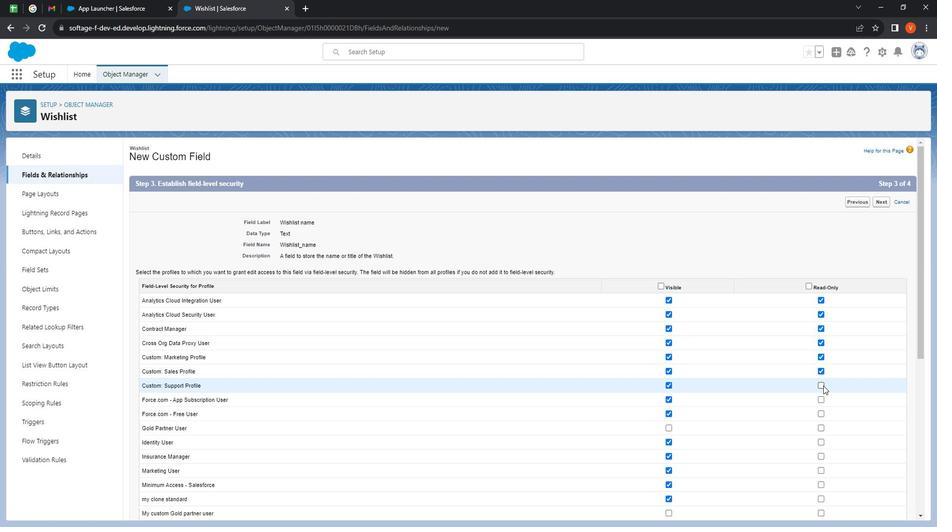 
Action: Mouse pressed left at (839, 388)
Screenshot: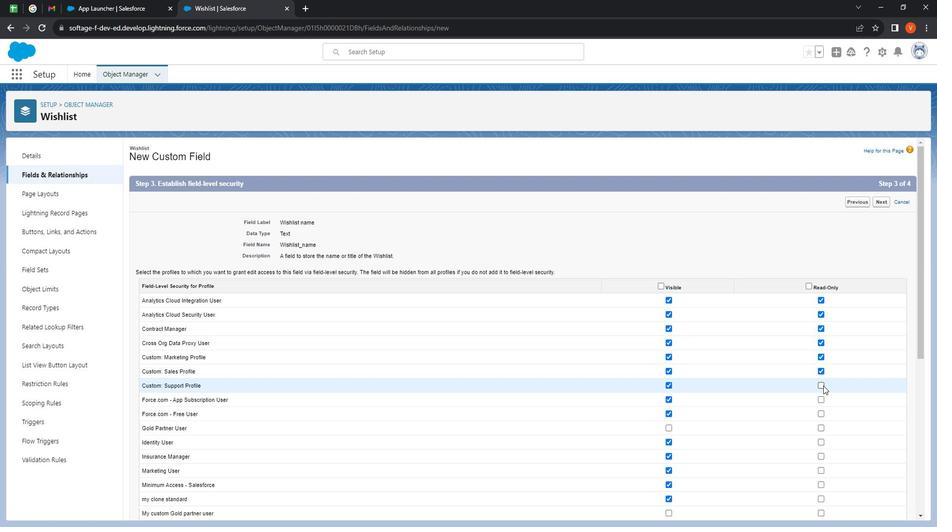 
Action: Mouse moved to (840, 400)
Screenshot: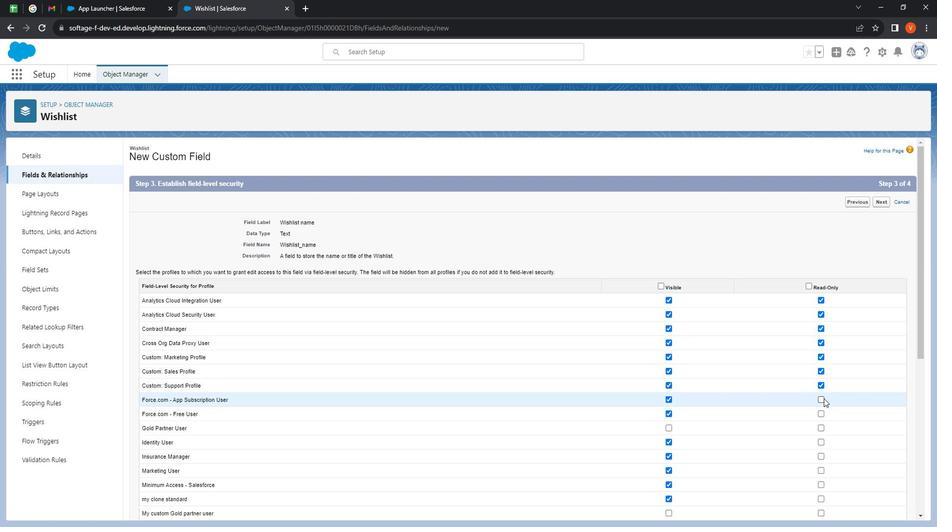 
Action: Mouse pressed left at (840, 400)
Screenshot: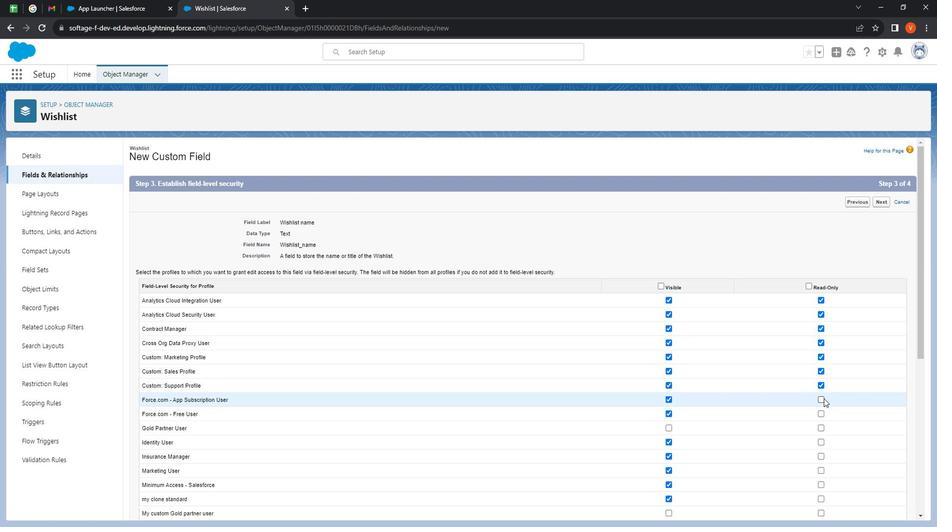 
Action: Mouse moved to (842, 415)
Screenshot: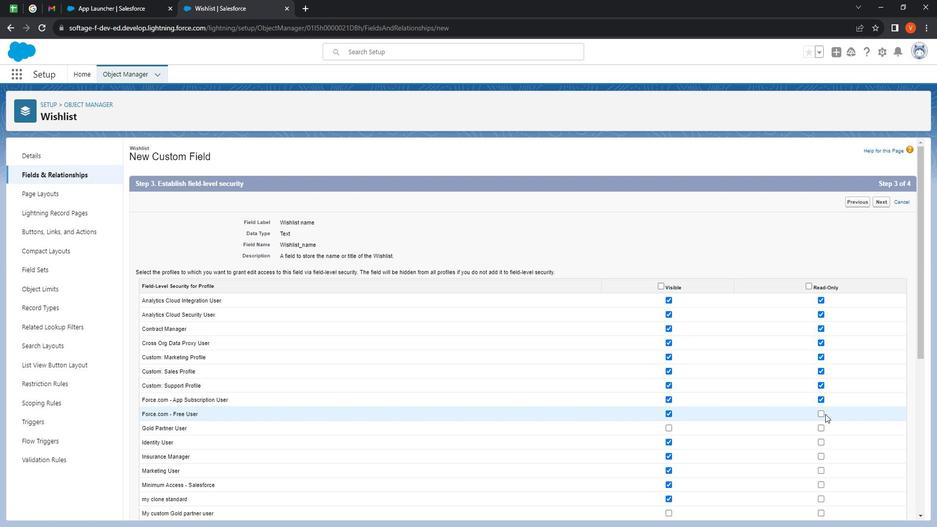 
Action: Mouse pressed left at (842, 415)
Screenshot: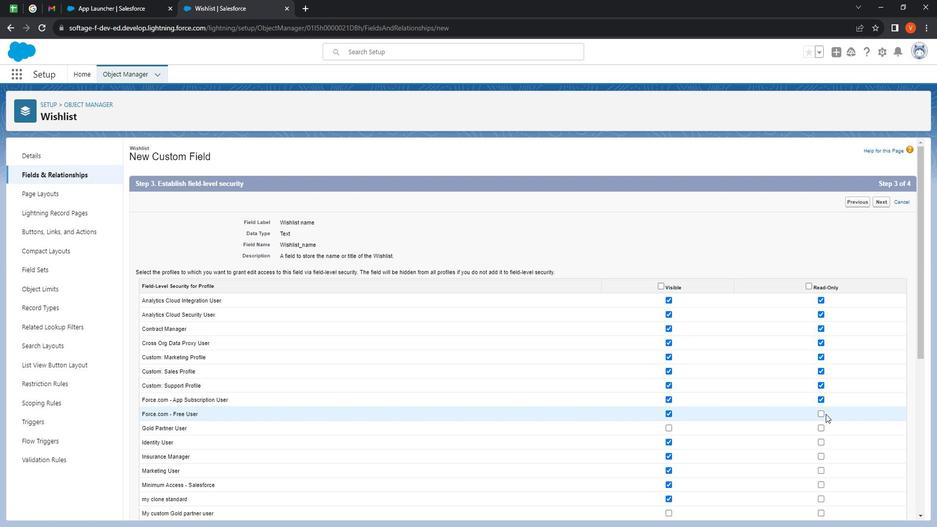 
Action: Mouse moved to (836, 416)
Screenshot: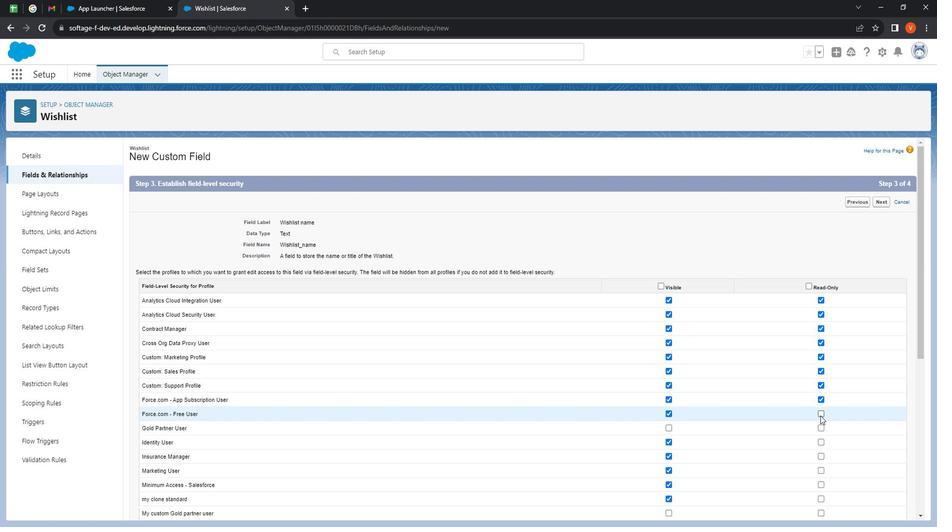 
Action: Mouse pressed left at (836, 416)
Screenshot: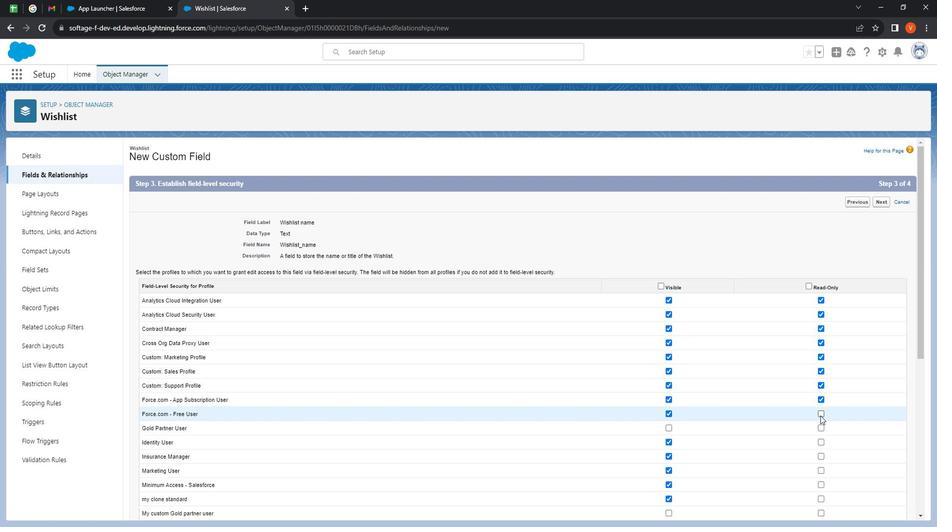 
Action: Mouse moved to (838, 413)
Screenshot: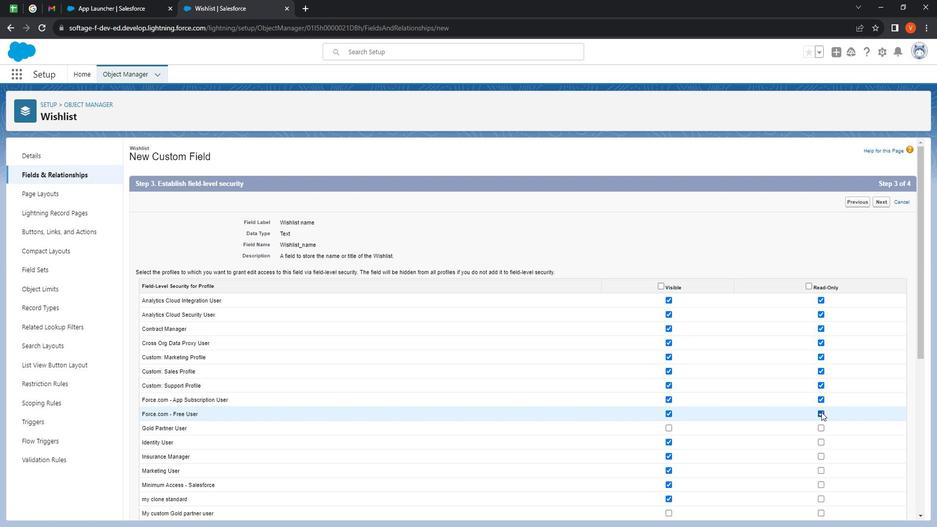 
Action: Mouse scrolled (838, 412) with delta (0, 0)
Screenshot: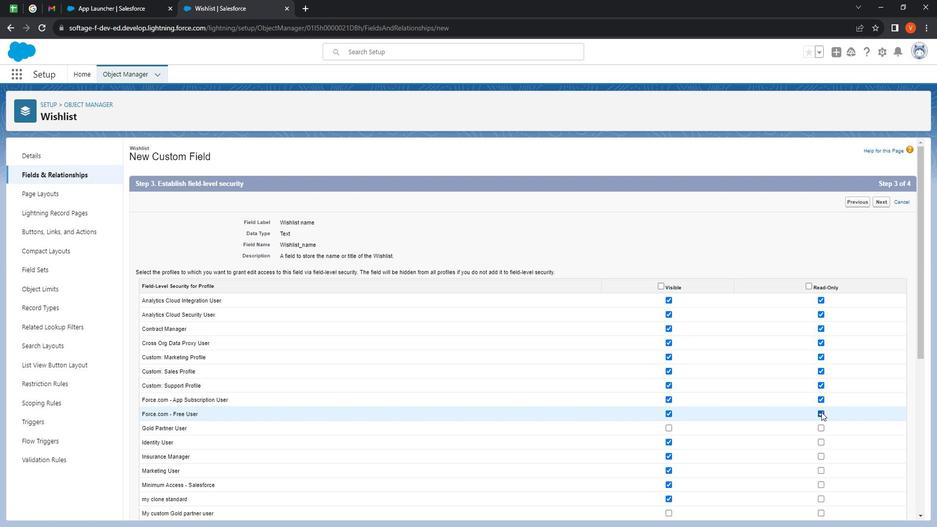 
Action: Mouse moved to (840, 410)
Screenshot: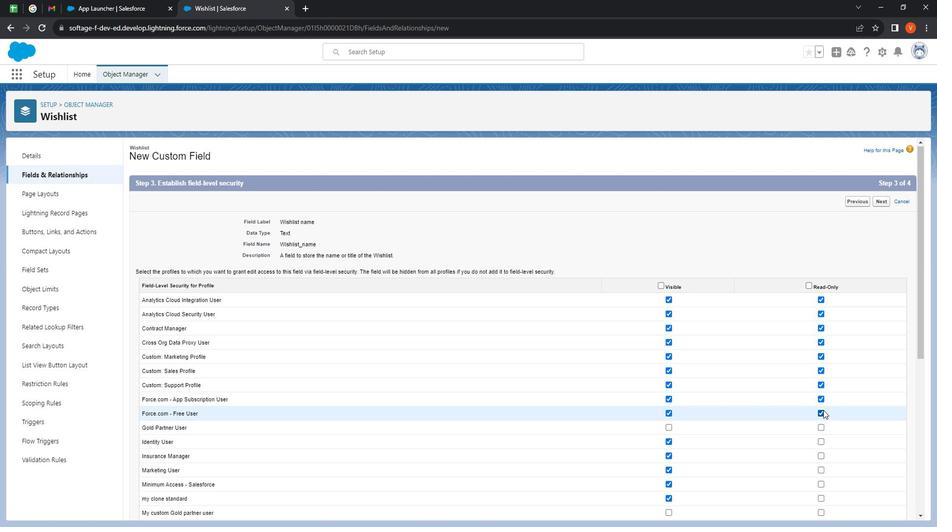 
Action: Mouse scrolled (840, 410) with delta (0, 0)
Screenshot: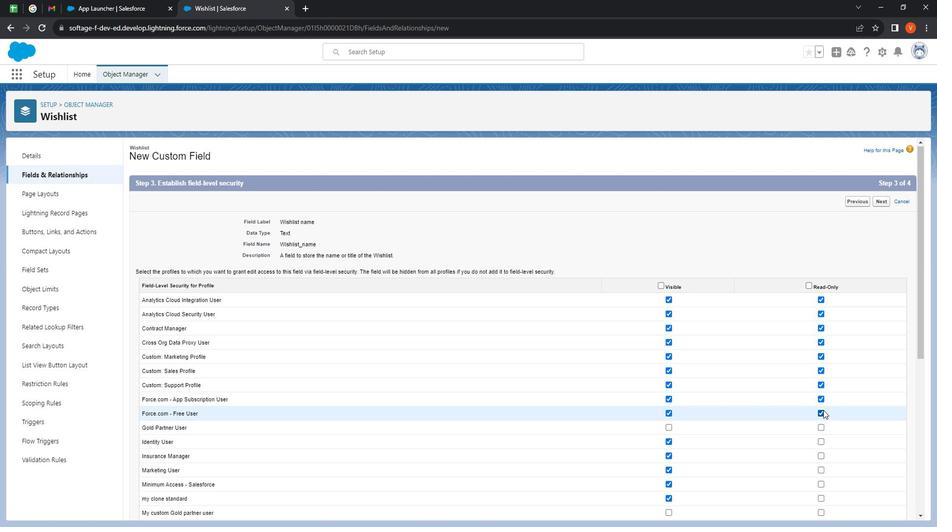 
Action: Mouse moved to (841, 409)
Screenshot: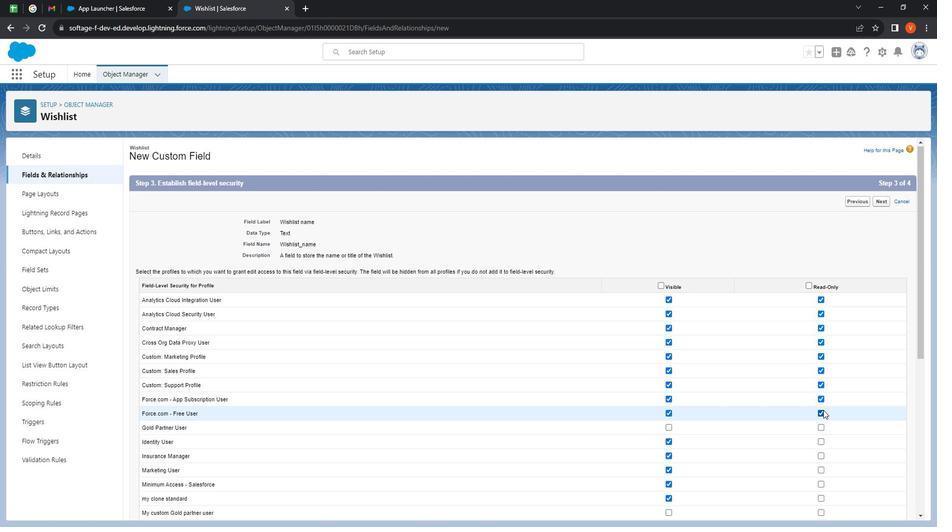 
Action: Mouse scrolled (841, 408) with delta (0, 0)
Screenshot: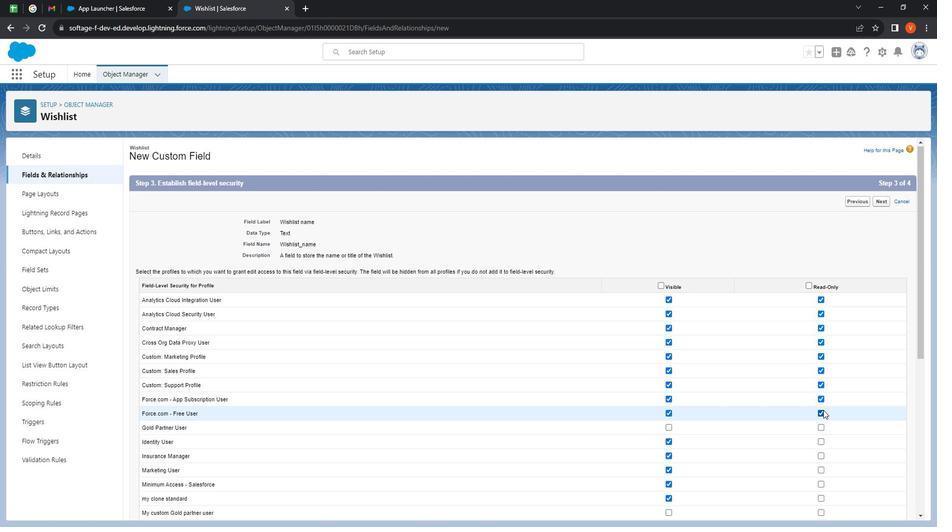 
Action: Mouse moved to (841, 406)
Screenshot: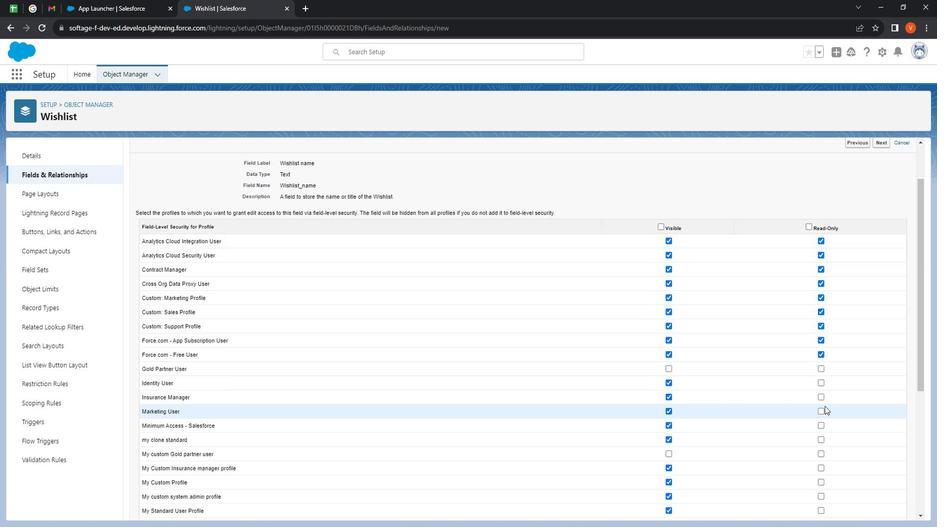 
Action: Mouse scrolled (841, 406) with delta (0, 0)
Screenshot: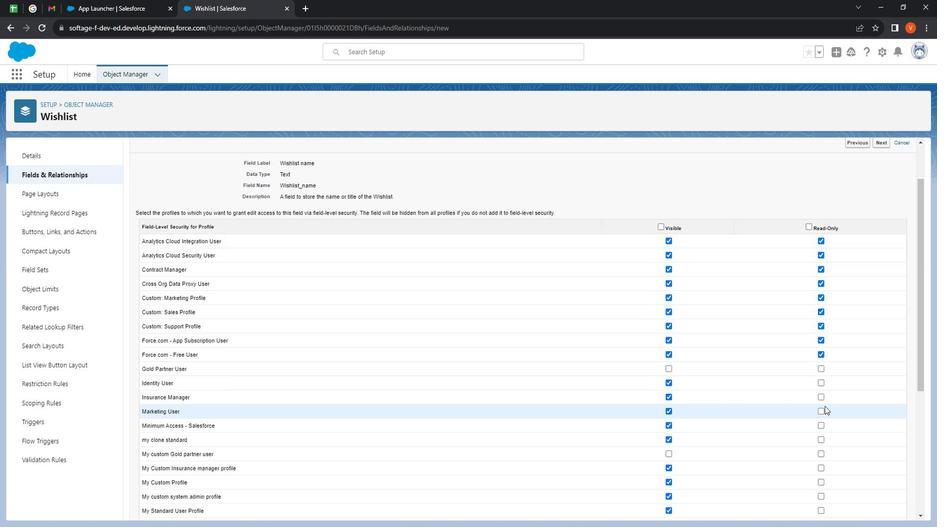 
Action: Mouse moved to (837, 246)
Screenshot: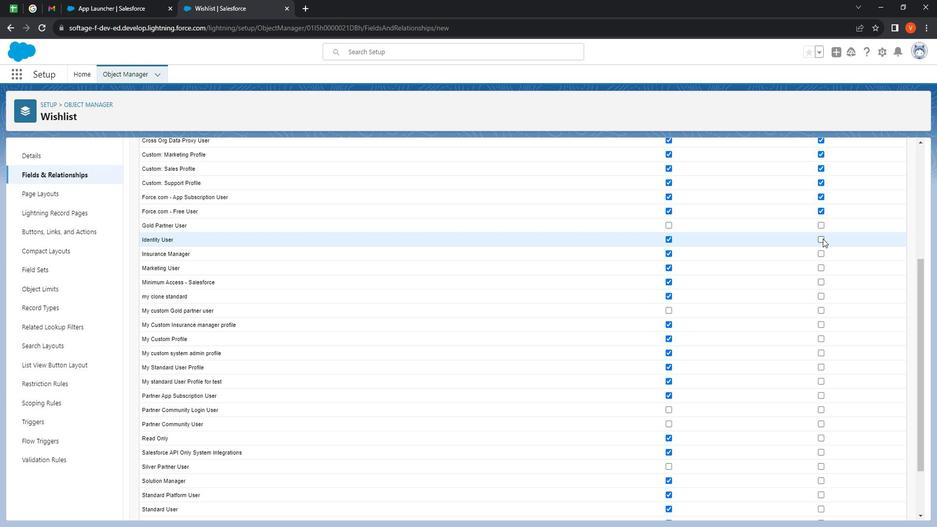 
Action: Mouse pressed left at (837, 246)
Screenshot: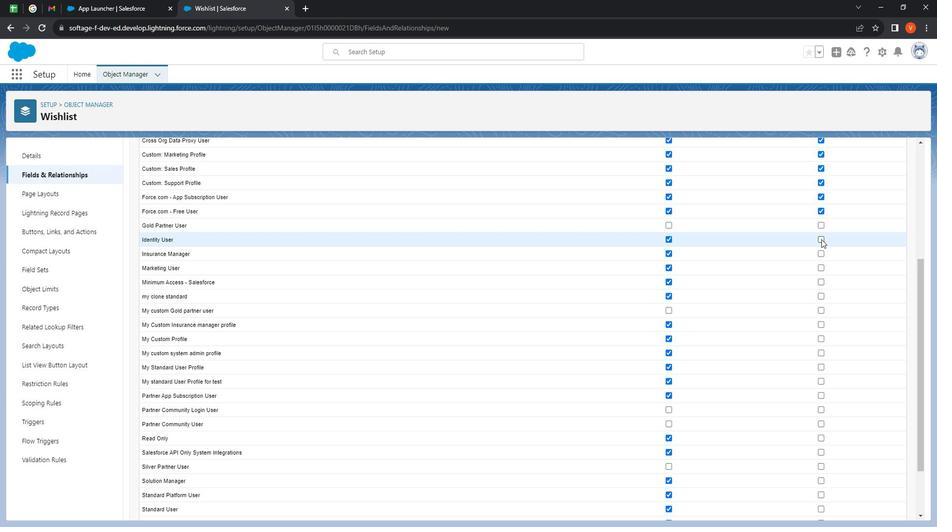 
Action: Mouse moved to (836, 261)
Screenshot: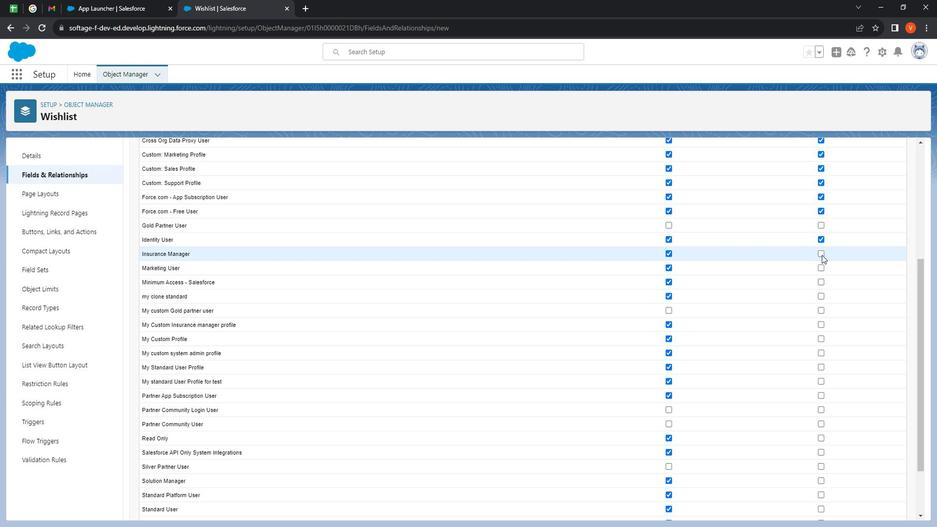 
Action: Mouse pressed left at (836, 261)
Screenshot: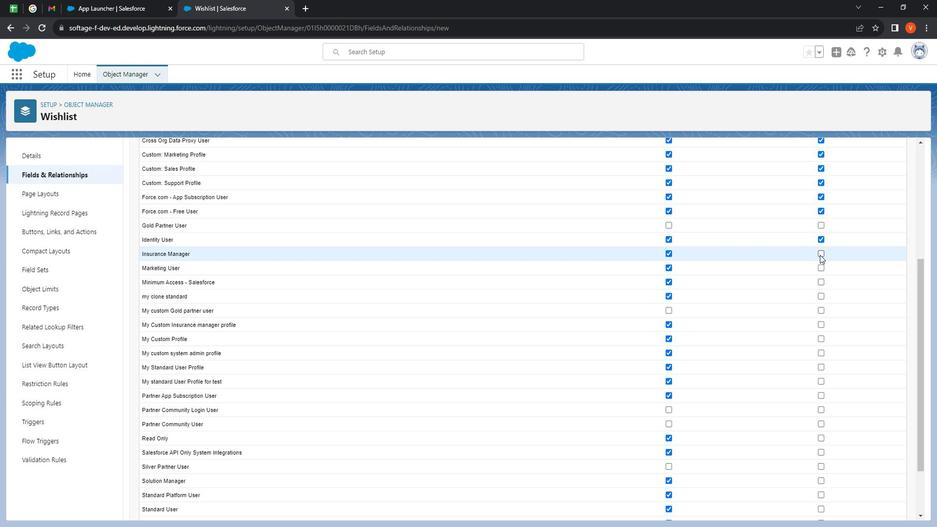 
Action: Mouse moved to (838, 275)
Screenshot: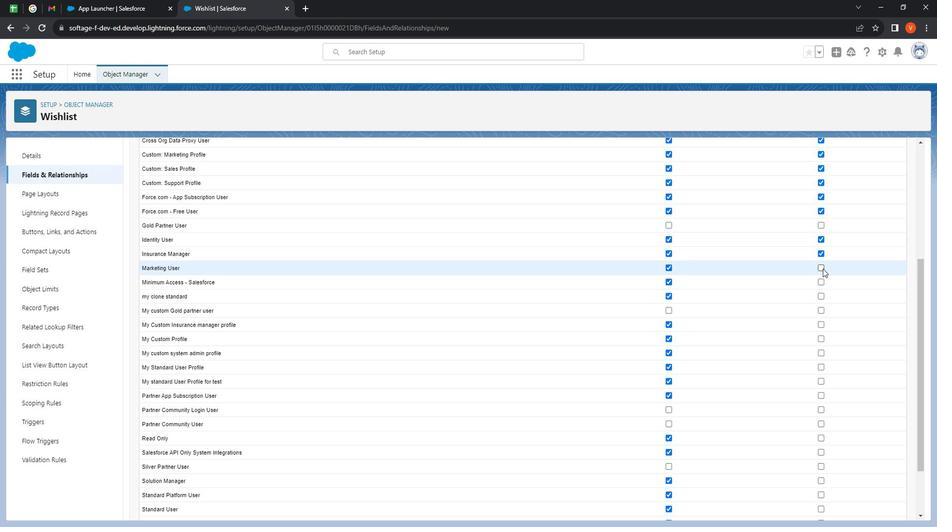 
Action: Mouse pressed left at (838, 275)
Screenshot: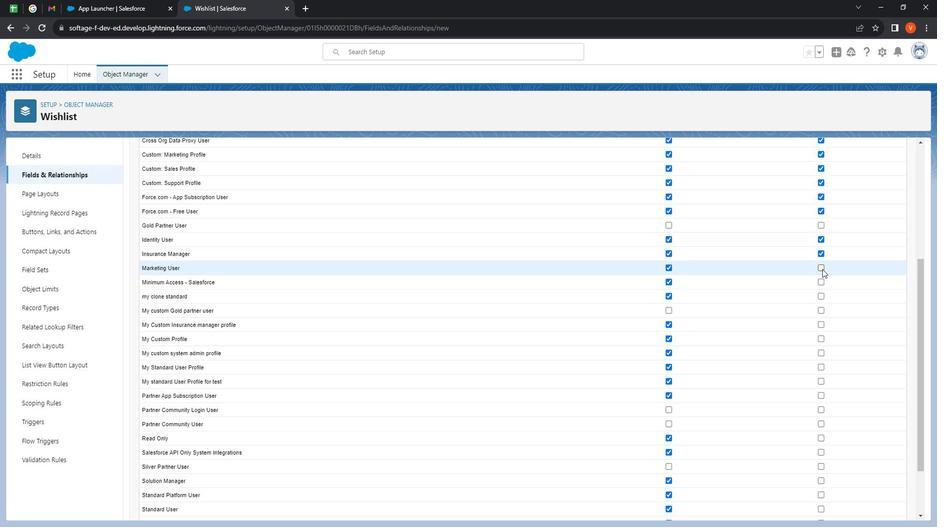 
Action: Mouse moved to (840, 285)
Screenshot: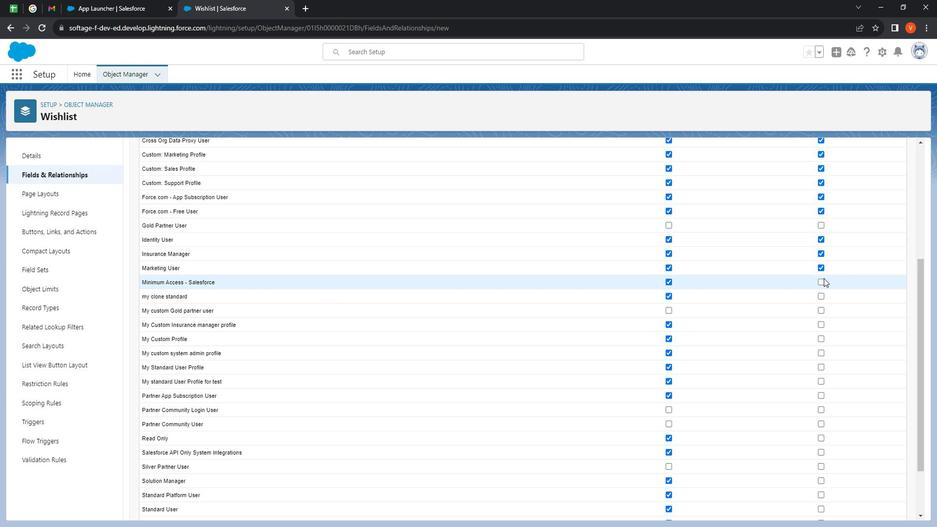 
Action: Mouse pressed left at (840, 285)
Screenshot: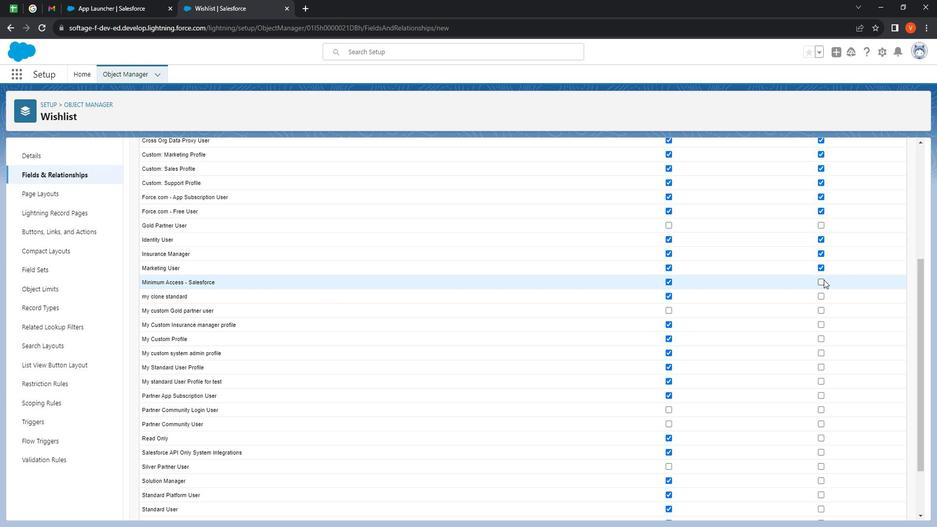 
Action: Mouse moved to (840, 300)
Screenshot: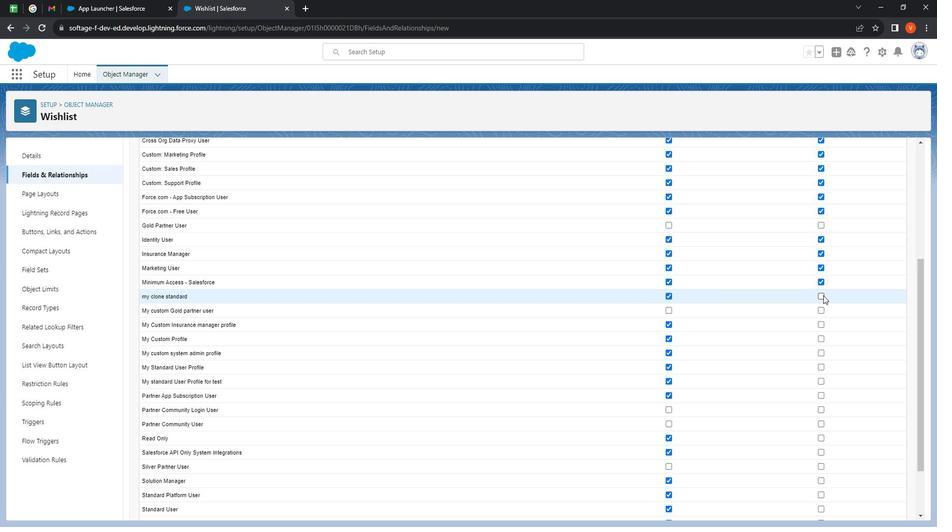 
Action: Mouse pressed left at (840, 300)
Screenshot: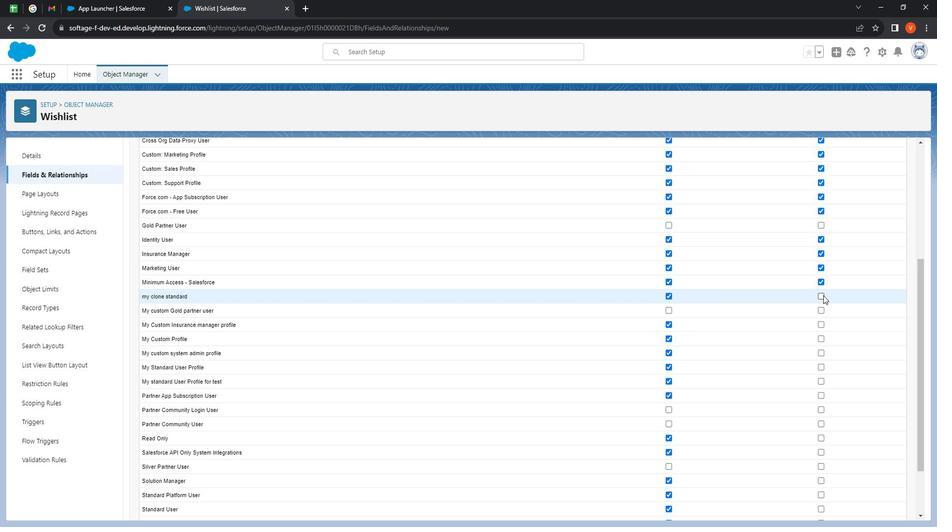 
Action: Mouse moved to (838, 318)
Screenshot: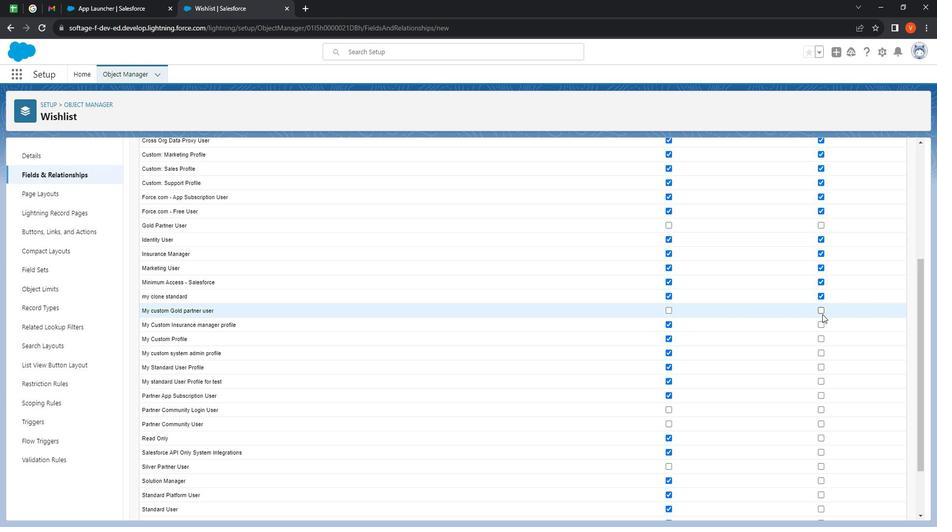 
Action: Mouse pressed left at (838, 318)
Screenshot: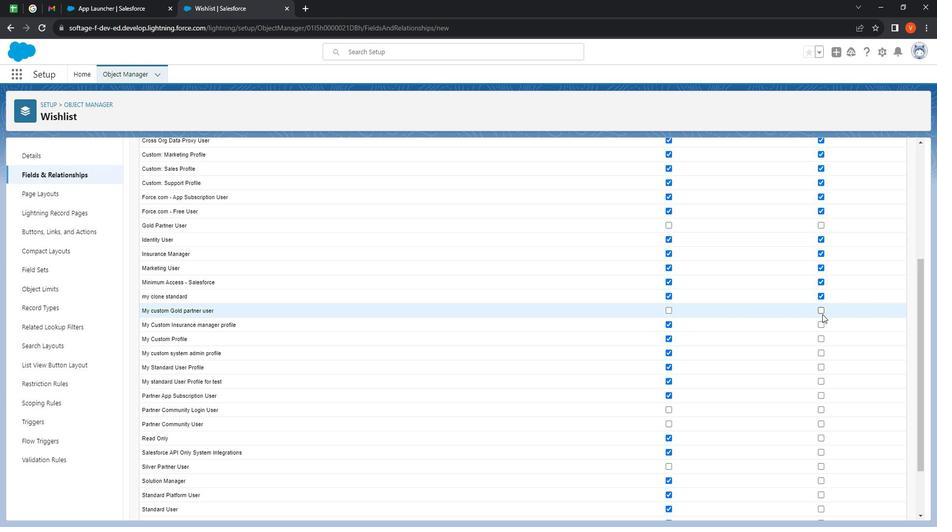 
Action: Mouse moved to (838, 315)
Screenshot: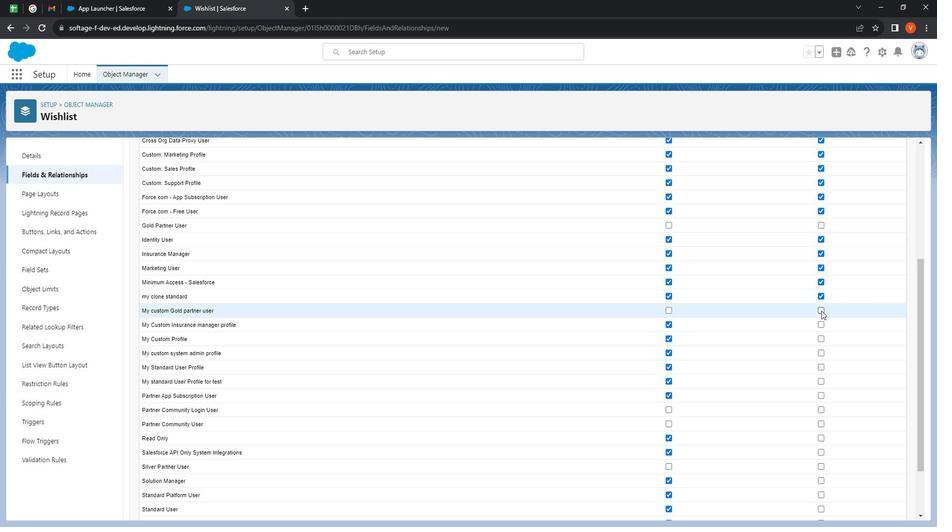 
Action: Mouse pressed left at (838, 315)
Screenshot: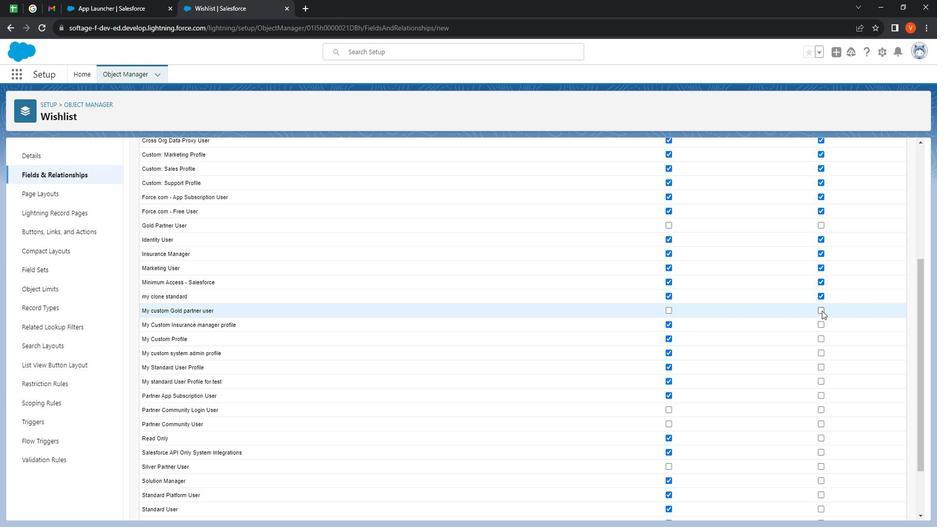 
Action: Mouse moved to (837, 331)
Screenshot: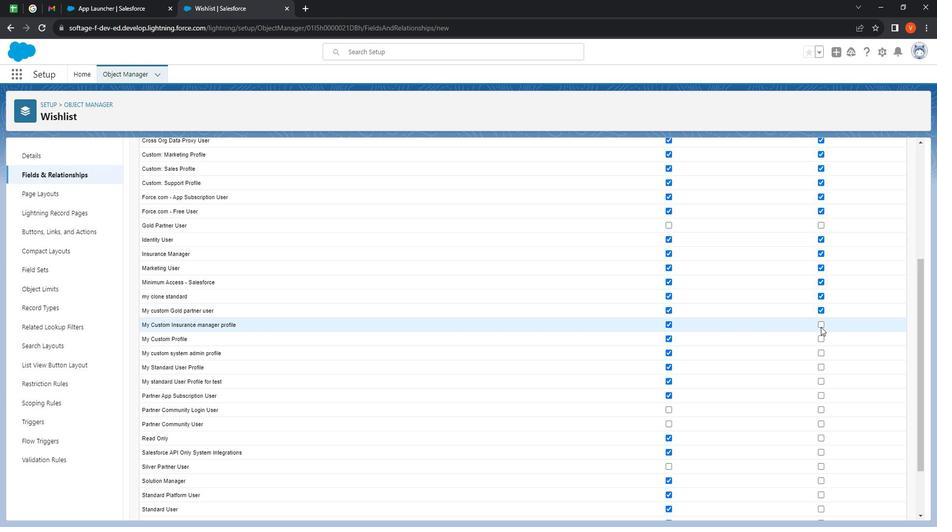 
Action: Mouse pressed left at (837, 331)
Screenshot: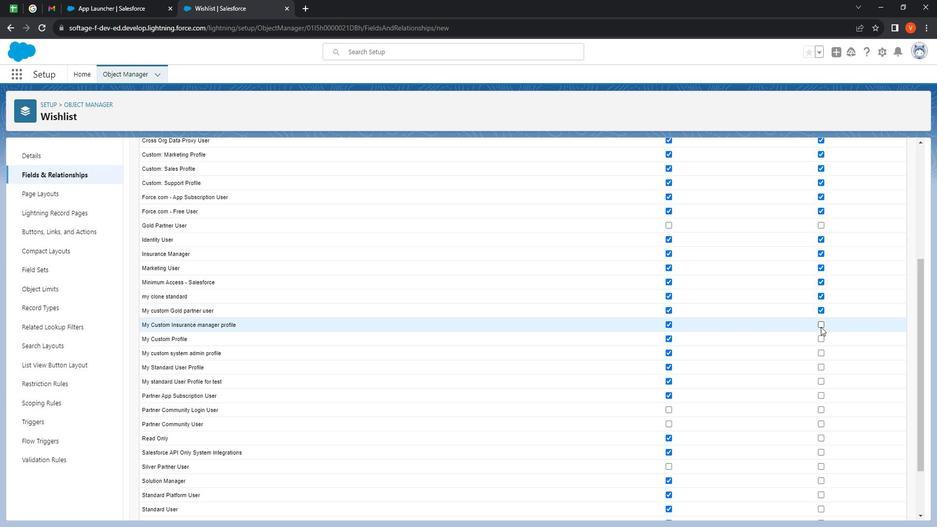 
Action: Mouse moved to (837, 345)
Screenshot: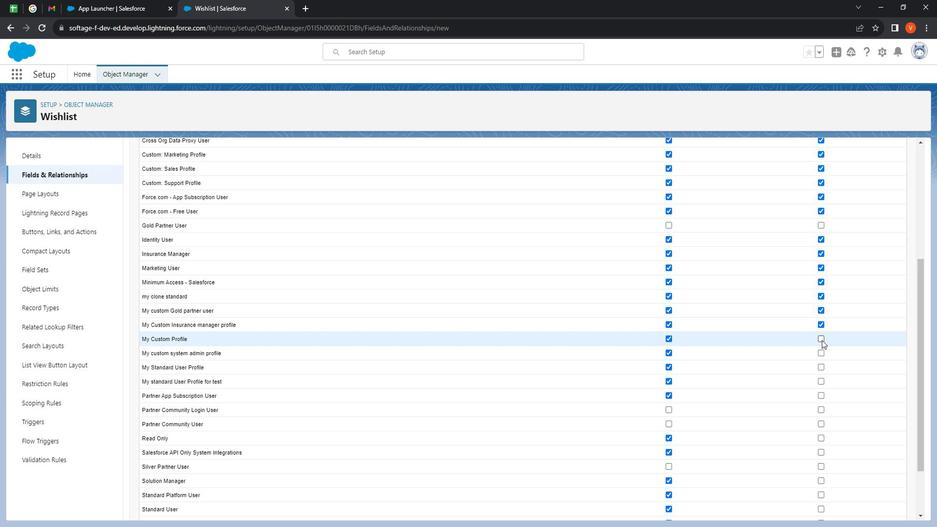 
Action: Mouse pressed left at (837, 345)
Screenshot: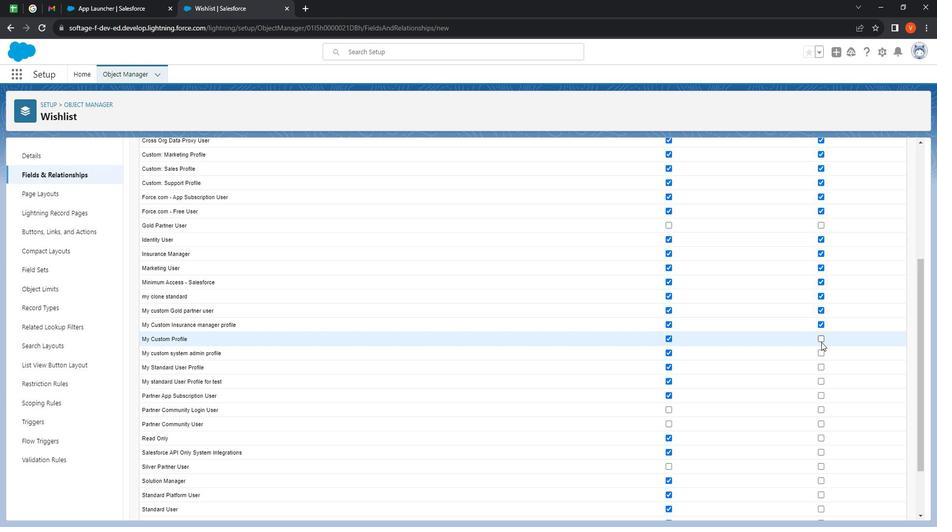 
Action: Mouse moved to (836, 357)
Screenshot: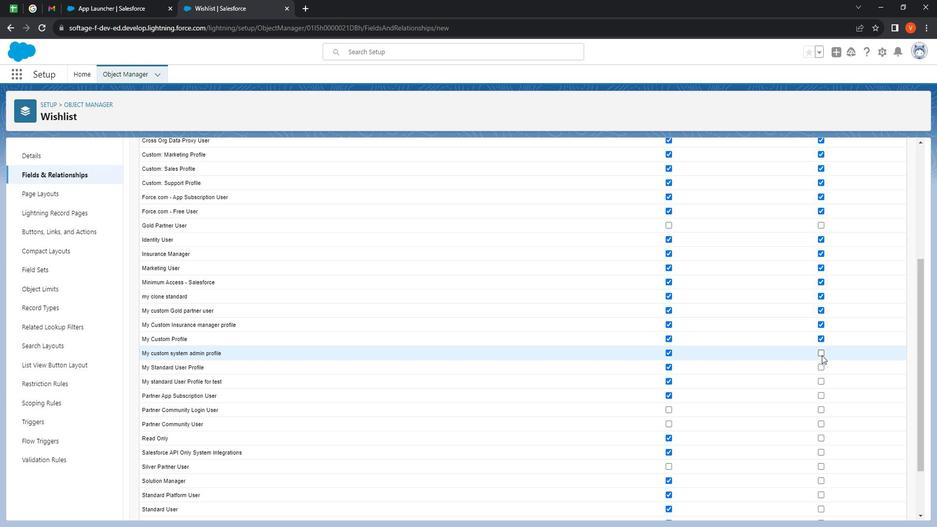 
Action: Mouse pressed left at (836, 357)
Screenshot: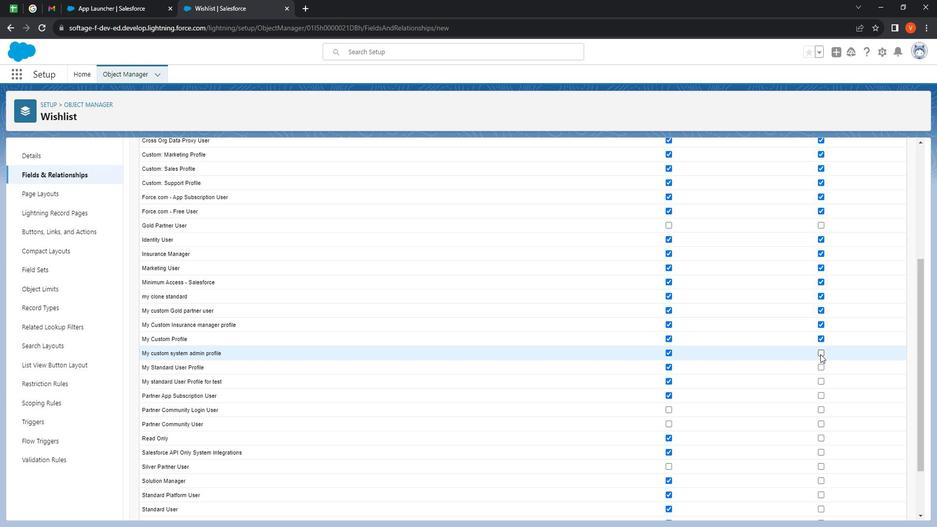 
Action: Mouse moved to (837, 372)
Screenshot: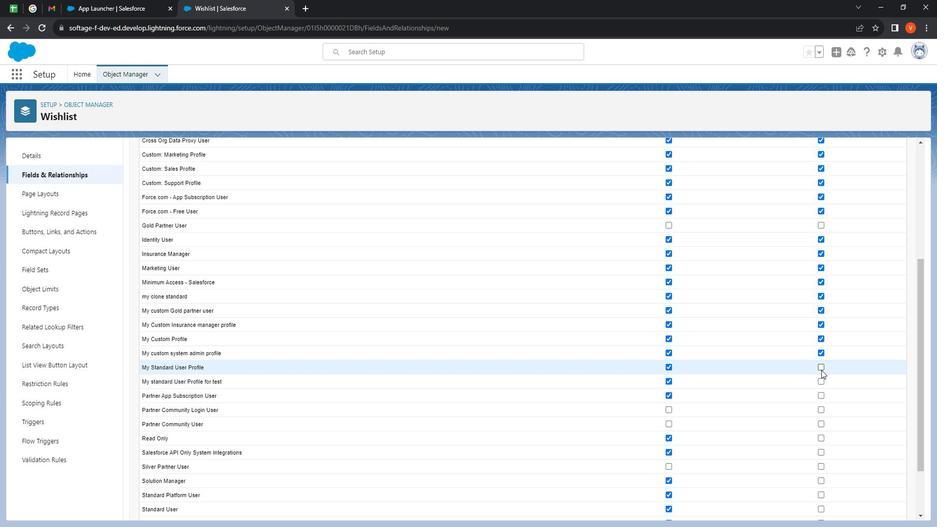 
Action: Mouse pressed left at (837, 372)
Screenshot: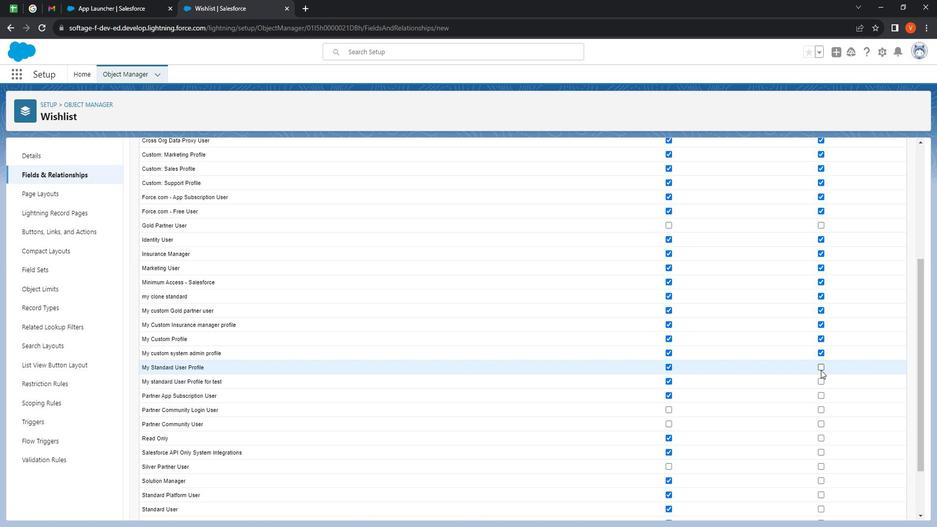
Action: Mouse moved to (838, 369)
Screenshot: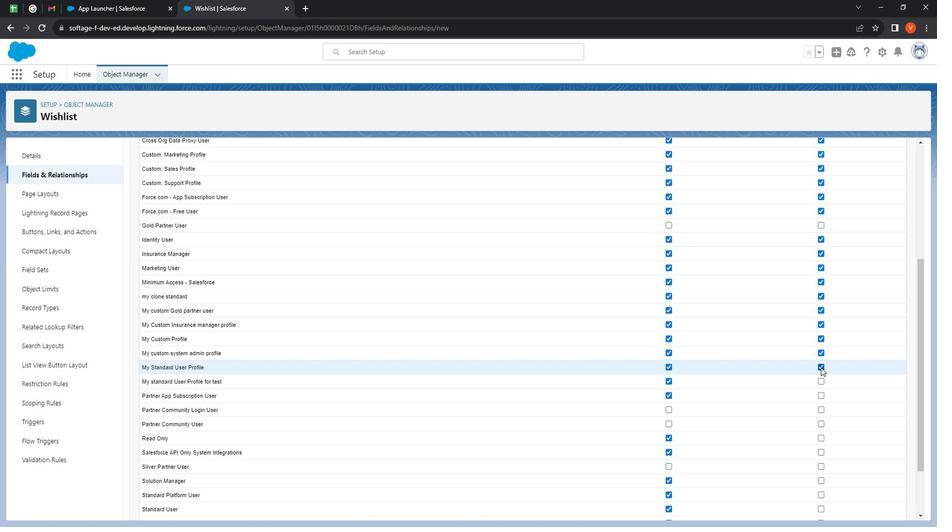 
Action: Mouse scrolled (838, 368) with delta (0, 0)
Screenshot: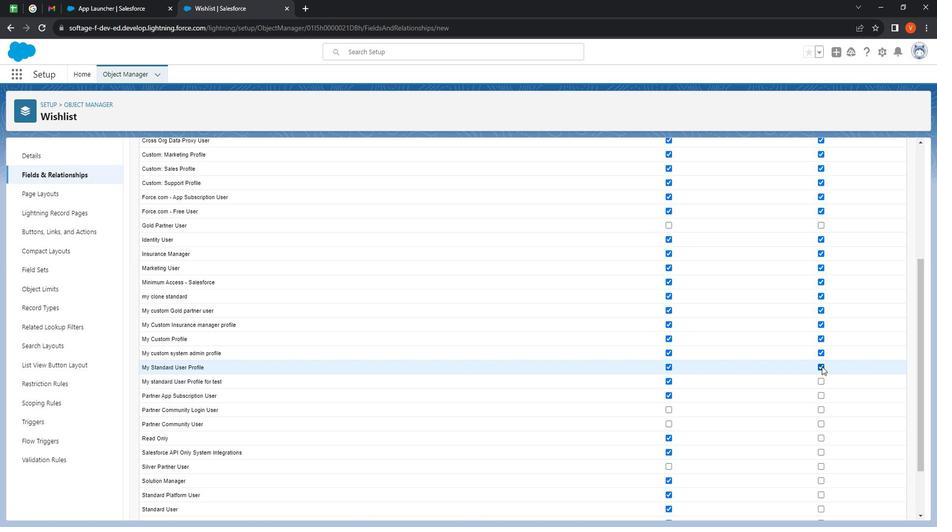 
Action: Mouse moved to (838, 369)
Screenshot: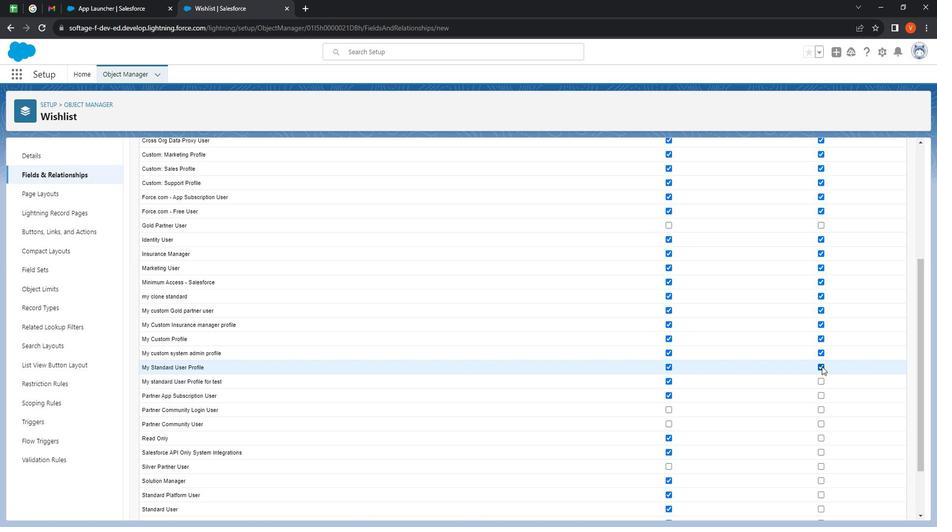 
Action: Mouse scrolled (838, 368) with delta (0, 0)
Screenshot: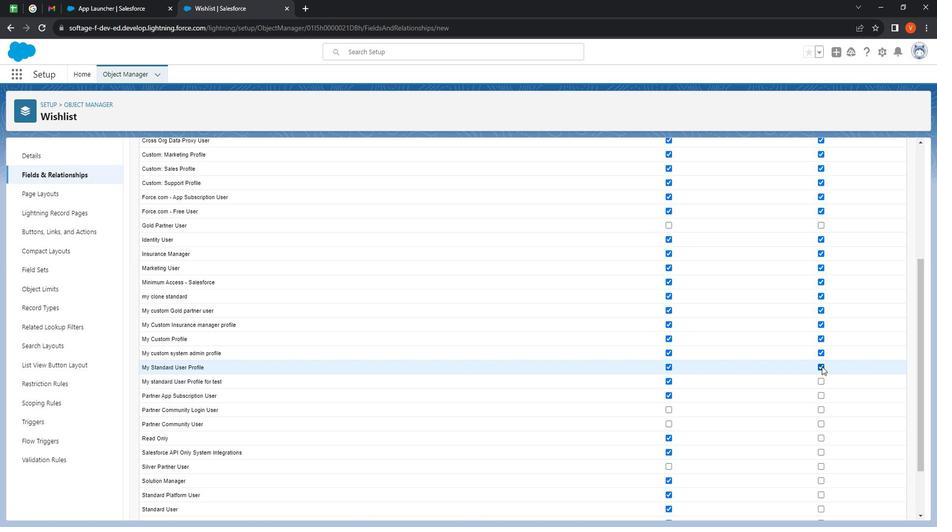 
Action: Mouse moved to (839, 368)
Screenshot: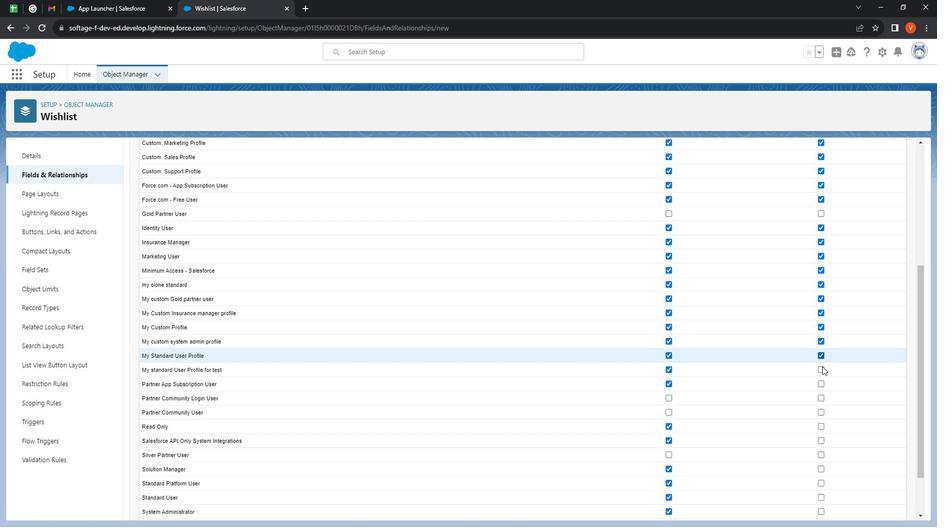 
Action: Mouse scrolled (839, 368) with delta (0, 0)
Screenshot: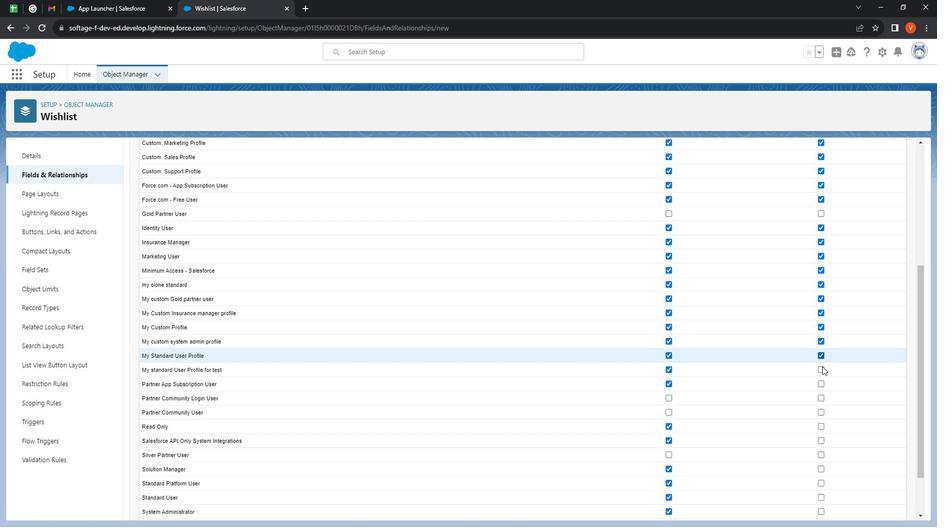 
Action: Mouse moved to (845, 330)
Screenshot: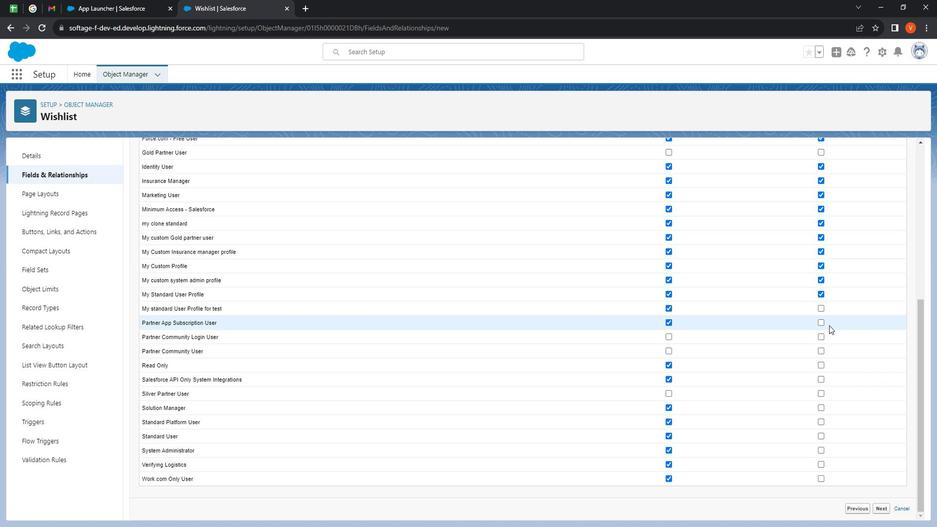 
Action: Mouse scrolled (845, 329) with delta (0, 0)
Screenshot: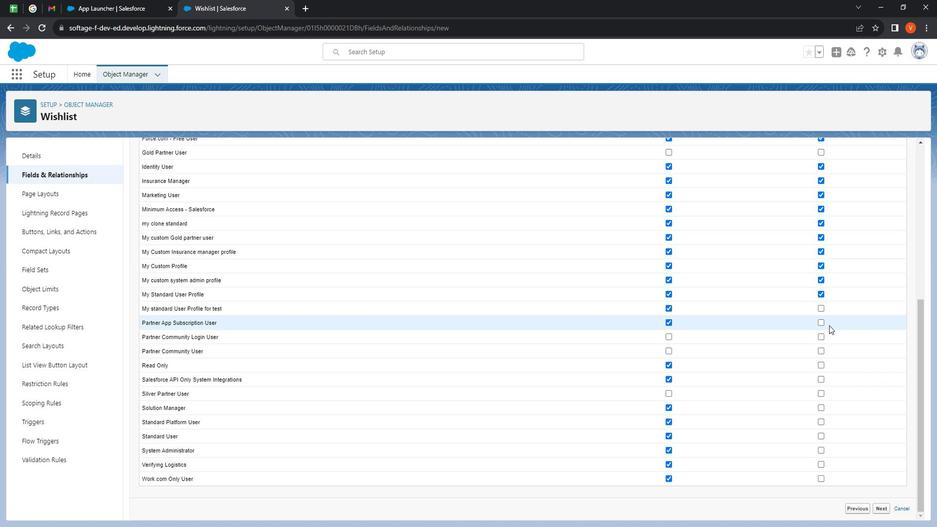 
Action: Mouse moved to (845, 331)
Screenshot: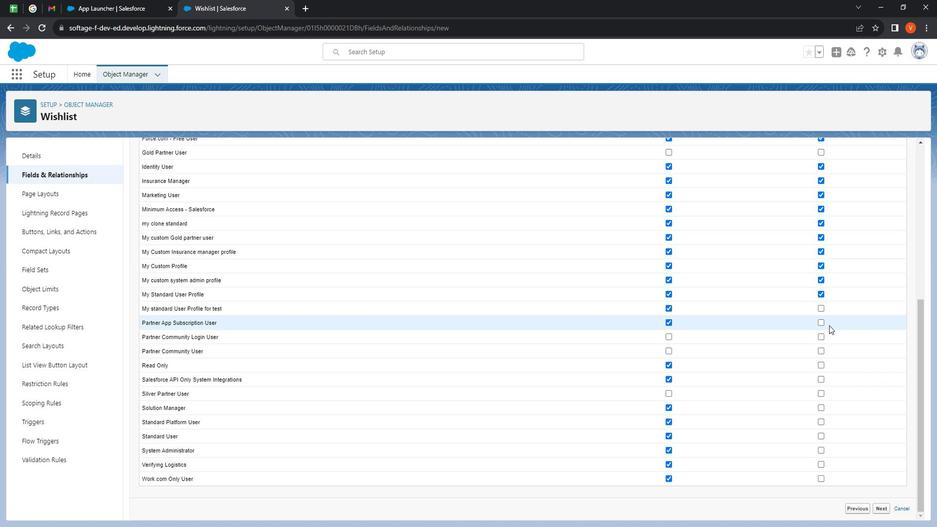 
Action: Mouse scrolled (845, 330) with delta (0, 0)
Screenshot: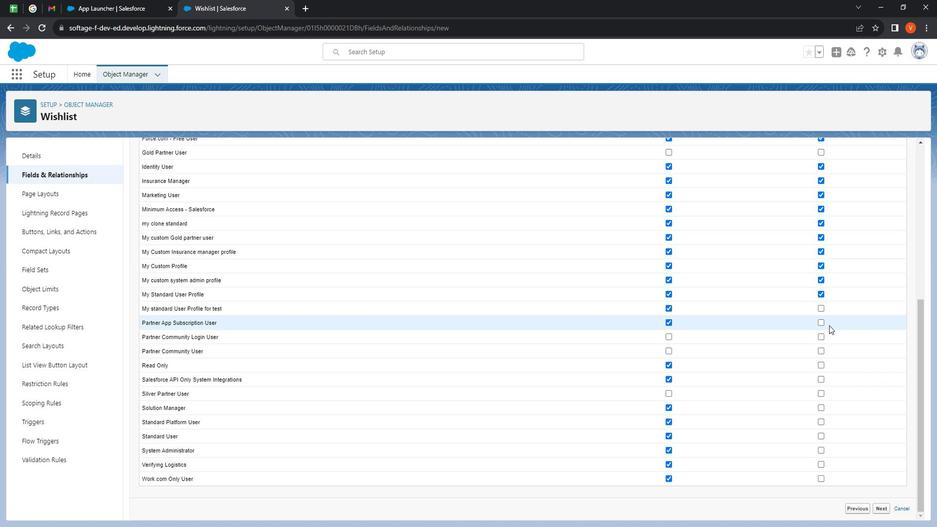 
Action: Mouse scrolled (845, 330) with delta (0, 0)
Screenshot: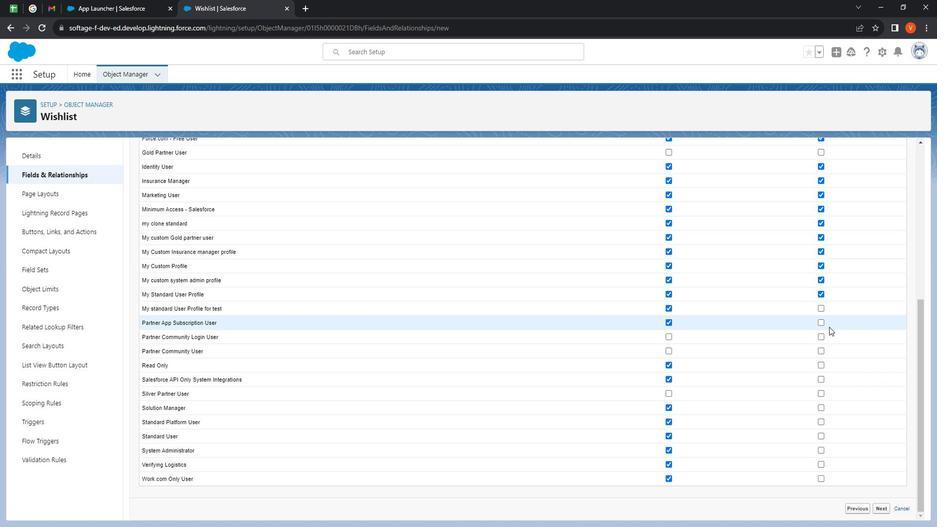 
Action: Mouse moved to (837, 313)
Screenshot: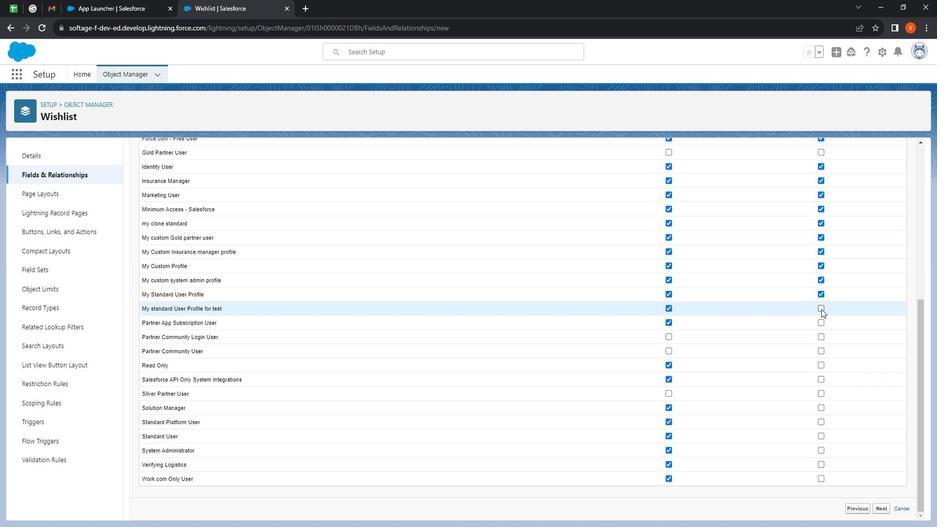 
Action: Mouse pressed left at (837, 313)
Screenshot: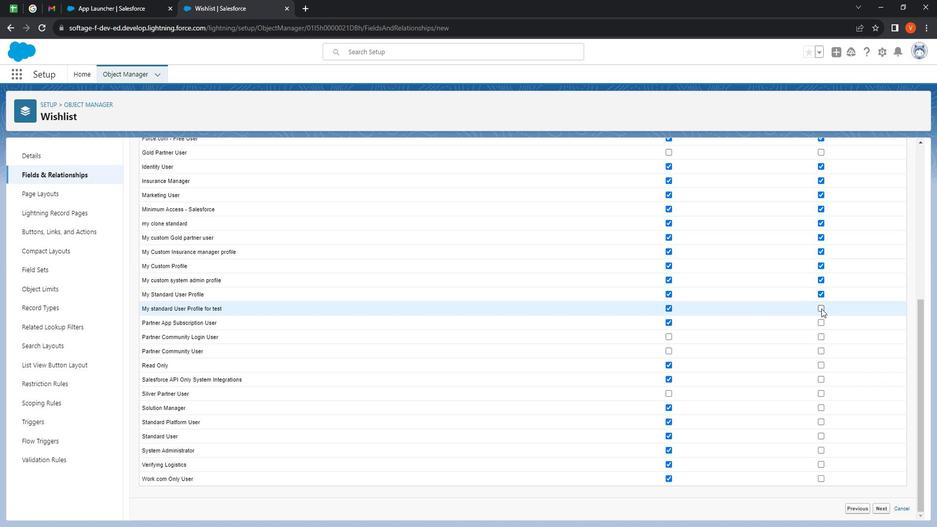 
Action: Mouse moved to (836, 329)
Screenshot: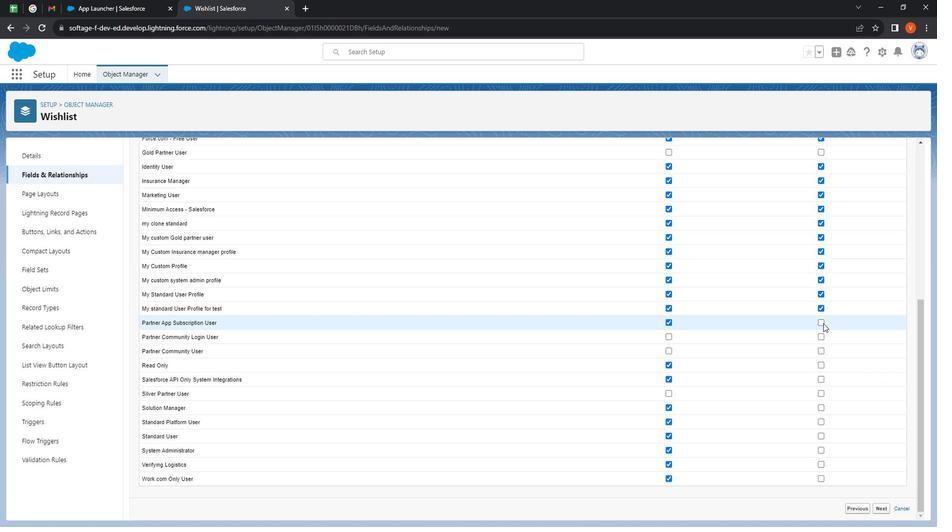 
Action: Mouse pressed left at (836, 329)
Screenshot: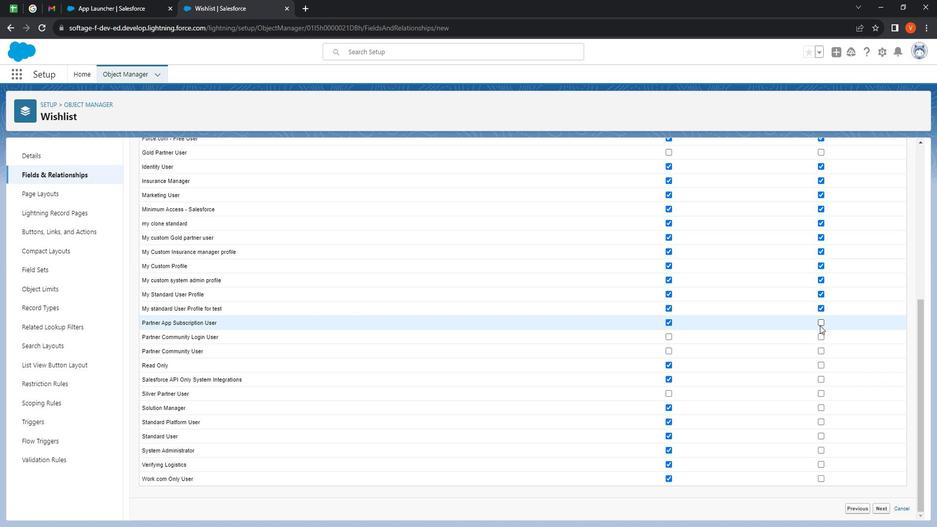 
Action: Mouse moved to (837, 339)
Screenshot: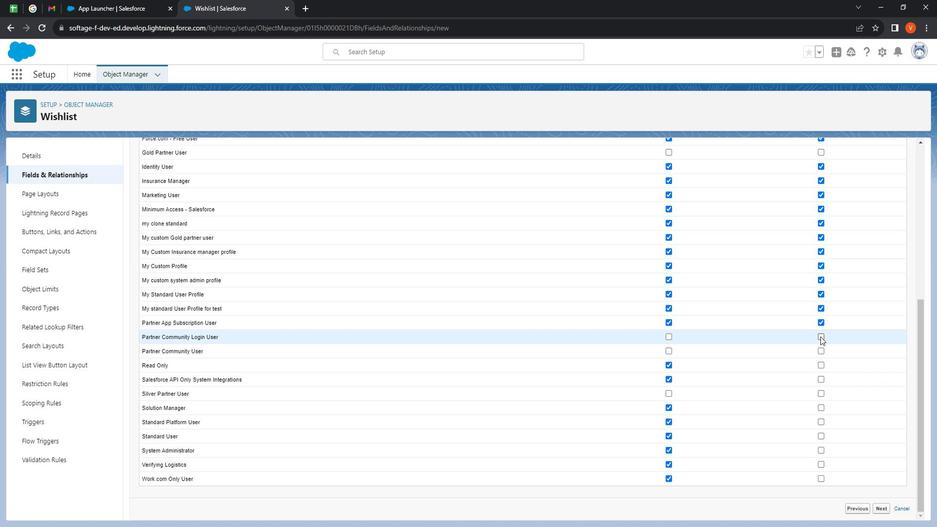 
Action: Mouse pressed left at (837, 339)
Screenshot: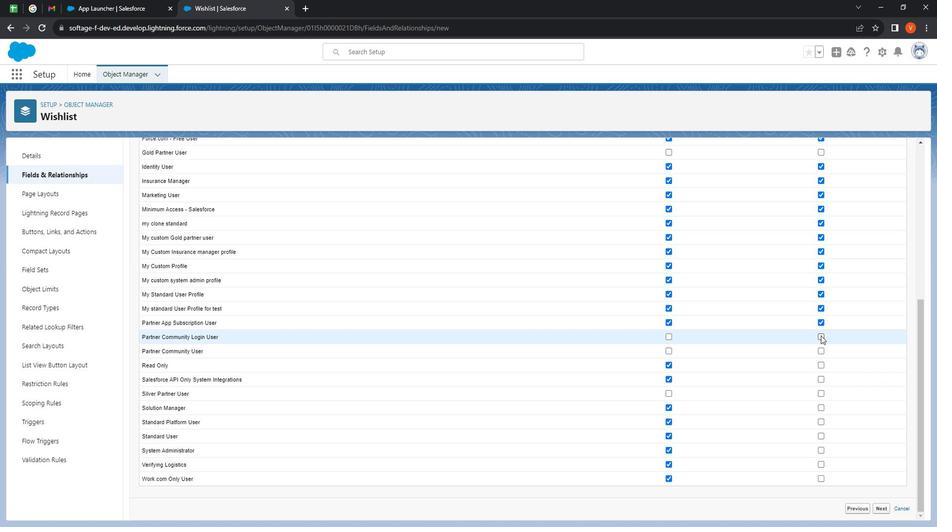 
Action: Mouse moved to (839, 354)
Screenshot: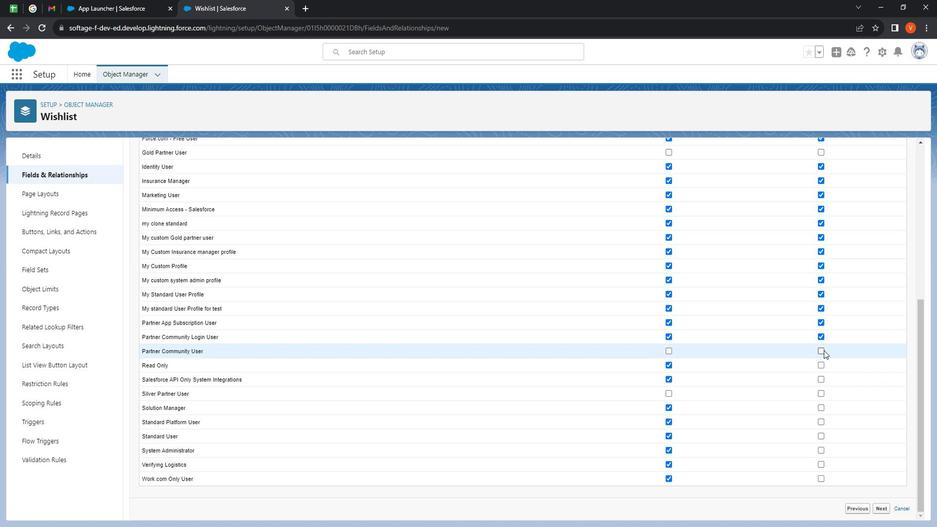 
Action: Mouse pressed left at (839, 354)
Screenshot: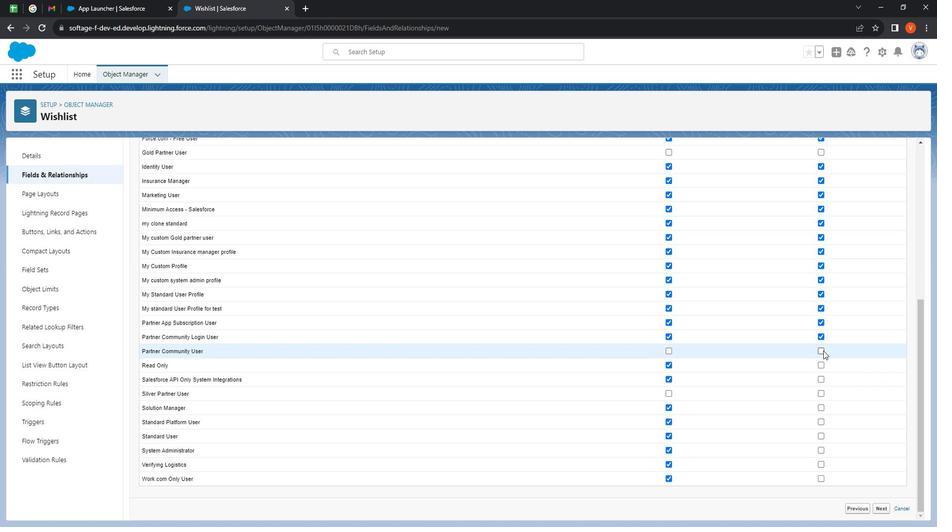 
Action: Mouse moved to (837, 370)
Screenshot: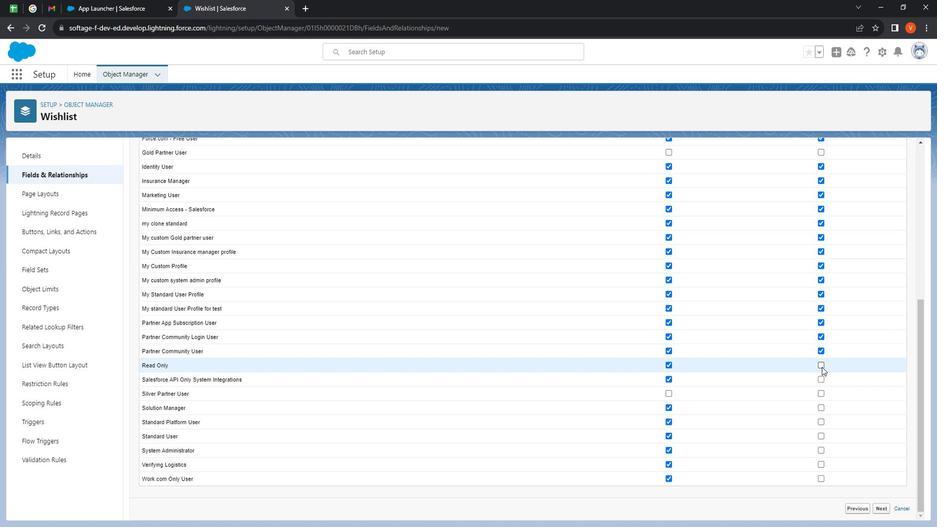 
Action: Mouse pressed left at (837, 370)
Screenshot: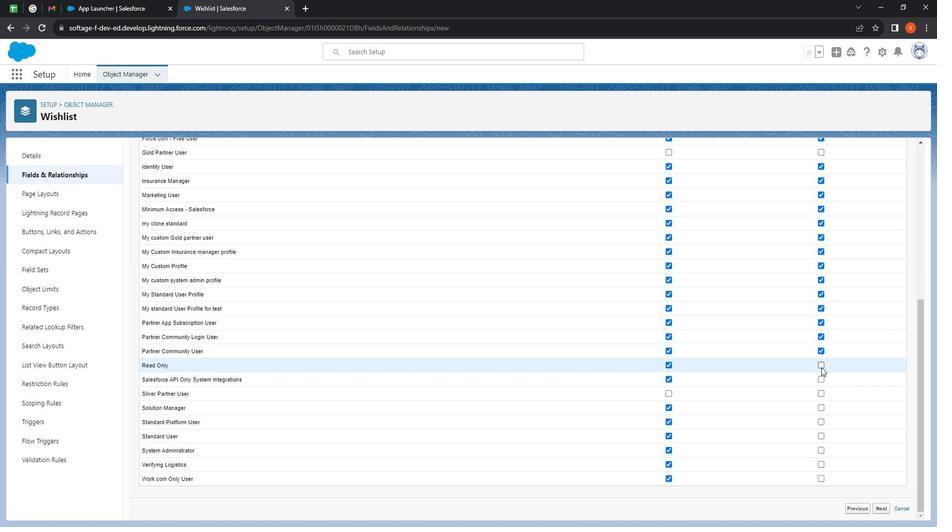 
Action: Mouse moved to (837, 379)
Screenshot: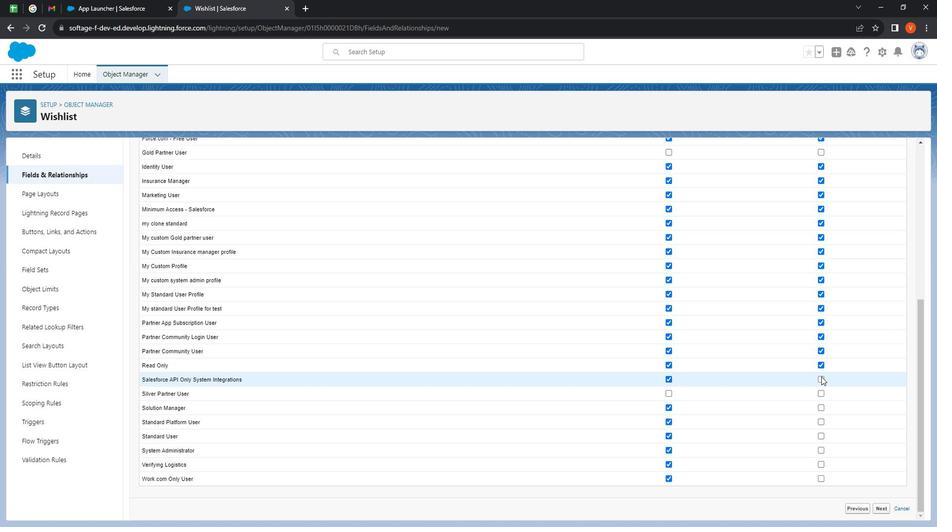 
Action: Mouse pressed left at (837, 379)
Screenshot: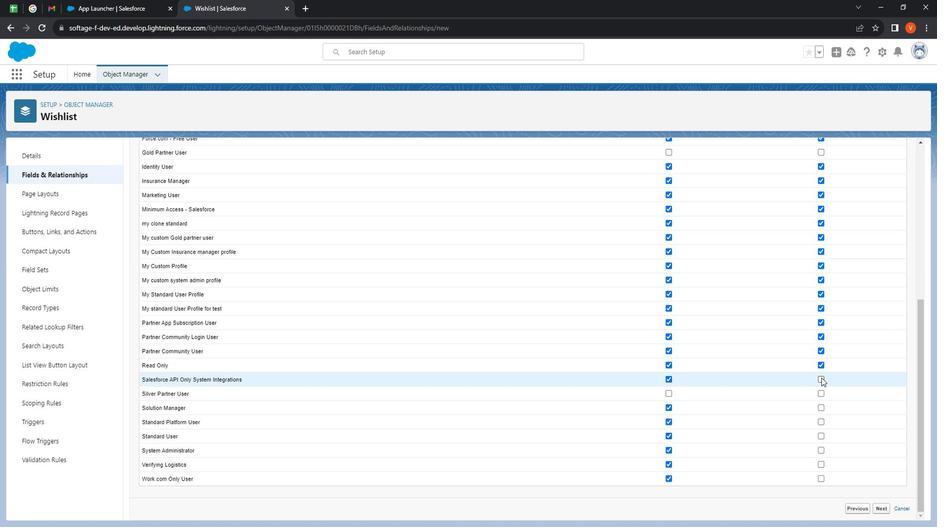 
Action: Mouse moved to (837, 395)
Screenshot: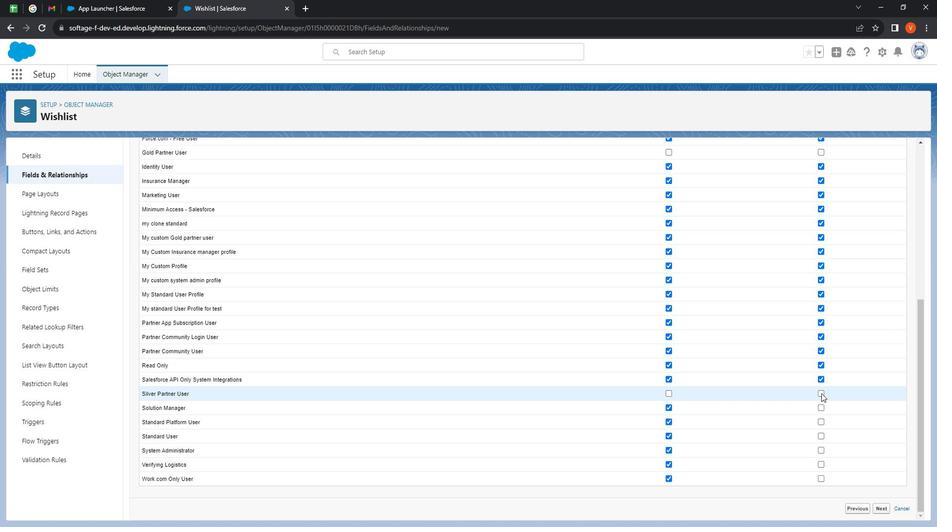 
Action: Mouse pressed left at (837, 395)
Screenshot: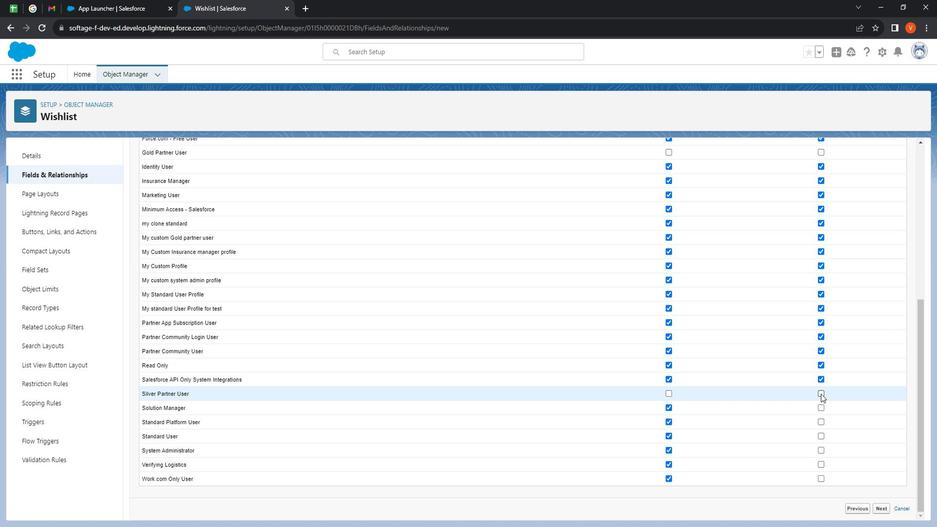 
Action: Mouse moved to (837, 409)
Screenshot: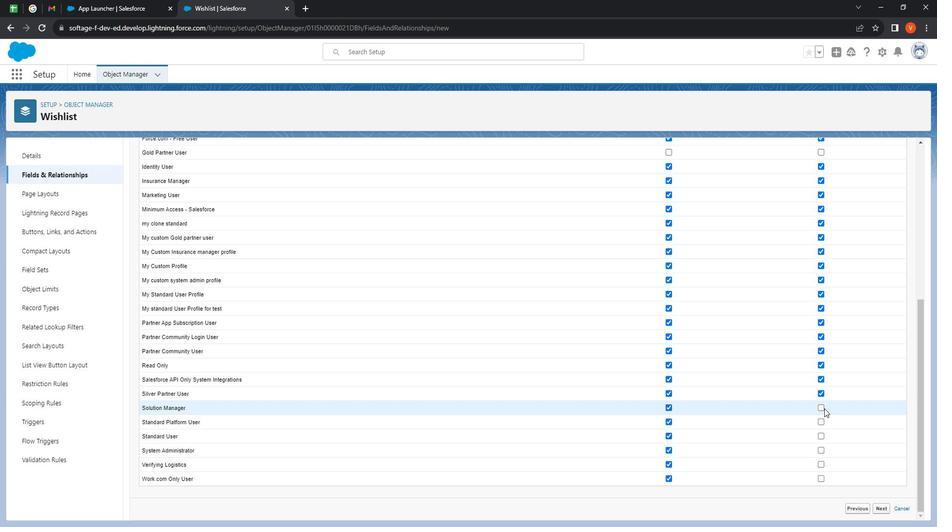 
Action: Mouse pressed left at (837, 409)
Screenshot: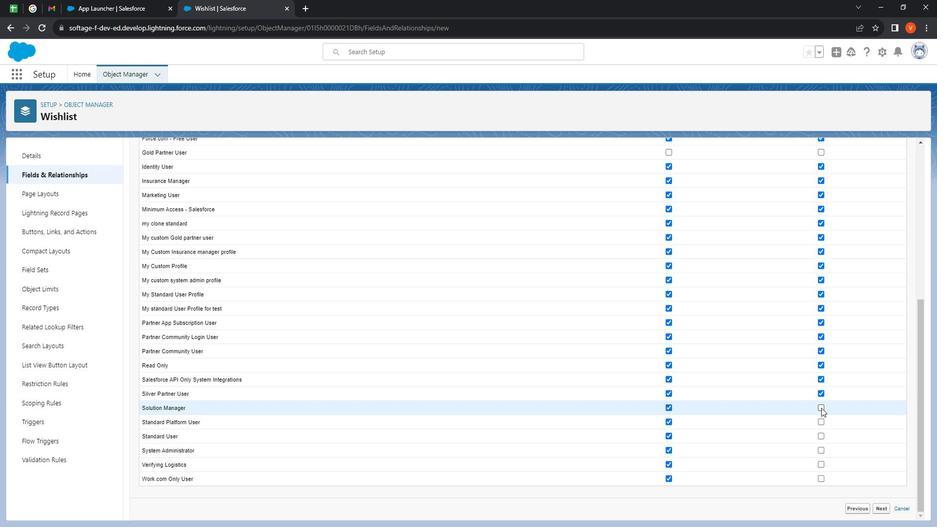
Action: Mouse moved to (837, 422)
Screenshot: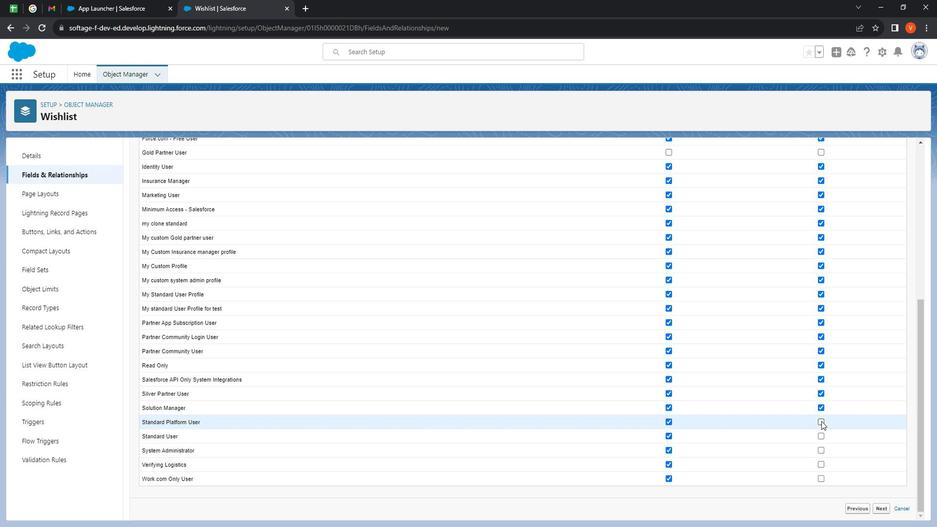 
Action: Mouse pressed left at (837, 422)
Screenshot: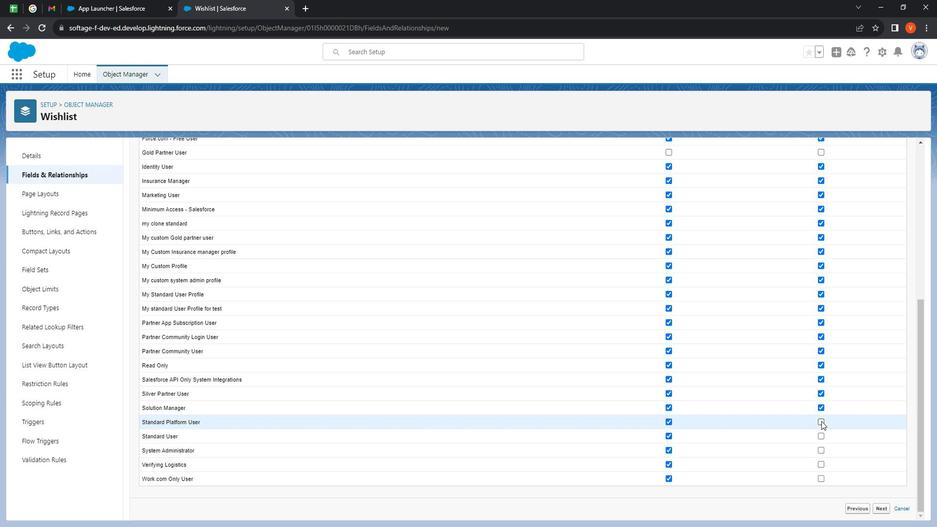 
Action: Mouse moved to (834, 437)
Screenshot: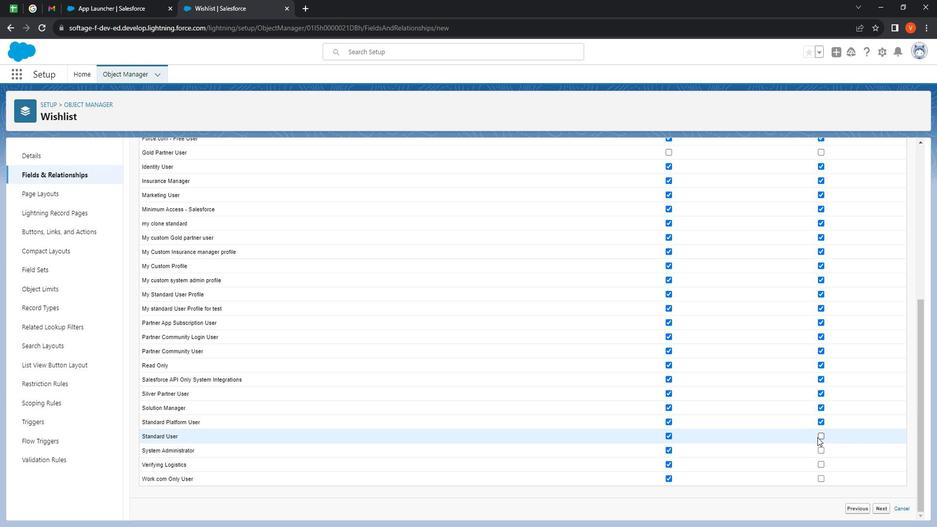 
Action: Mouse pressed left at (834, 437)
Screenshot: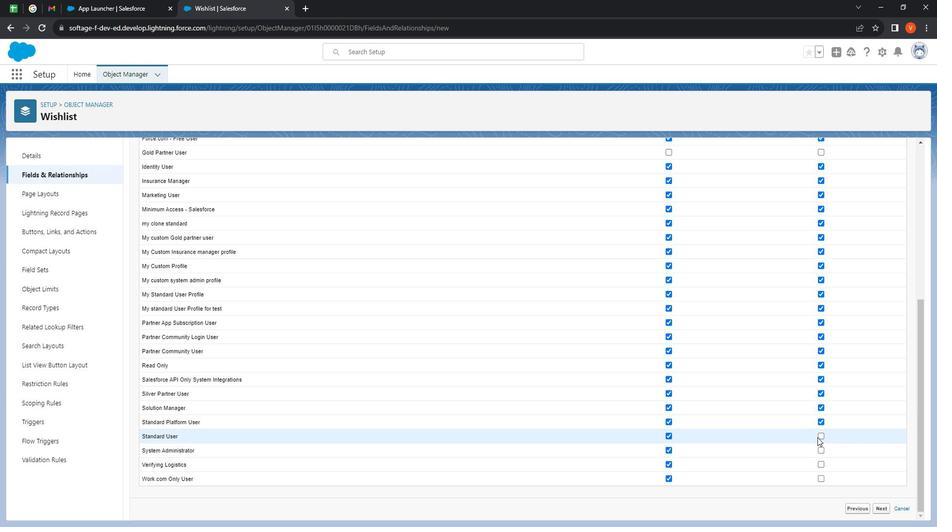 
Action: Mouse moved to (840, 438)
Screenshot: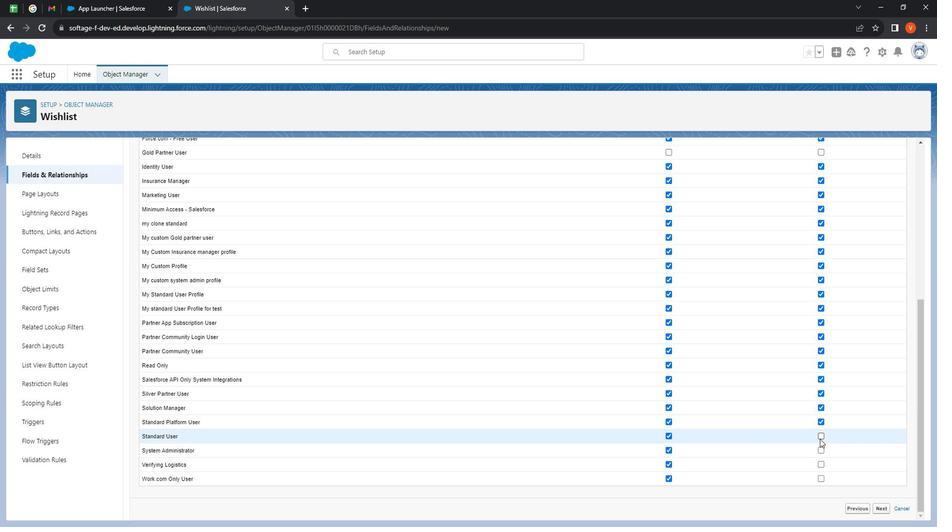 
Action: Mouse pressed left at (840, 438)
Screenshot: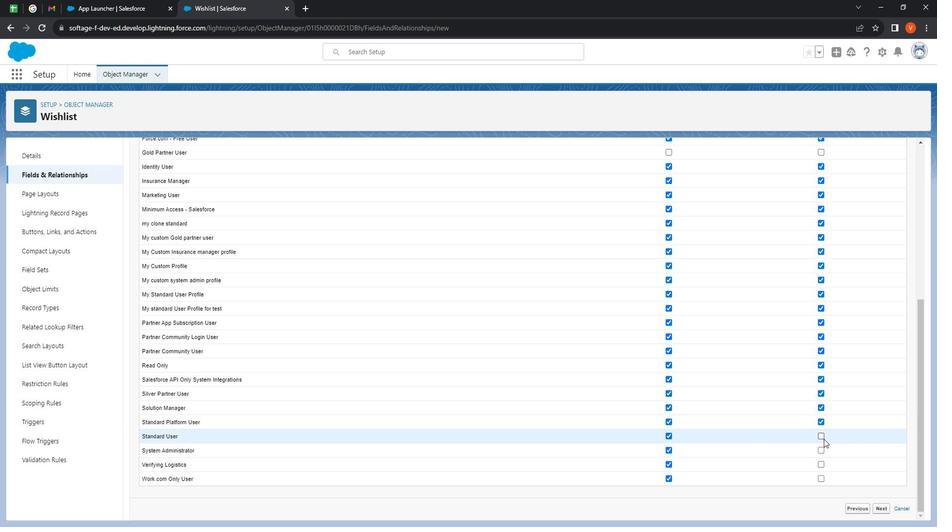 
Action: Mouse moved to (840, 434)
Screenshot: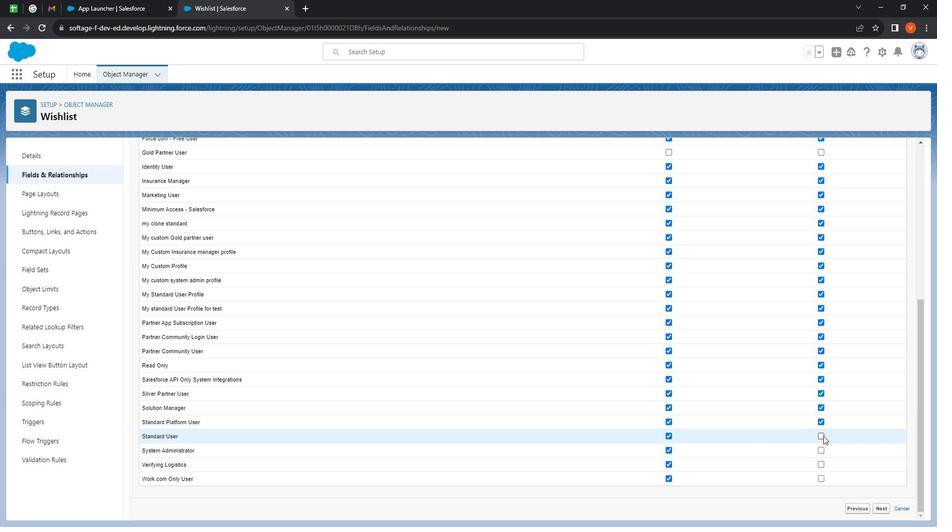 
Action: Mouse pressed left at (840, 434)
Screenshot: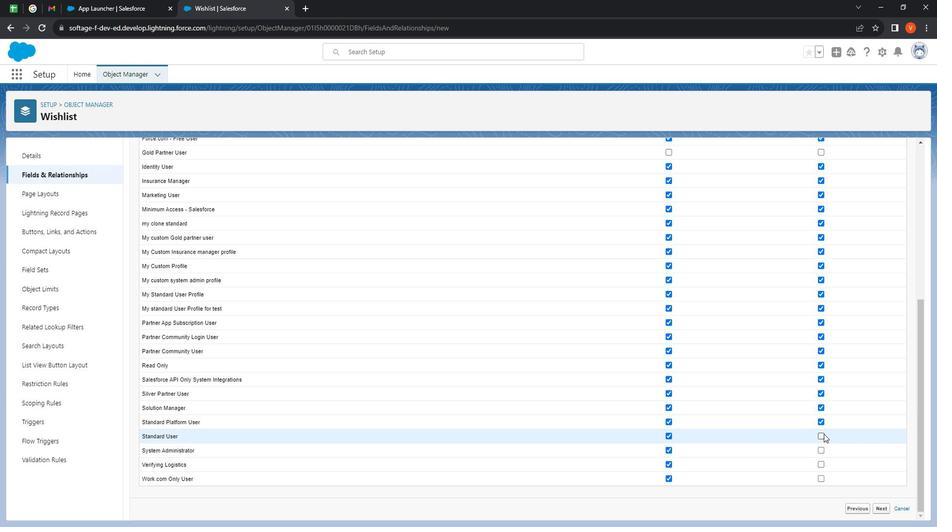 
Action: Mouse moved to (839, 466)
Screenshot: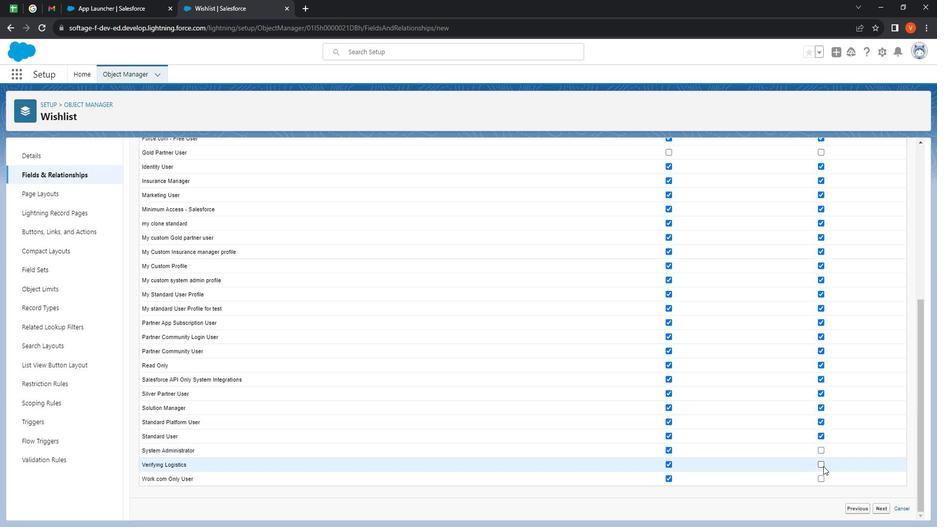 
Action: Mouse pressed left at (839, 466)
Screenshot: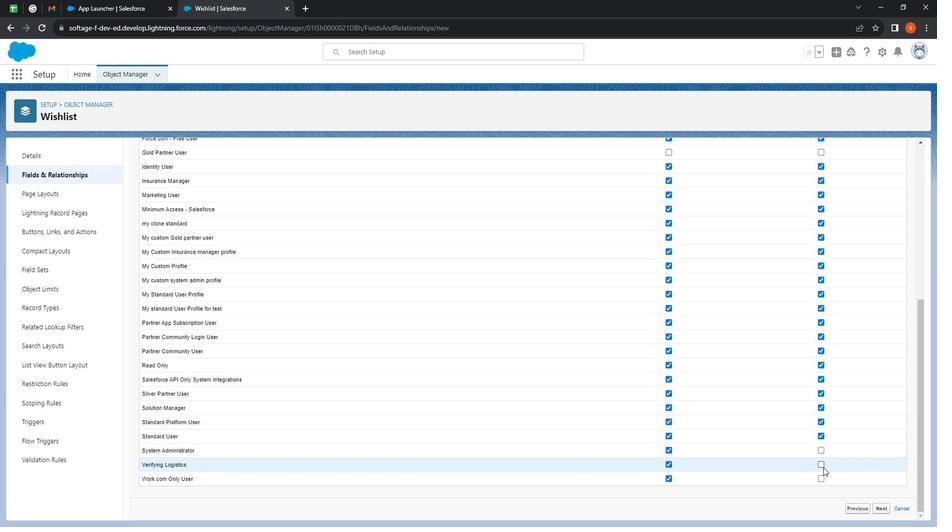 
Action: Mouse moved to (835, 477)
Screenshot: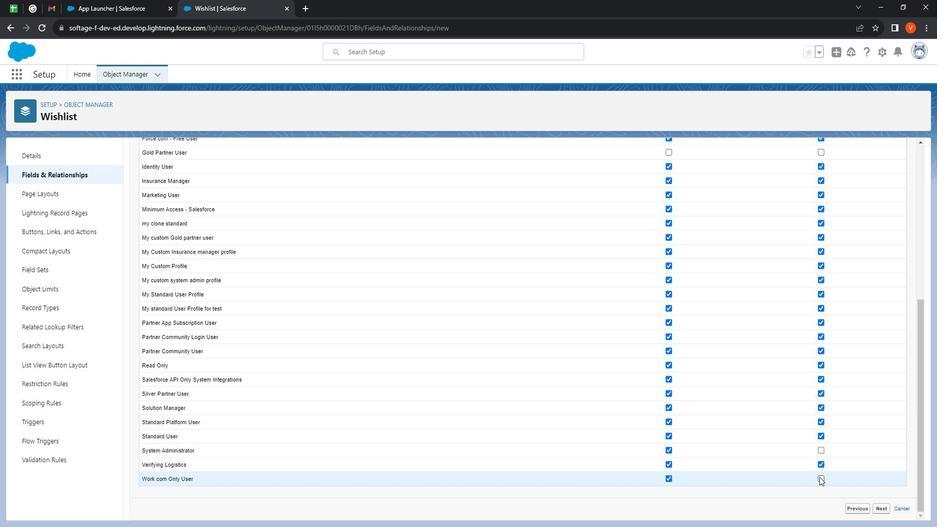 
Action: Mouse pressed left at (835, 477)
Screenshot: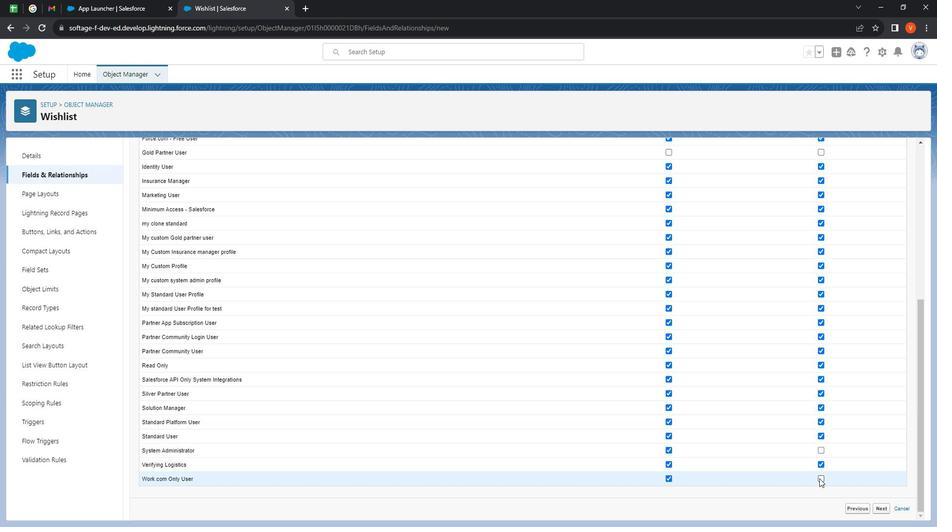 
Action: Mouse moved to (896, 506)
Screenshot: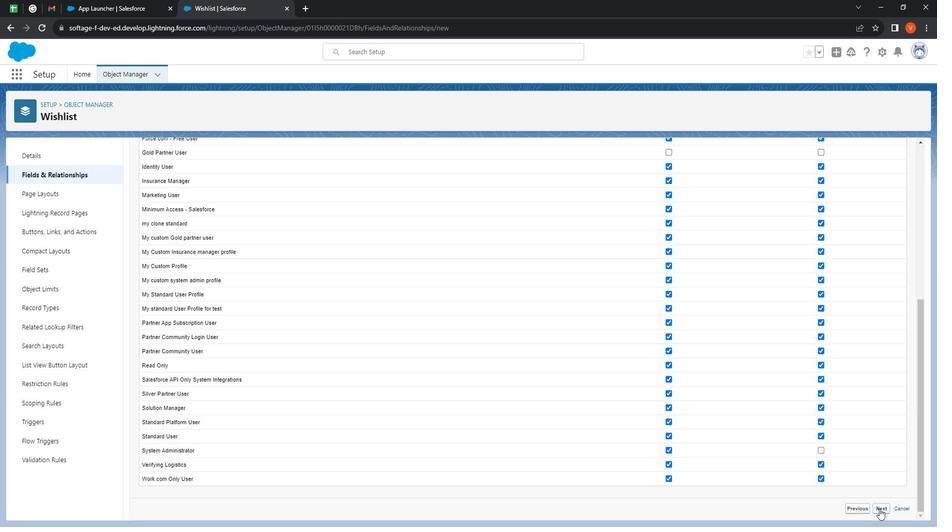 
Action: Mouse pressed left at (896, 506)
Screenshot: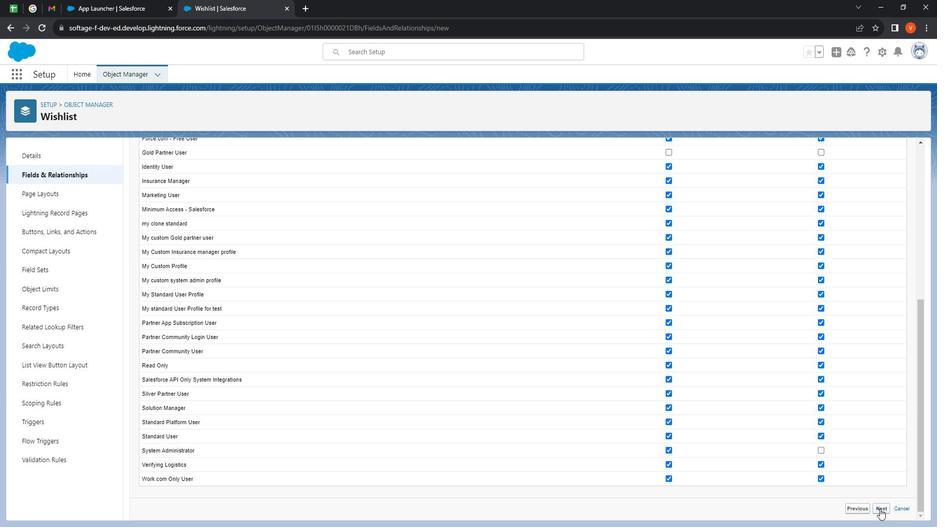 
Action: Mouse moved to (898, 351)
Screenshot: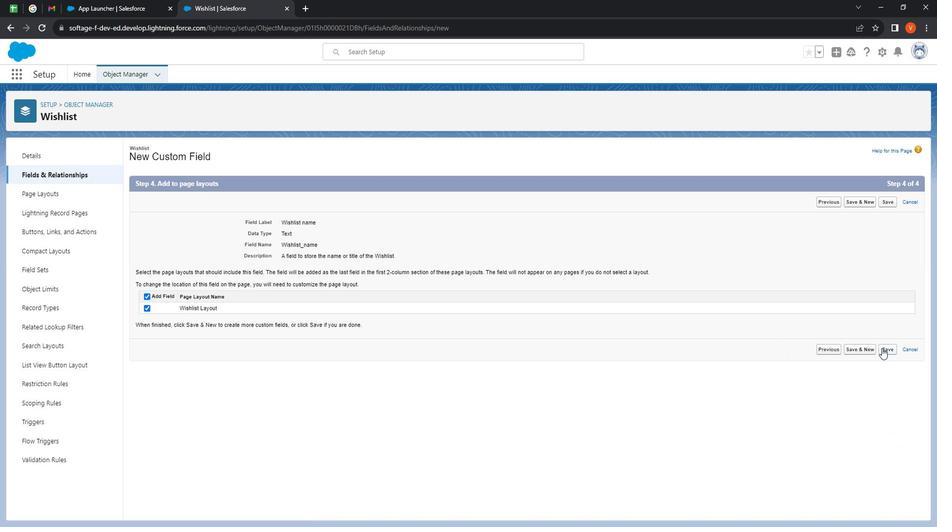 
Action: Mouse pressed left at (898, 351)
Screenshot: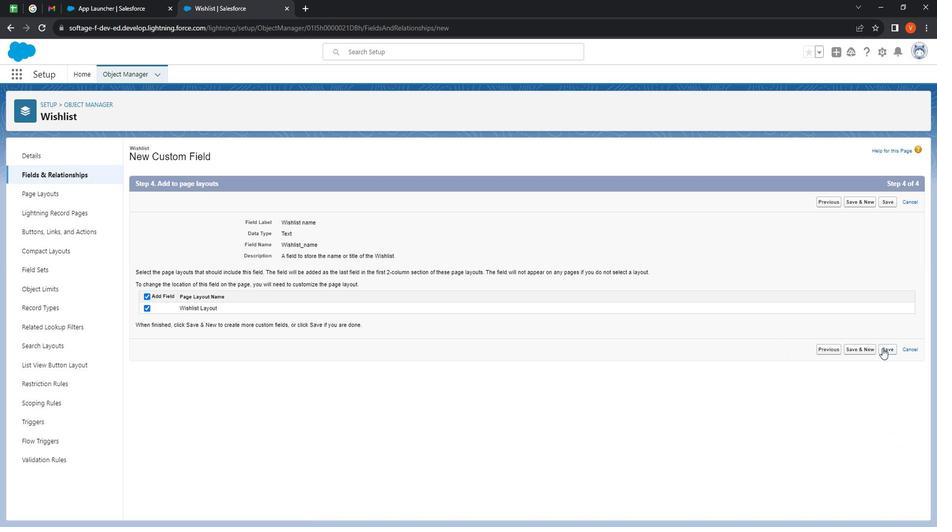 
Action: Mouse moved to (74, 183)
Screenshot: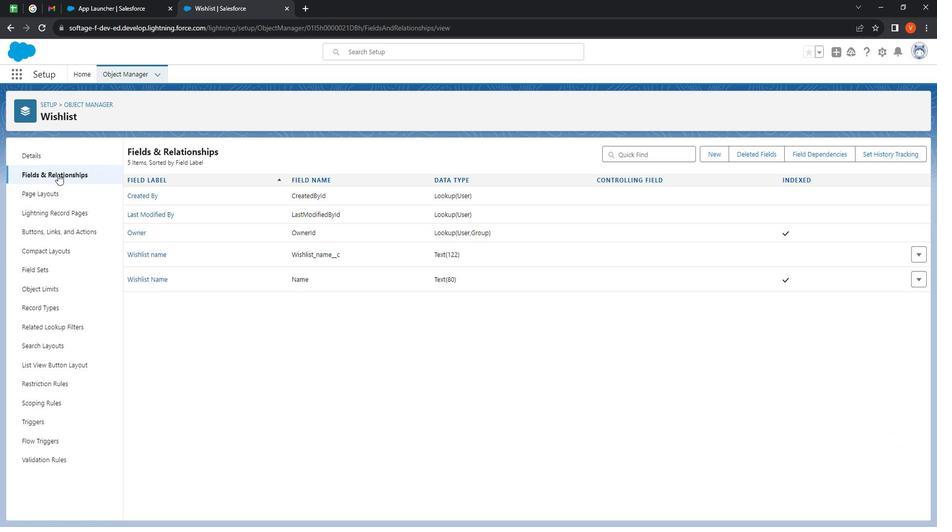 
Action: Mouse pressed left at (74, 183)
Screenshot: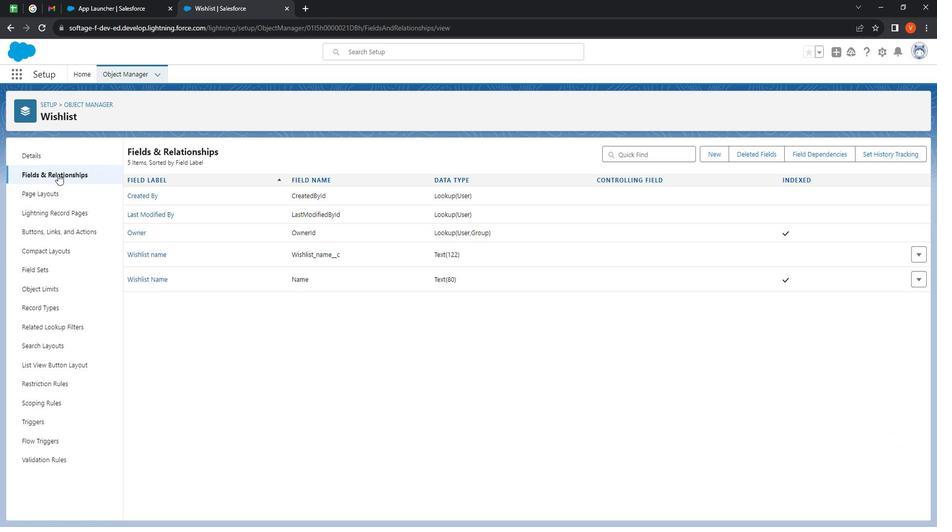 
Action: Mouse moved to (717, 171)
Screenshot: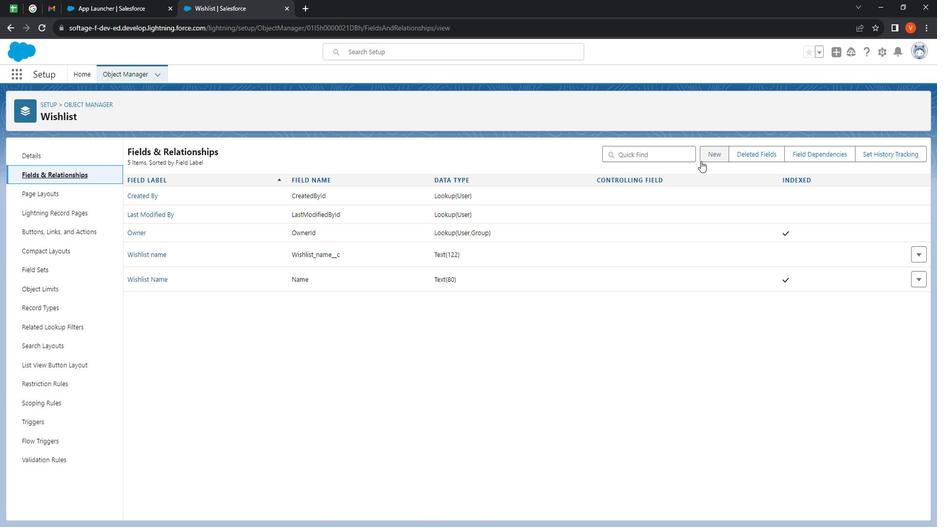 
Action: Mouse pressed left at (717, 171)
Screenshot: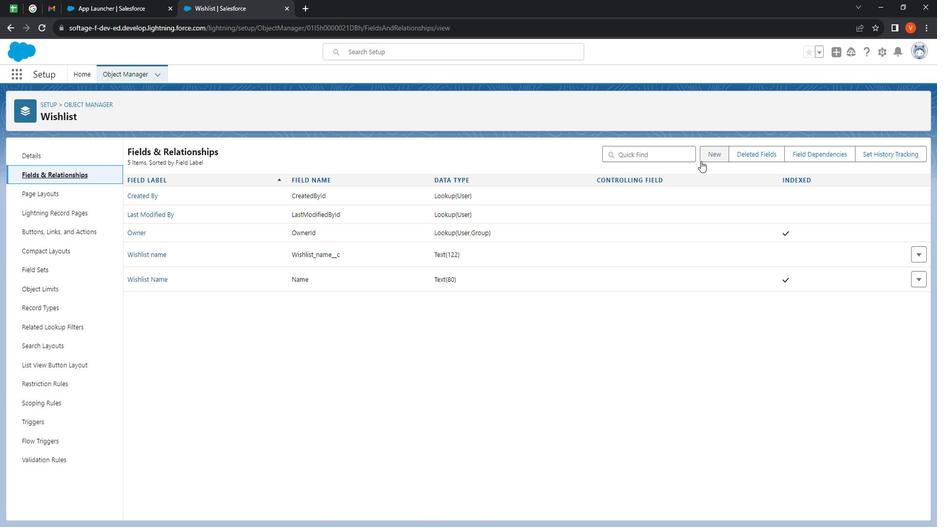 
Action: Mouse moved to (210, 313)
Screenshot: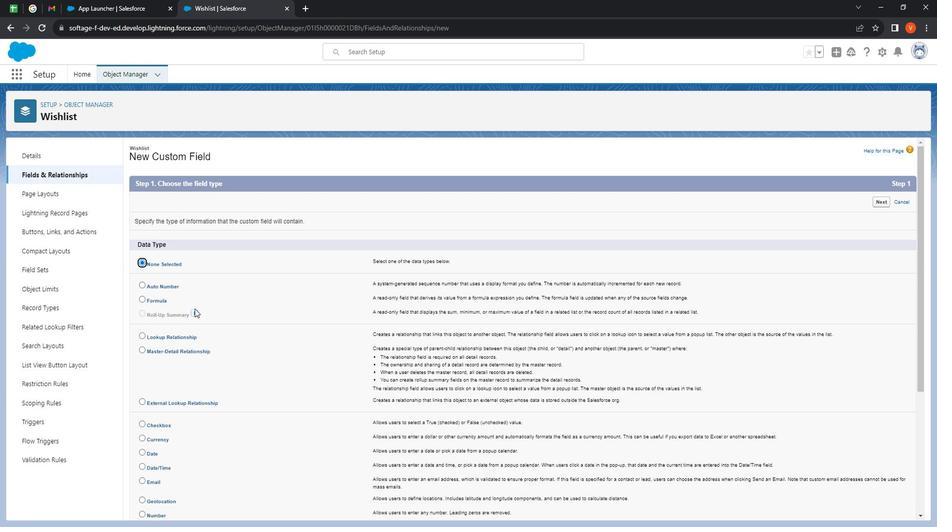 
Action: Mouse scrolled (210, 313) with delta (0, 0)
Screenshot: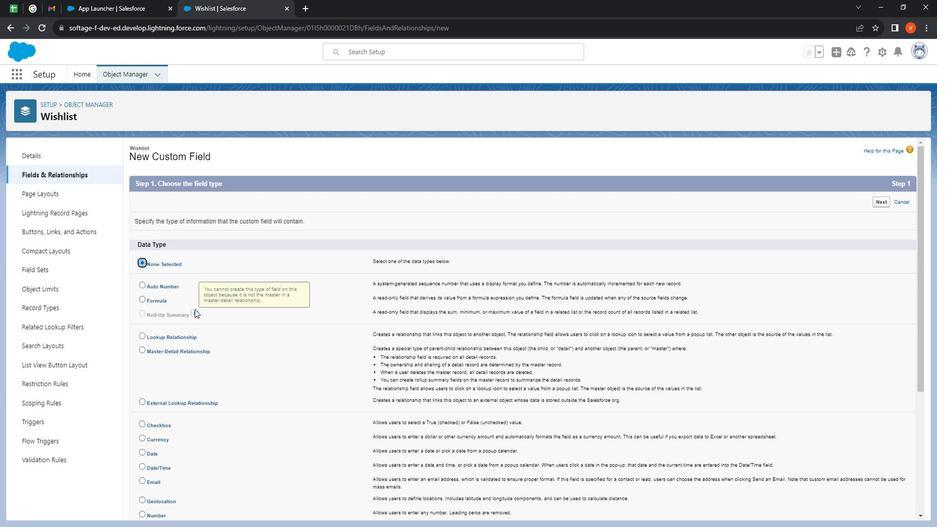 
Action: Mouse scrolled (210, 313) with delta (0, 0)
Screenshot: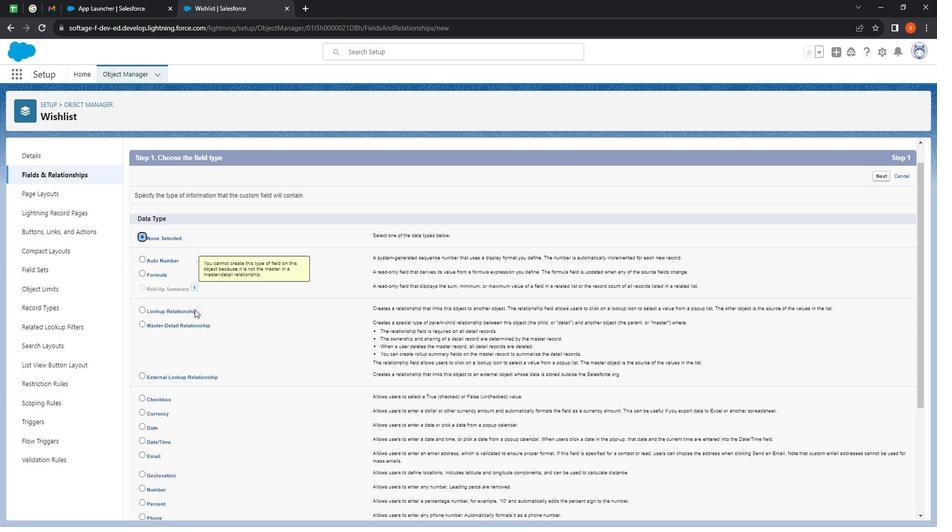
Action: Mouse moved to (211, 315)
Screenshot: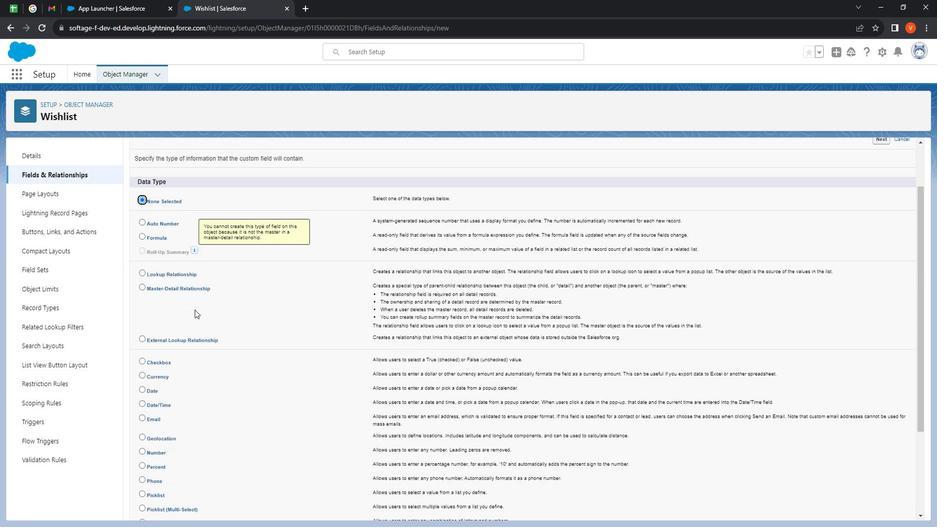 
Action: Mouse scrolled (211, 315) with delta (0, 0)
Screenshot: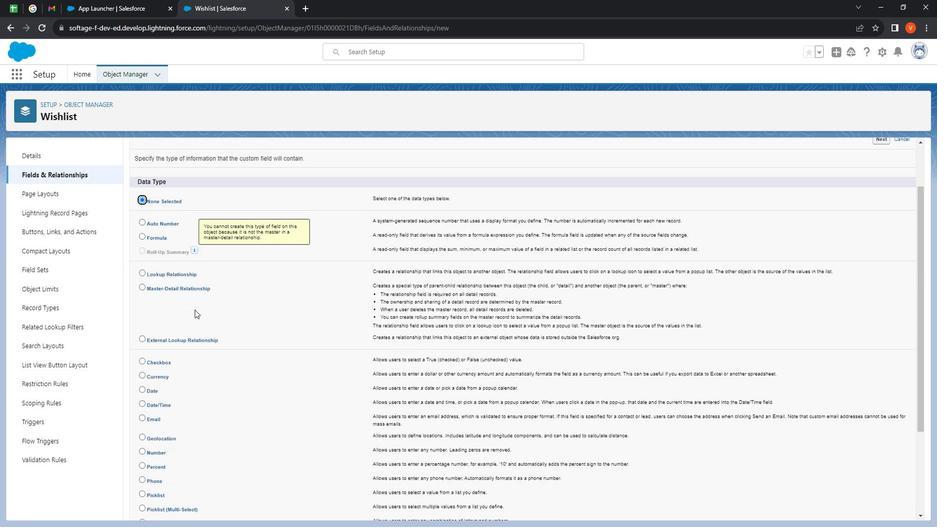 
Action: Mouse moved to (217, 328)
Screenshot: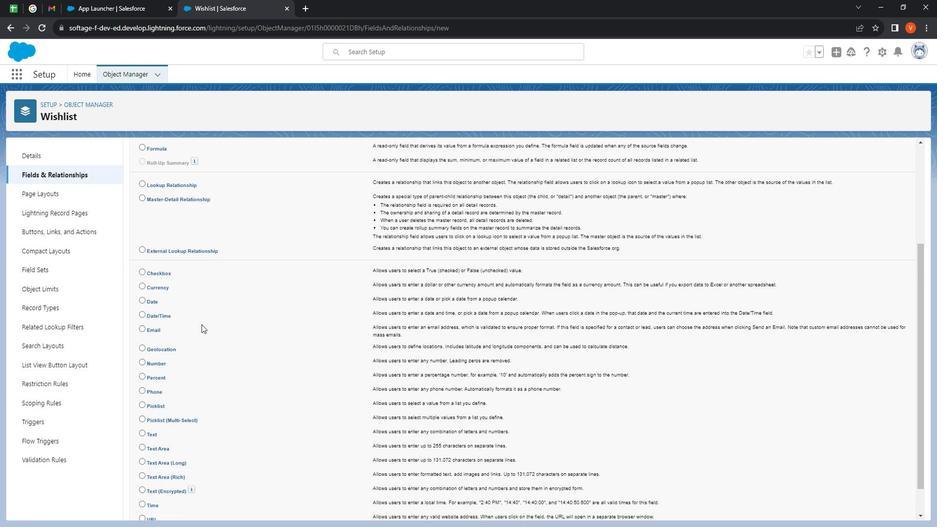 
Action: Mouse scrolled (217, 328) with delta (0, 0)
Screenshot: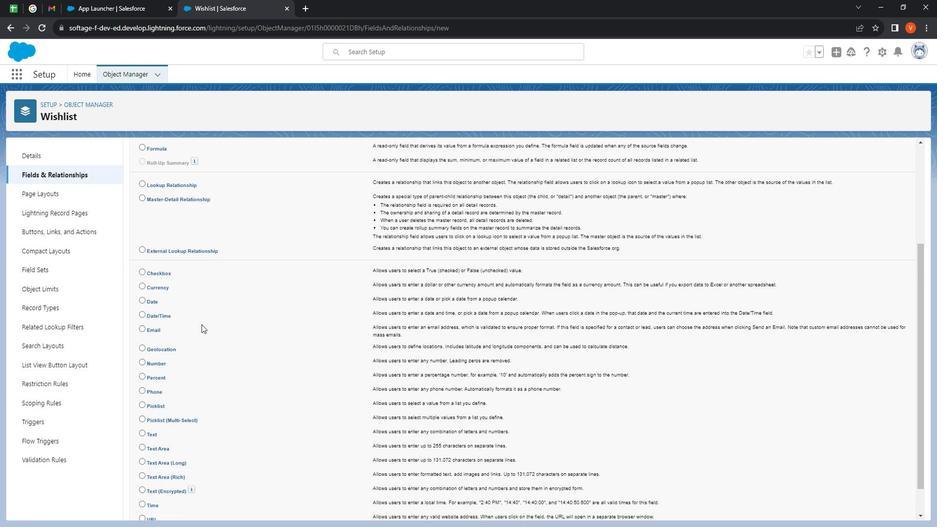 
Action: Mouse moved to (217, 331)
Screenshot: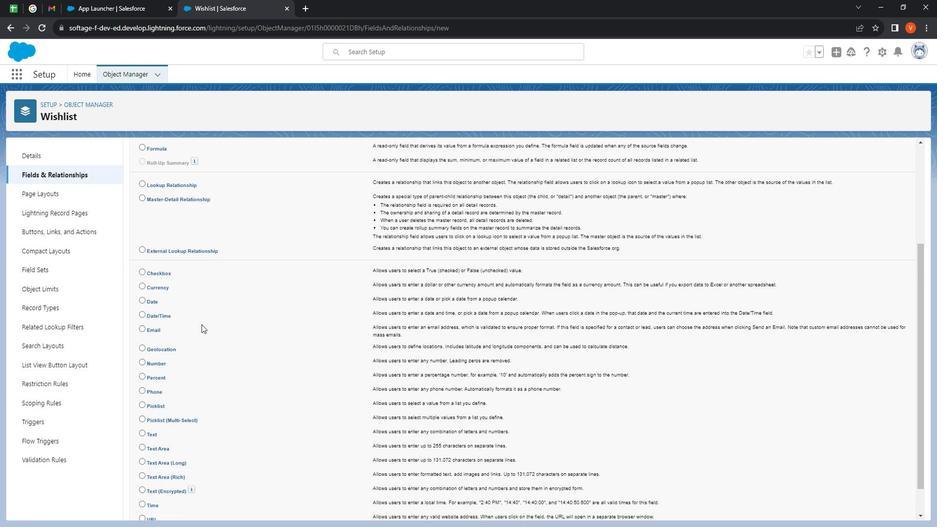 
Action: Mouse scrolled (217, 330) with delta (0, 0)
Screenshot: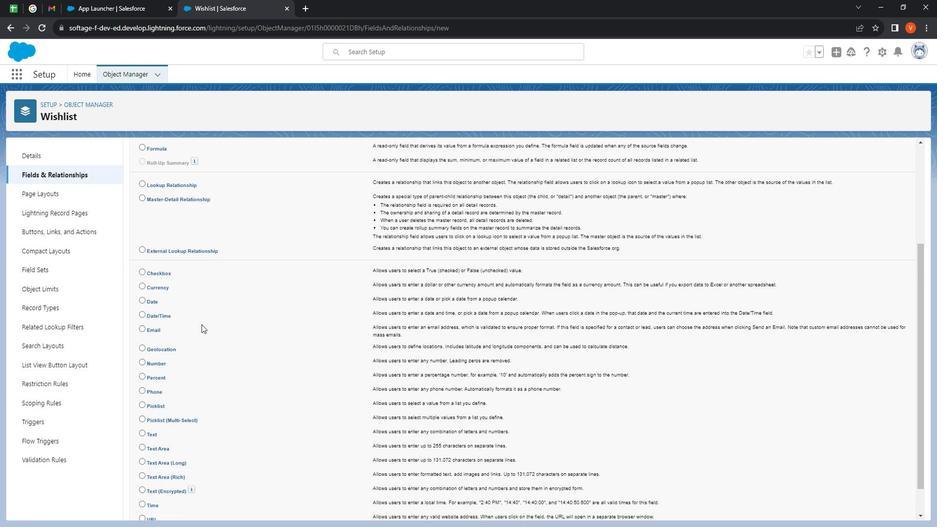 
Action: Mouse moved to (217, 332)
Screenshot: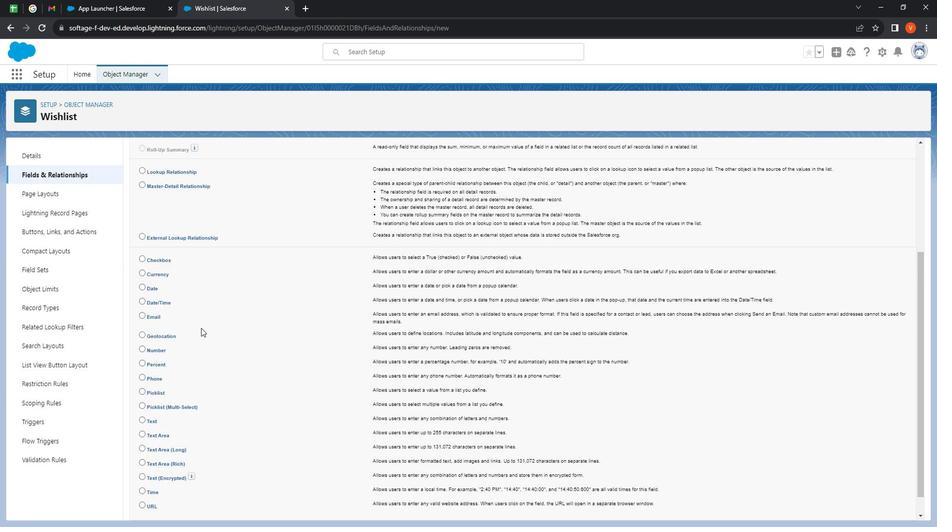 
Action: Mouse scrolled (217, 332) with delta (0, 0)
Screenshot: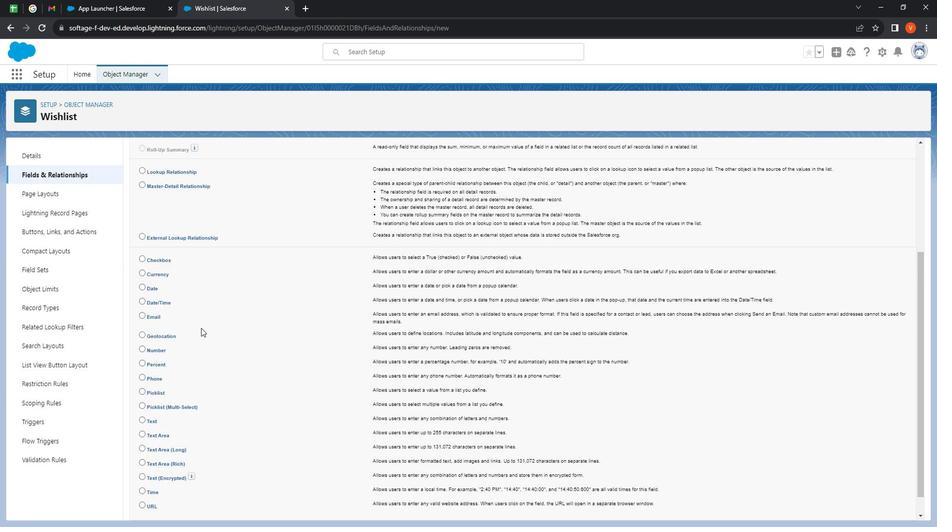 
Action: Mouse moved to (217, 333)
Screenshot: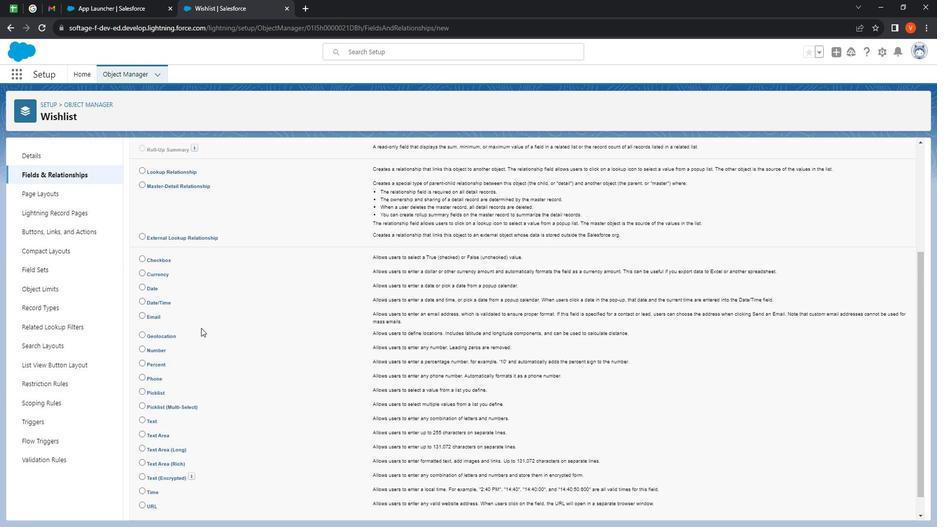 
Action: Mouse scrolled (217, 332) with delta (0, 0)
Screenshot: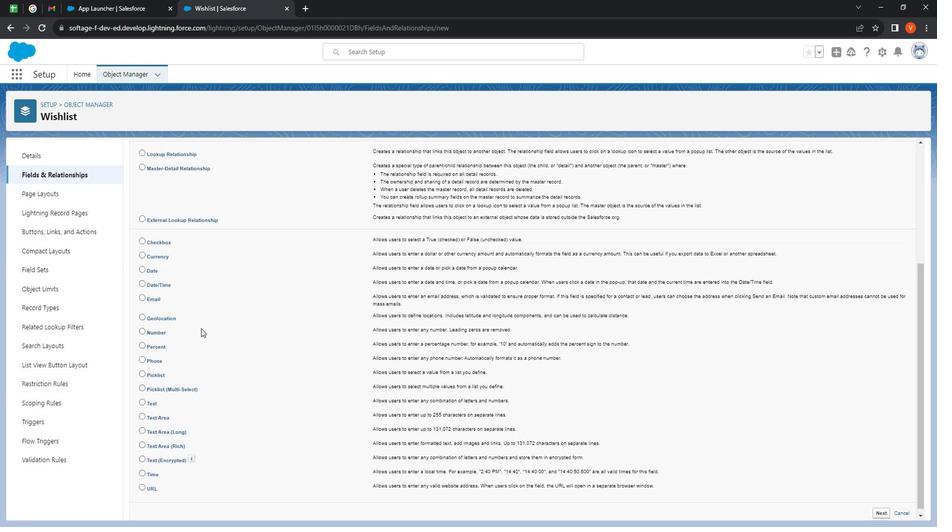 
Action: Mouse moved to (192, 425)
Screenshot: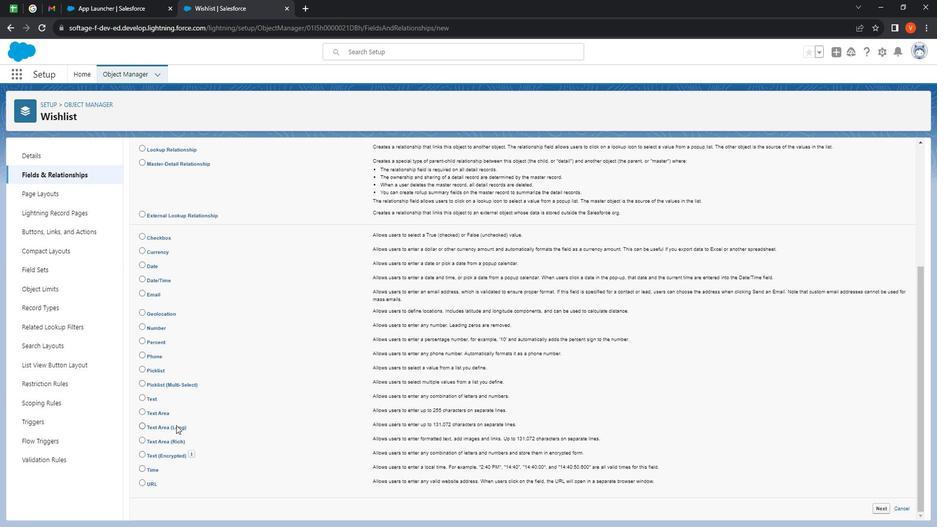 
Action: Mouse pressed left at (192, 425)
Screenshot: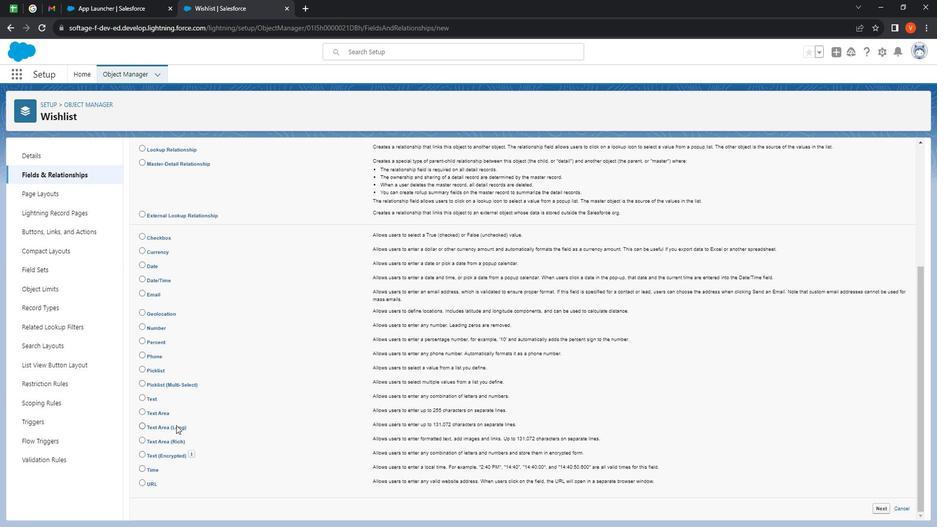 
Action: Mouse moved to (895, 504)
Screenshot: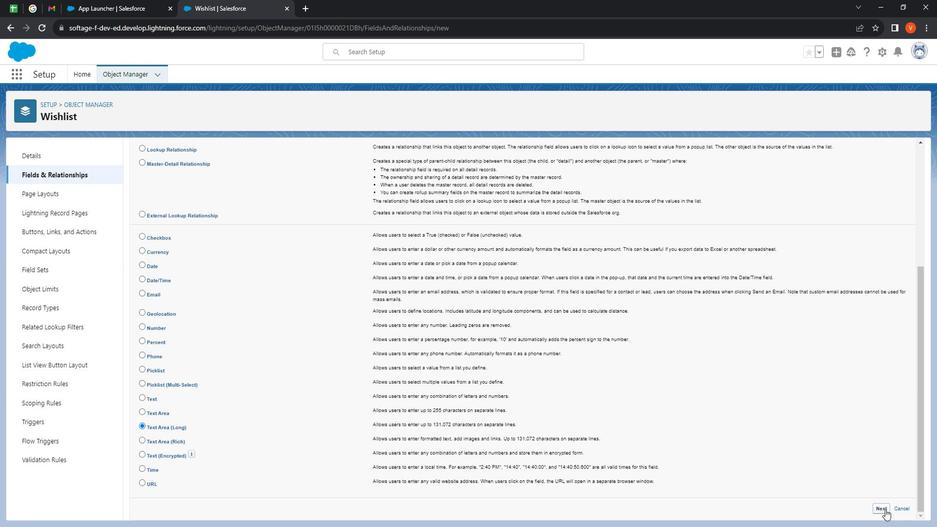 
Action: Mouse pressed left at (895, 504)
Screenshot: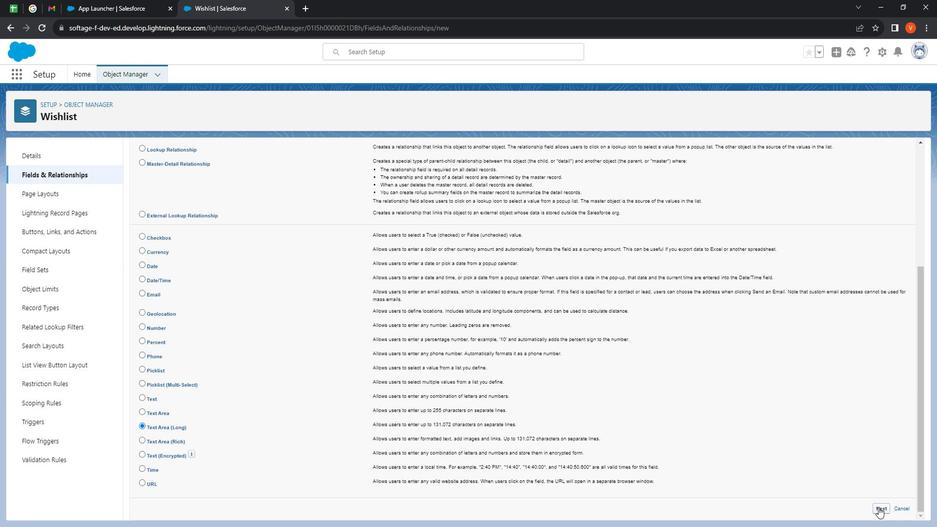 
Action: Mouse moved to (327, 233)
Screenshot: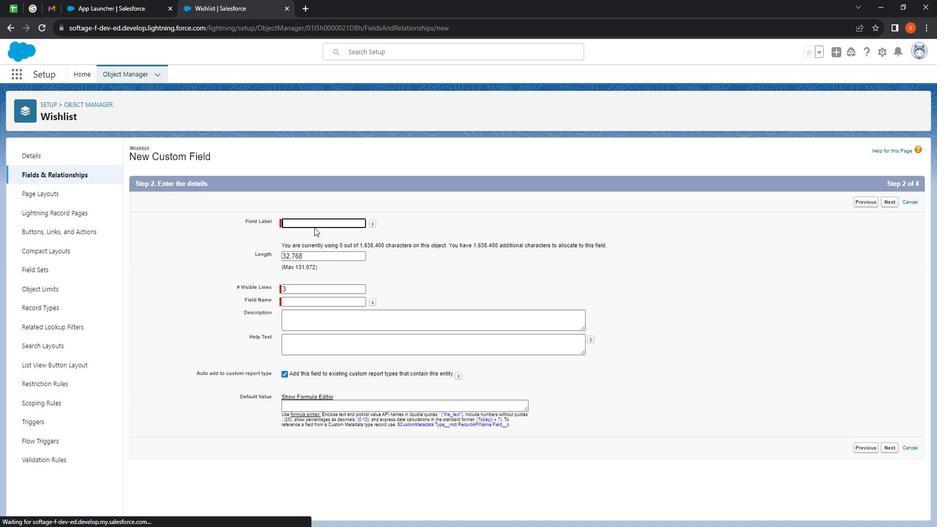 
Action: Mouse pressed left at (327, 233)
Screenshot: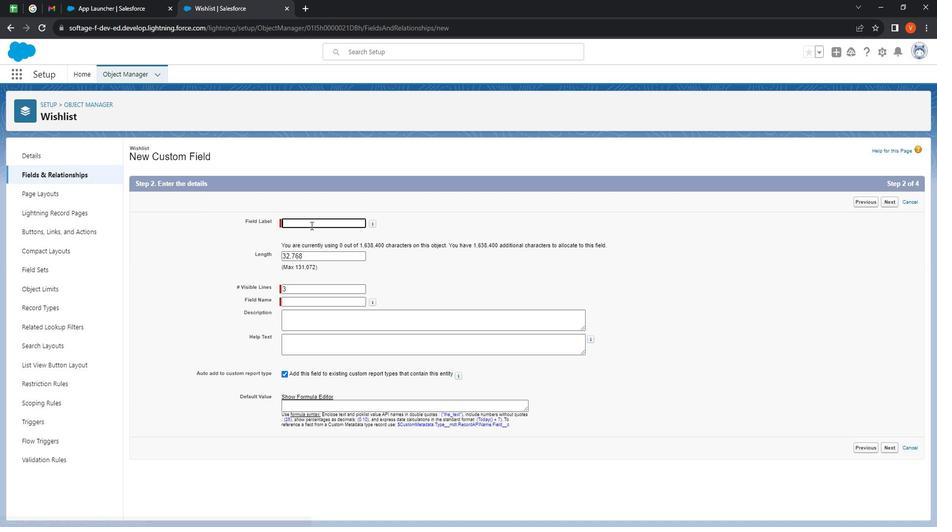 
Action: Key pressed <Key.shift>
Screenshot: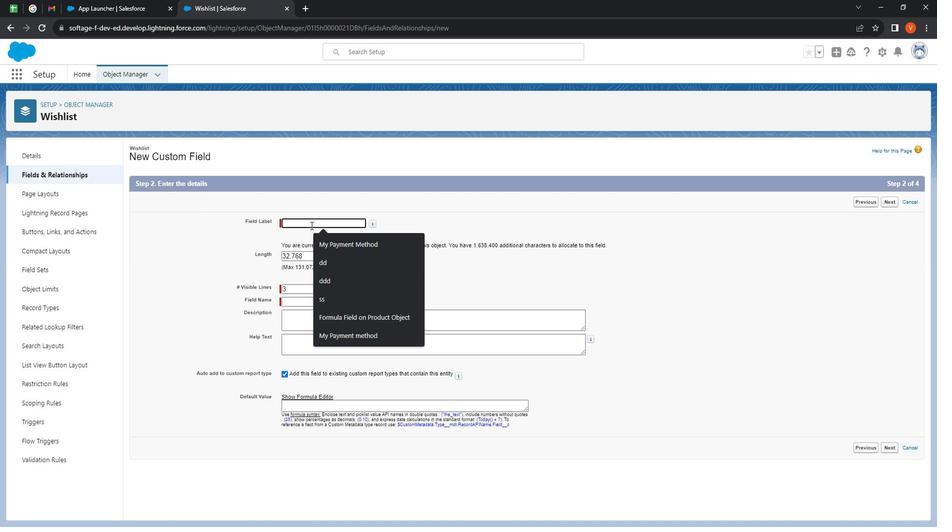 
Action: Mouse moved to (317, 234)
Screenshot: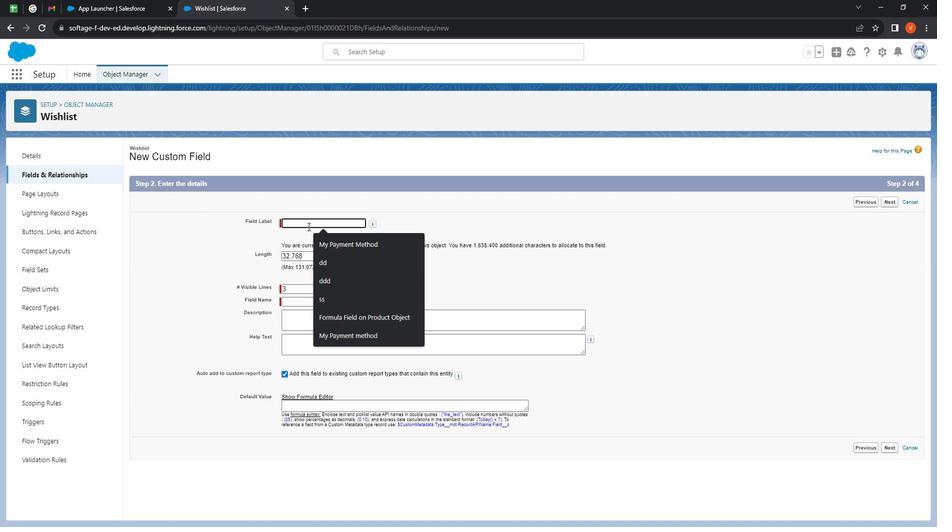 
Action: Key pressed D
Screenshot: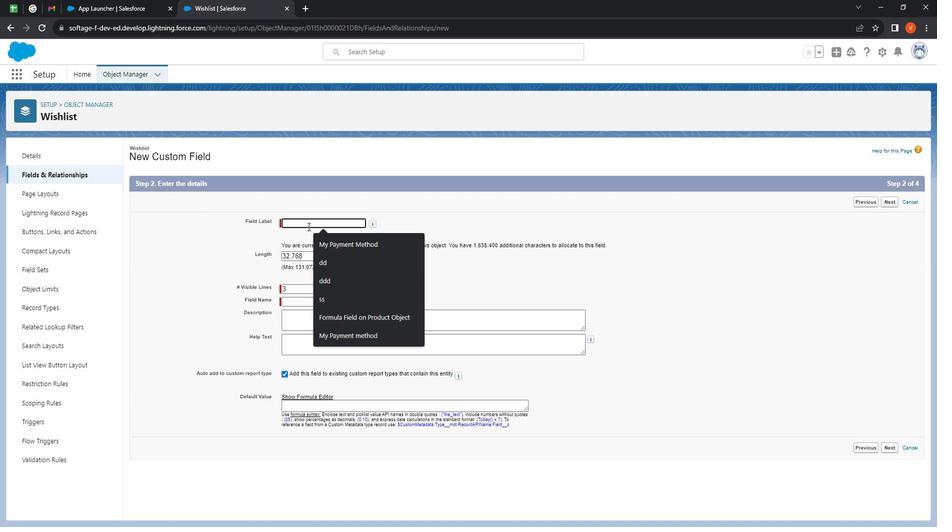 
Action: Mouse moved to (302, 231)
Screenshot: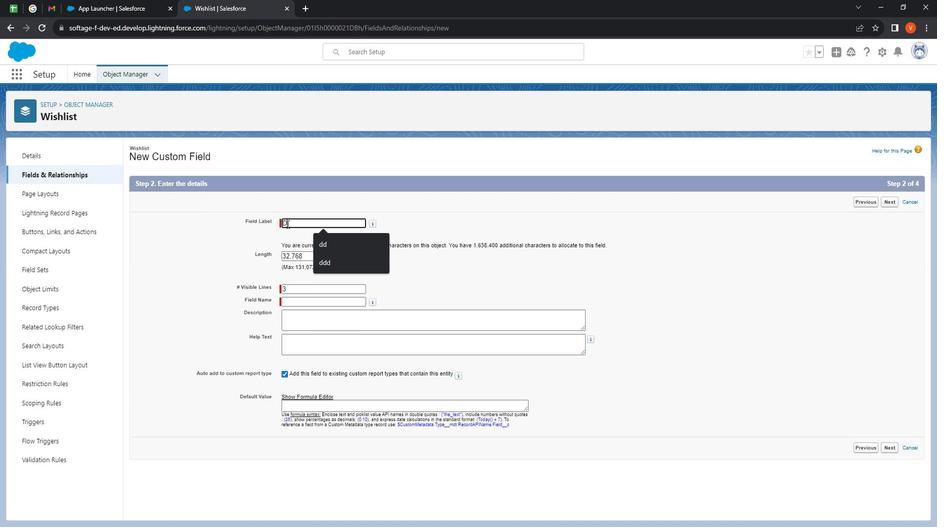 
Action: Key pressed escription
Screenshot: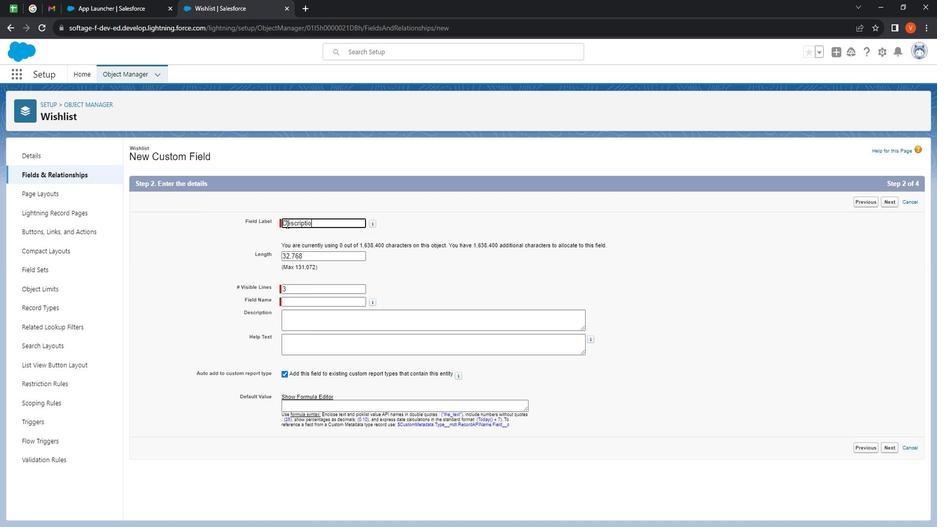 
Action: Mouse moved to (343, 304)
Screenshot: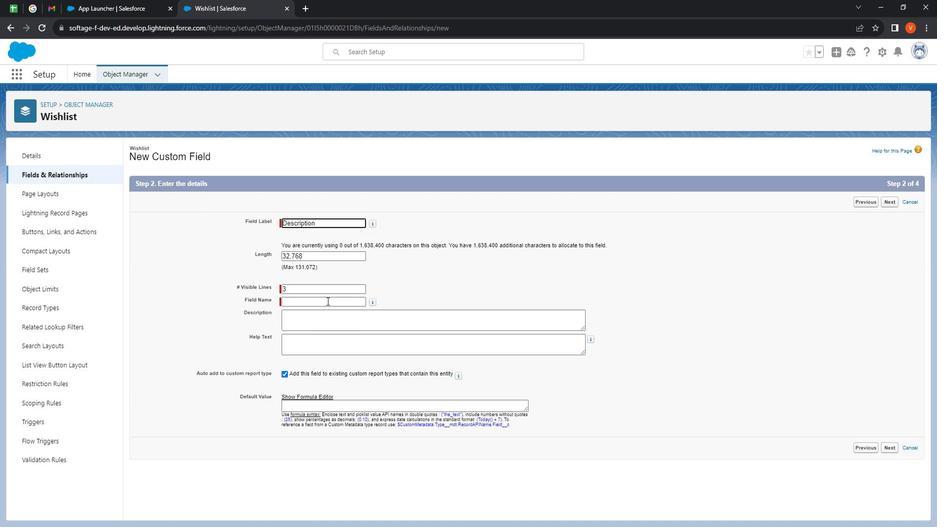 
Action: Mouse pressed left at (343, 304)
